 Task: Find connections with filter location Petrich with filter topic #futurewith filter profile language English with filter current company IFORTIS WORLDWIDE™ with filter school Rajiv Gandhi College of Engineering and Technology with filter industry Housing and Community Development with filter service category Interior Design with filter keywords title Sales Associate
Action: Mouse moved to (248, 285)
Screenshot: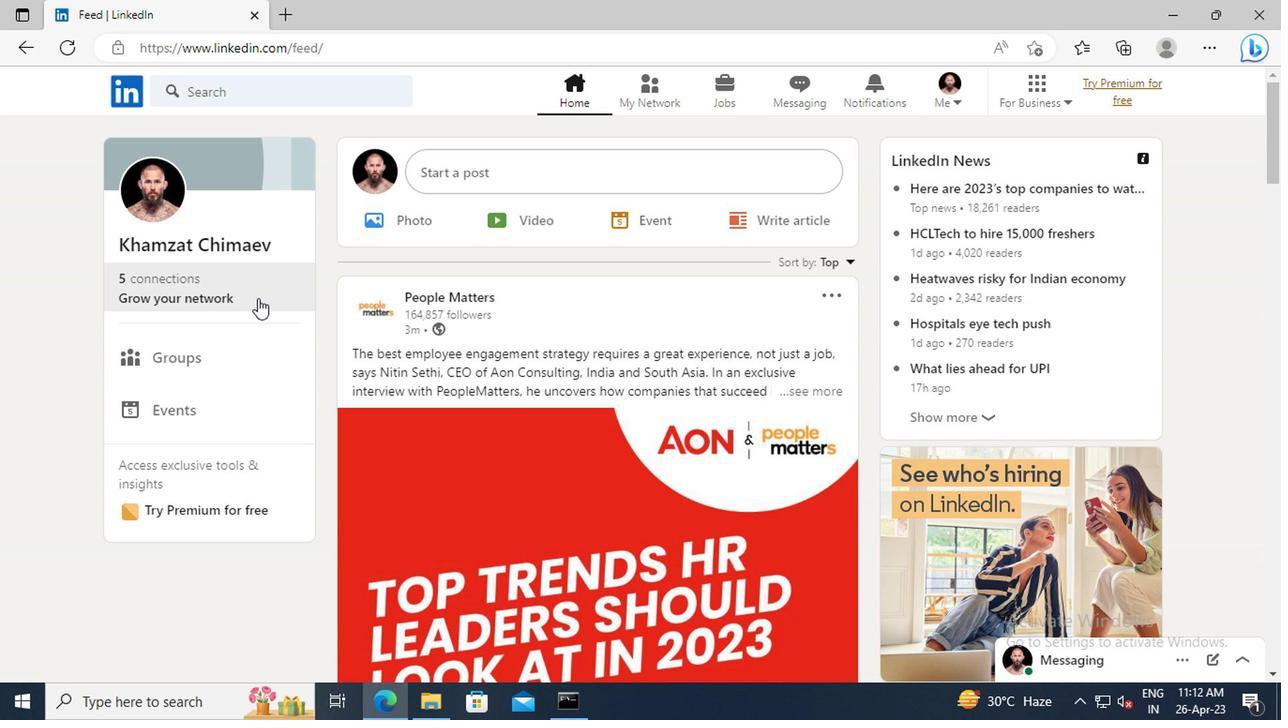 
Action: Mouse pressed left at (248, 285)
Screenshot: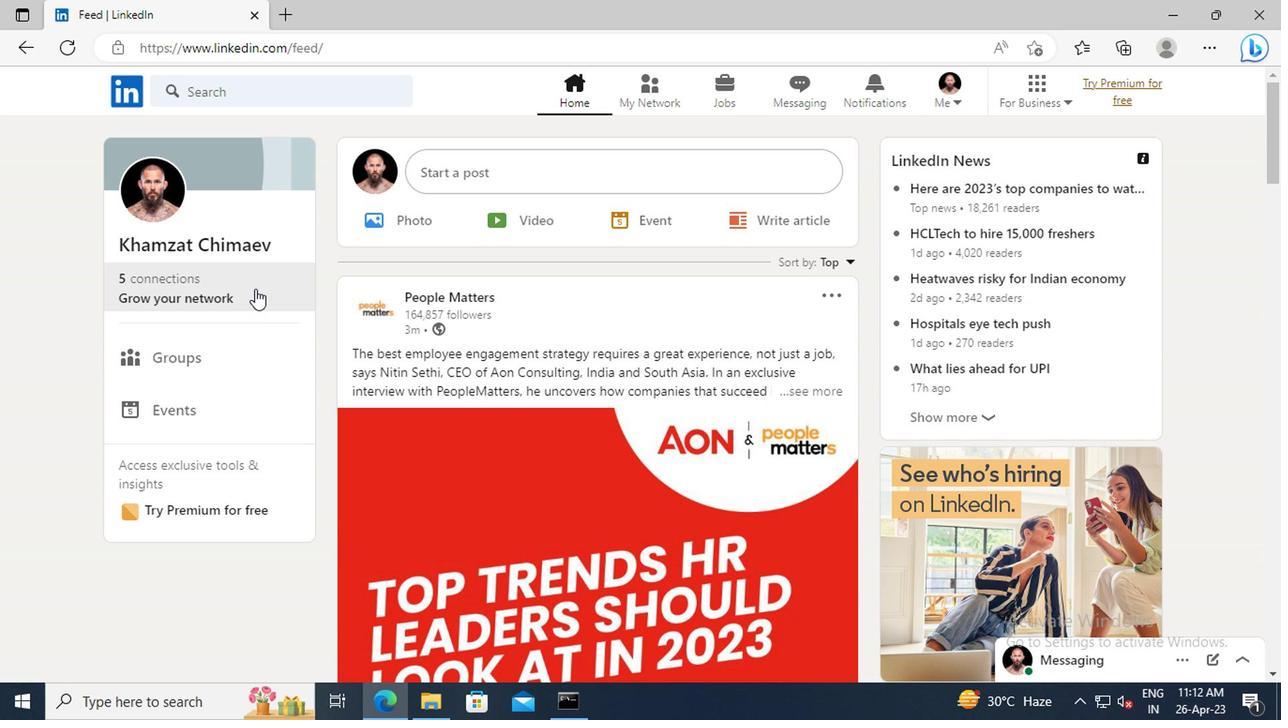 
Action: Mouse moved to (241, 206)
Screenshot: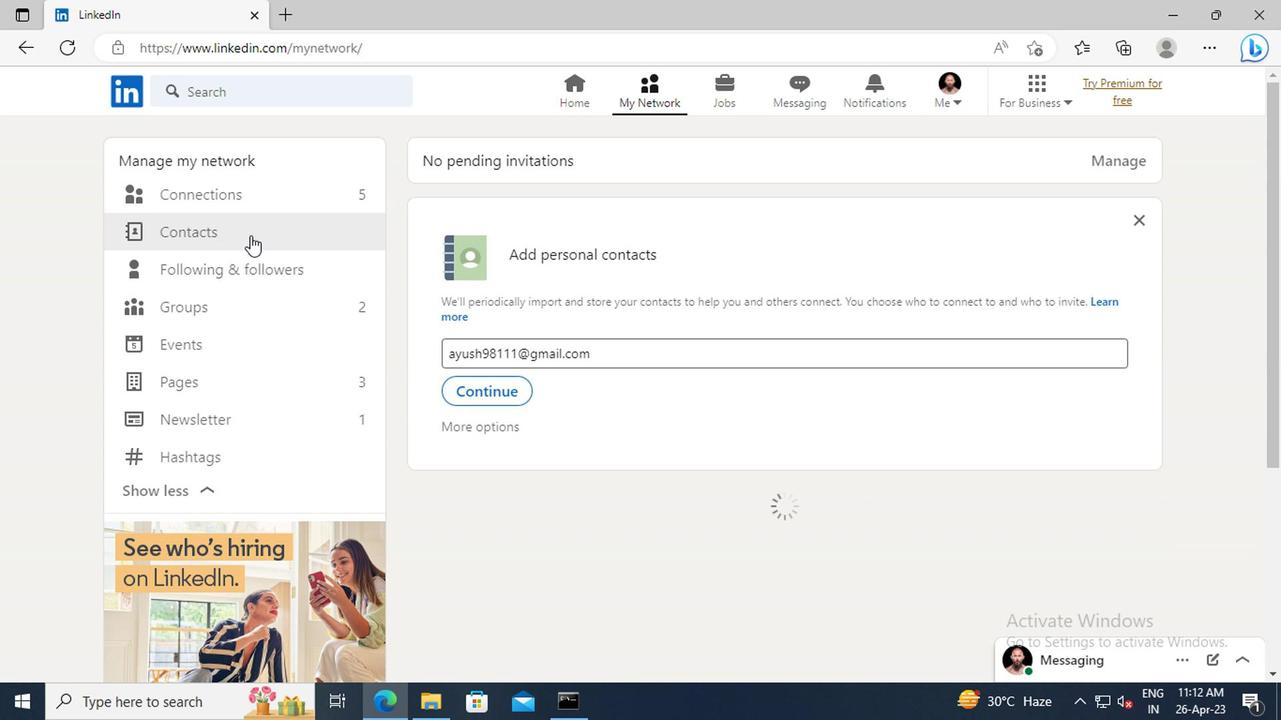 
Action: Mouse pressed left at (241, 206)
Screenshot: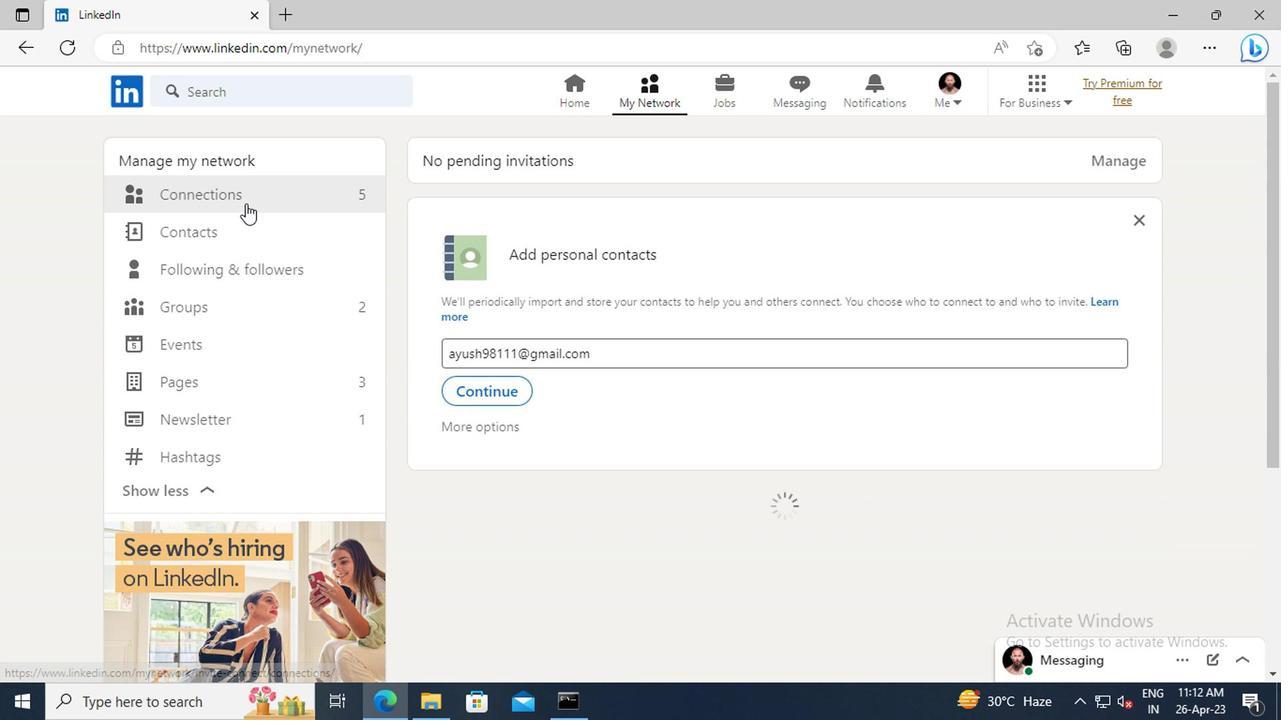 
Action: Mouse moved to (758, 196)
Screenshot: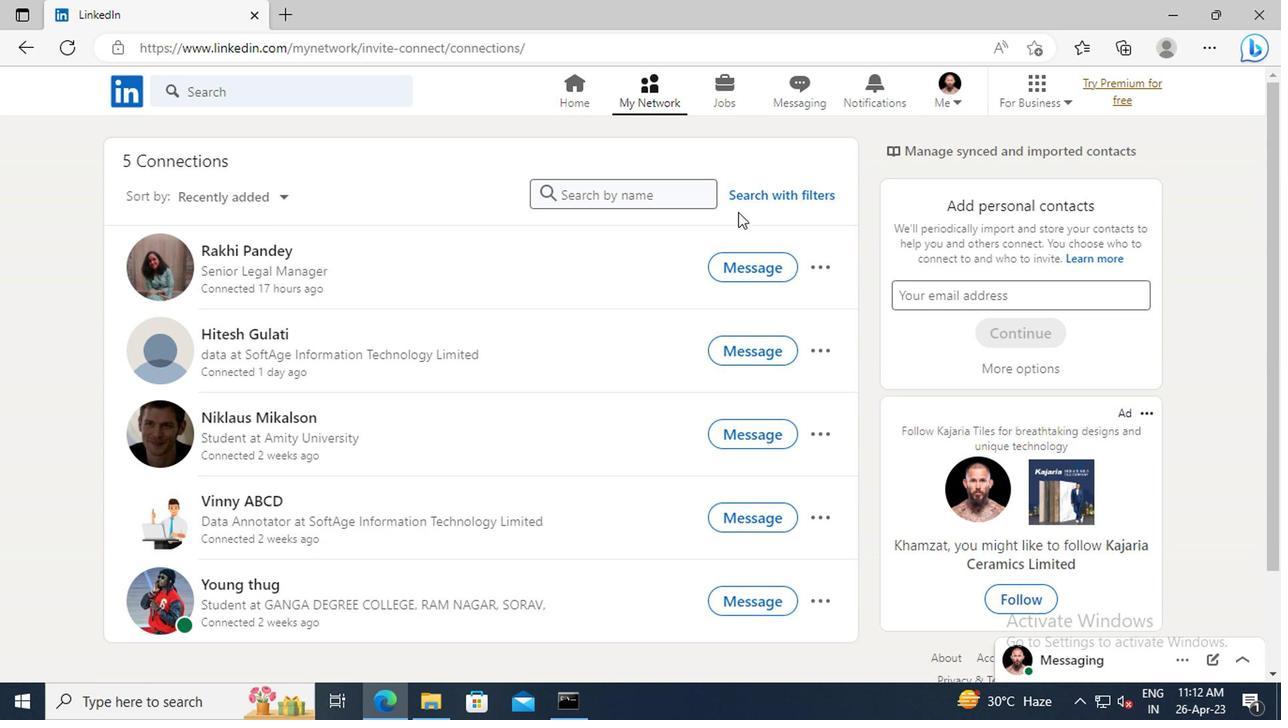 
Action: Mouse pressed left at (758, 196)
Screenshot: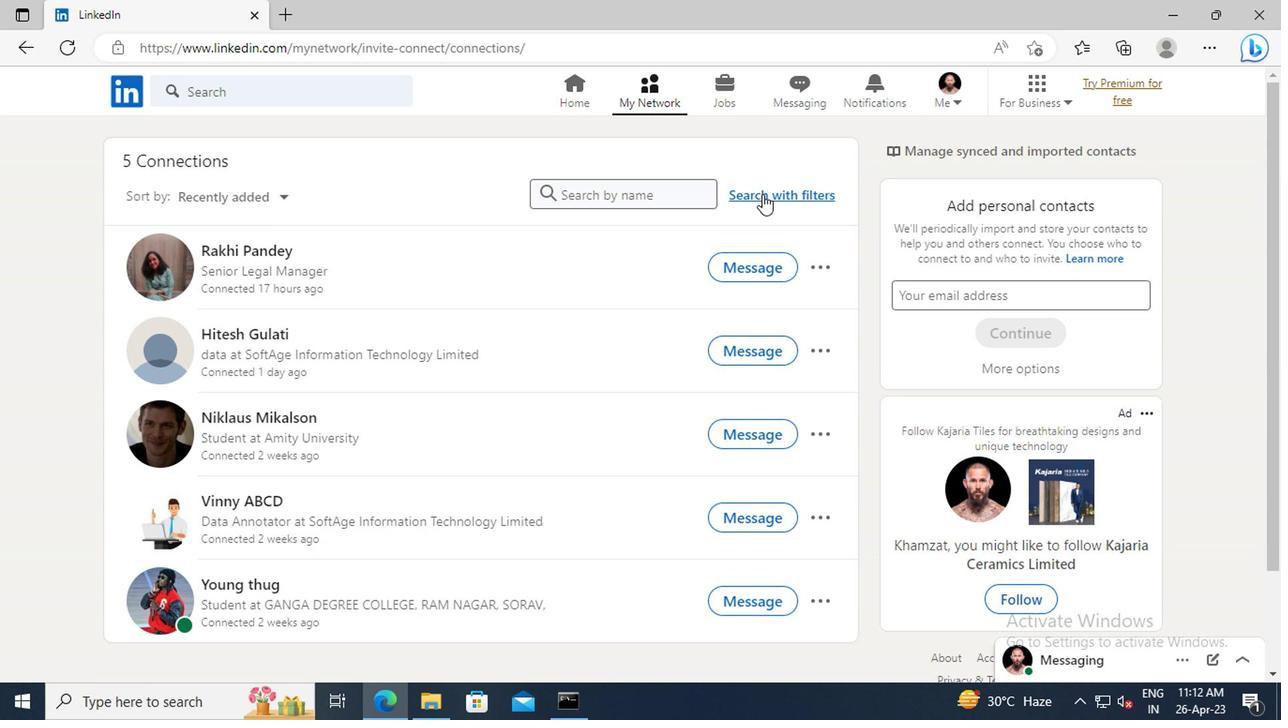 
Action: Mouse moved to (713, 148)
Screenshot: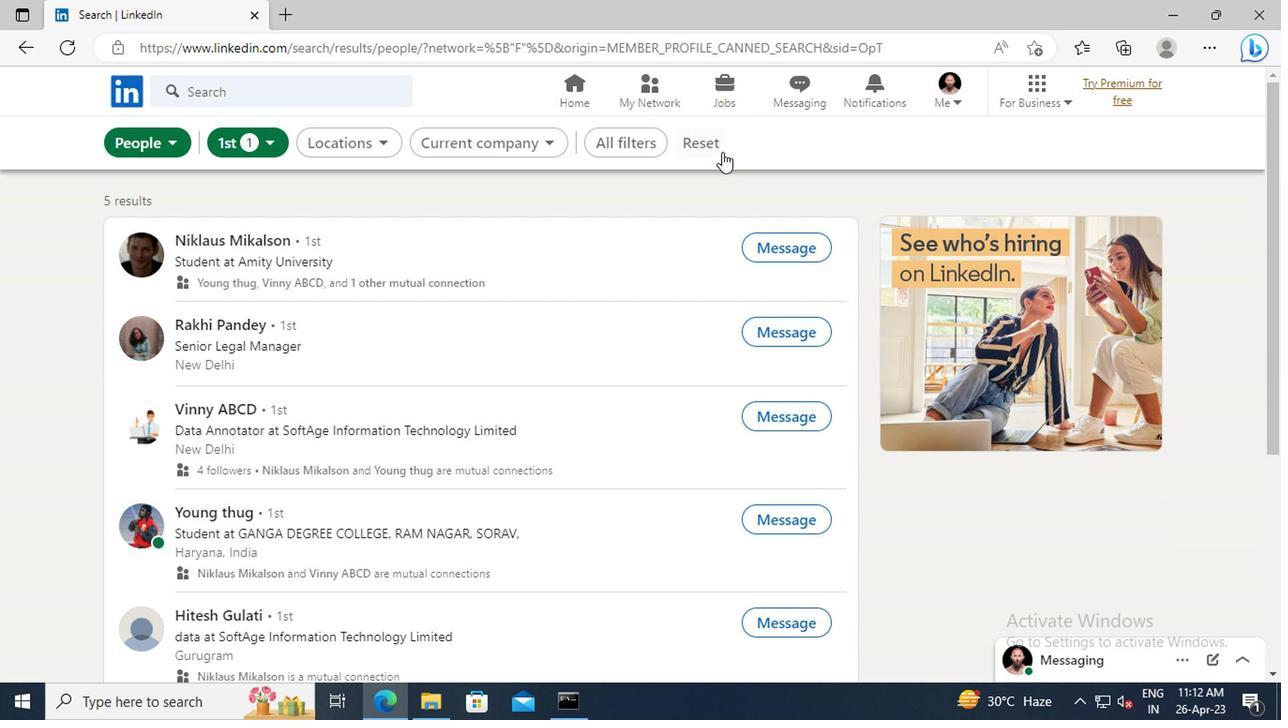 
Action: Mouse pressed left at (713, 148)
Screenshot: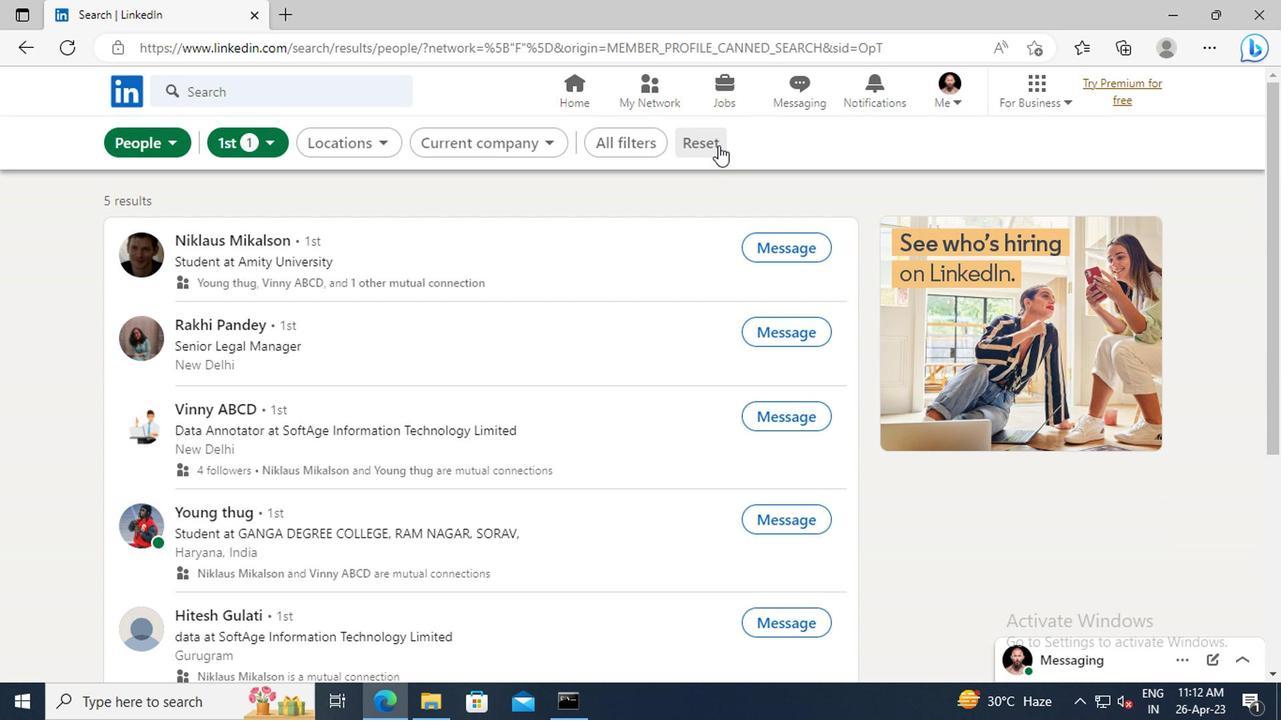 
Action: Mouse moved to (666, 143)
Screenshot: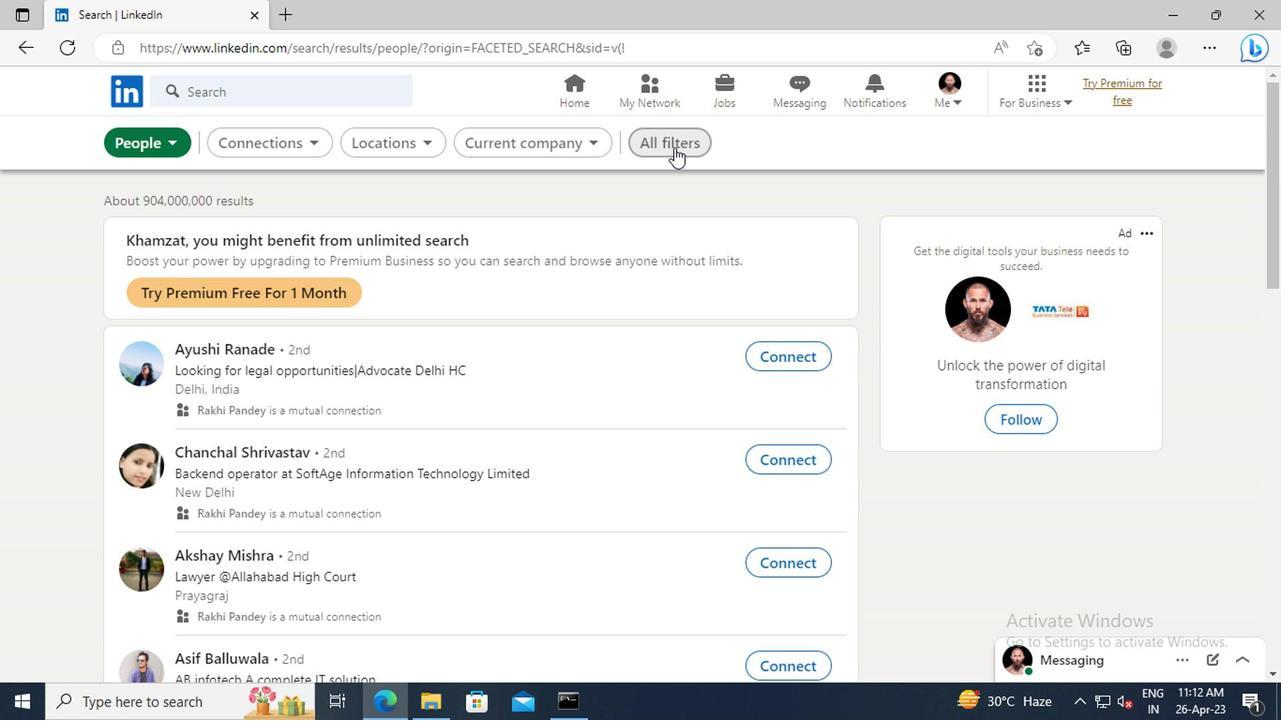 
Action: Mouse pressed left at (666, 143)
Screenshot: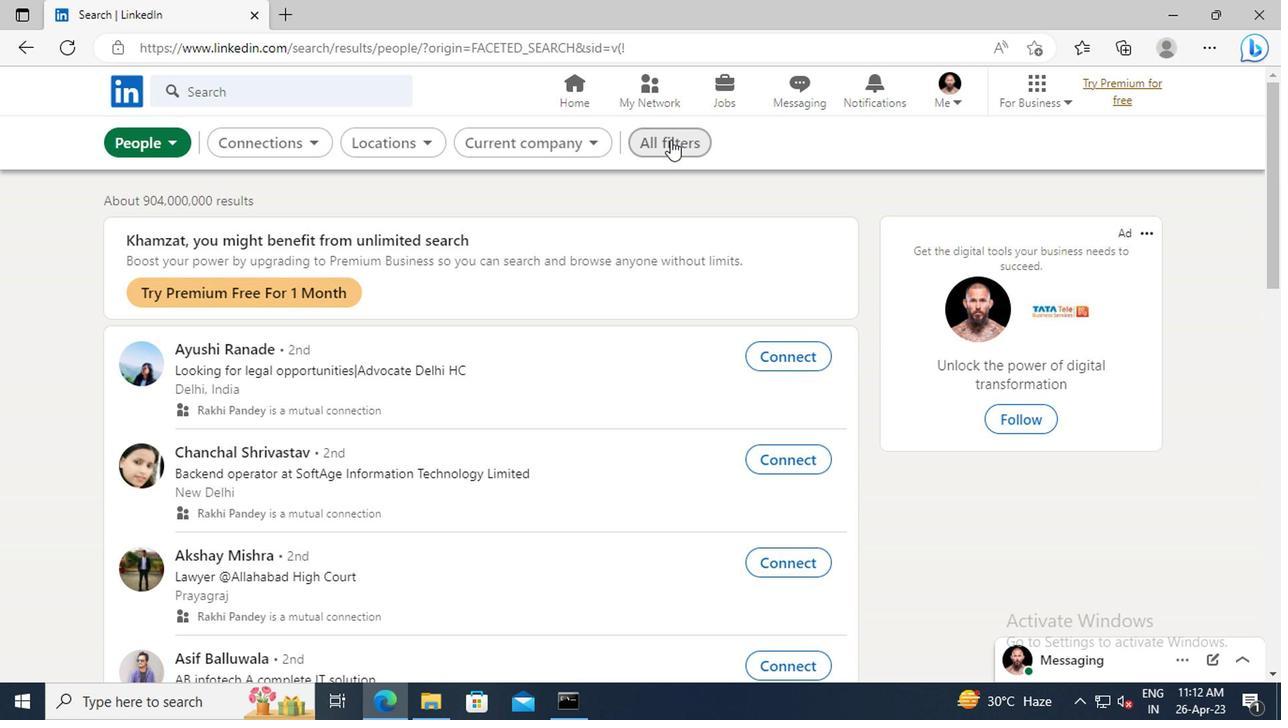 
Action: Mouse moved to (1012, 294)
Screenshot: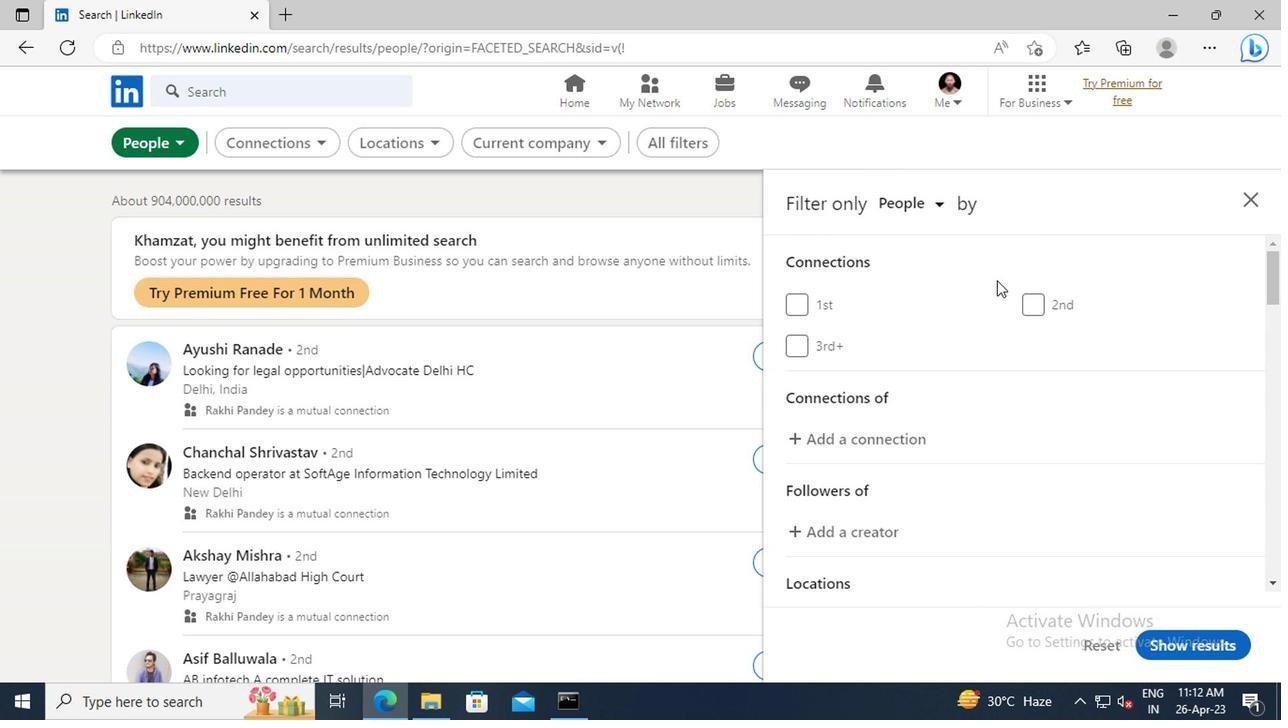 
Action: Mouse scrolled (1012, 294) with delta (0, 0)
Screenshot: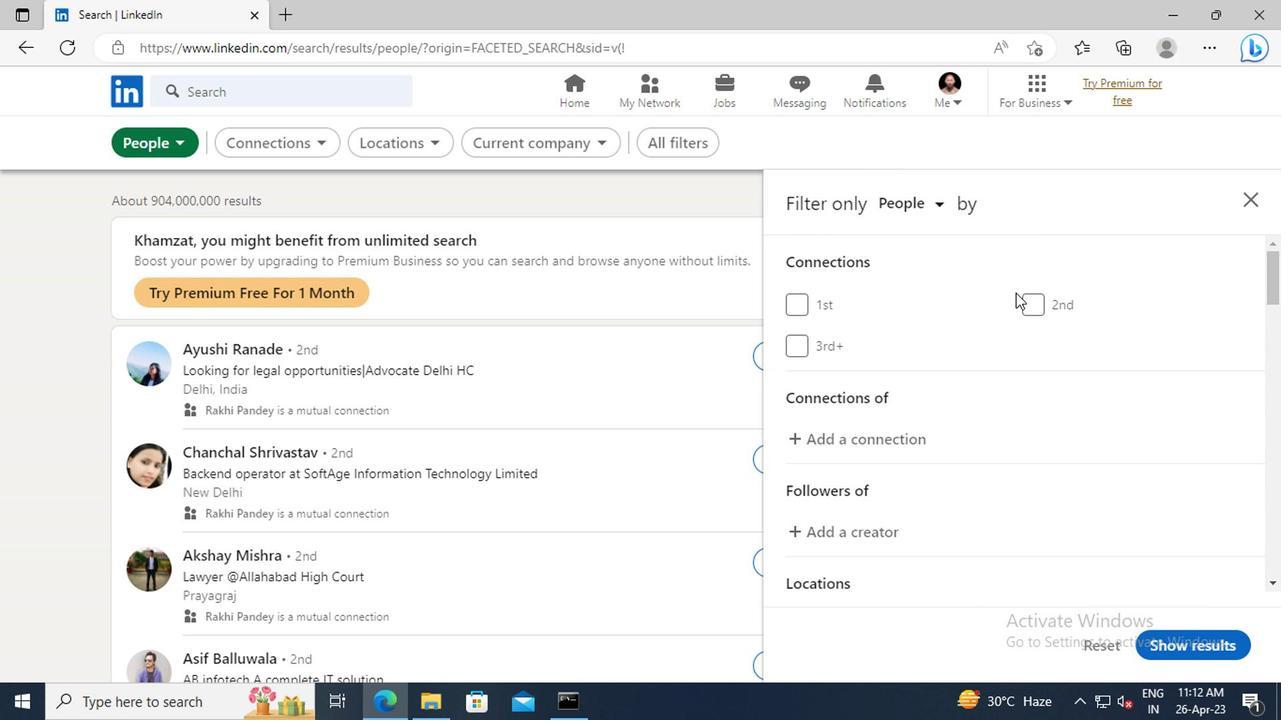 
Action: Mouse scrolled (1012, 294) with delta (0, 0)
Screenshot: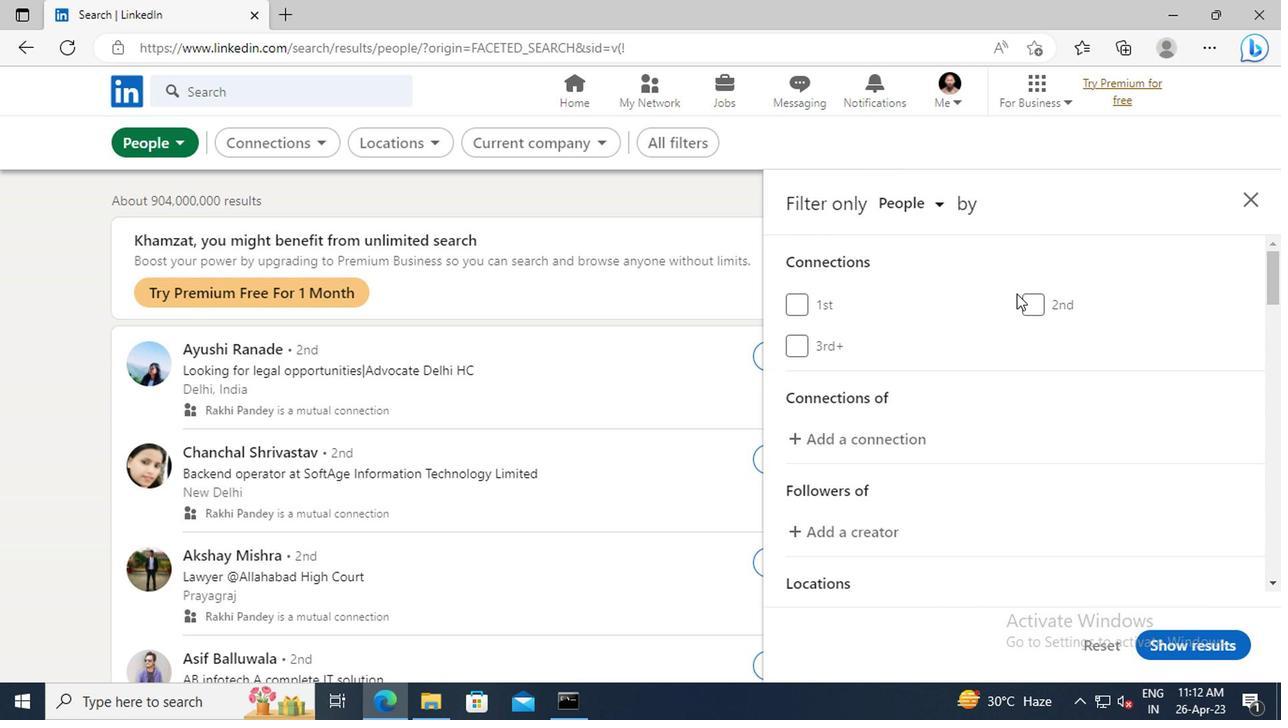 
Action: Mouse moved to (1014, 296)
Screenshot: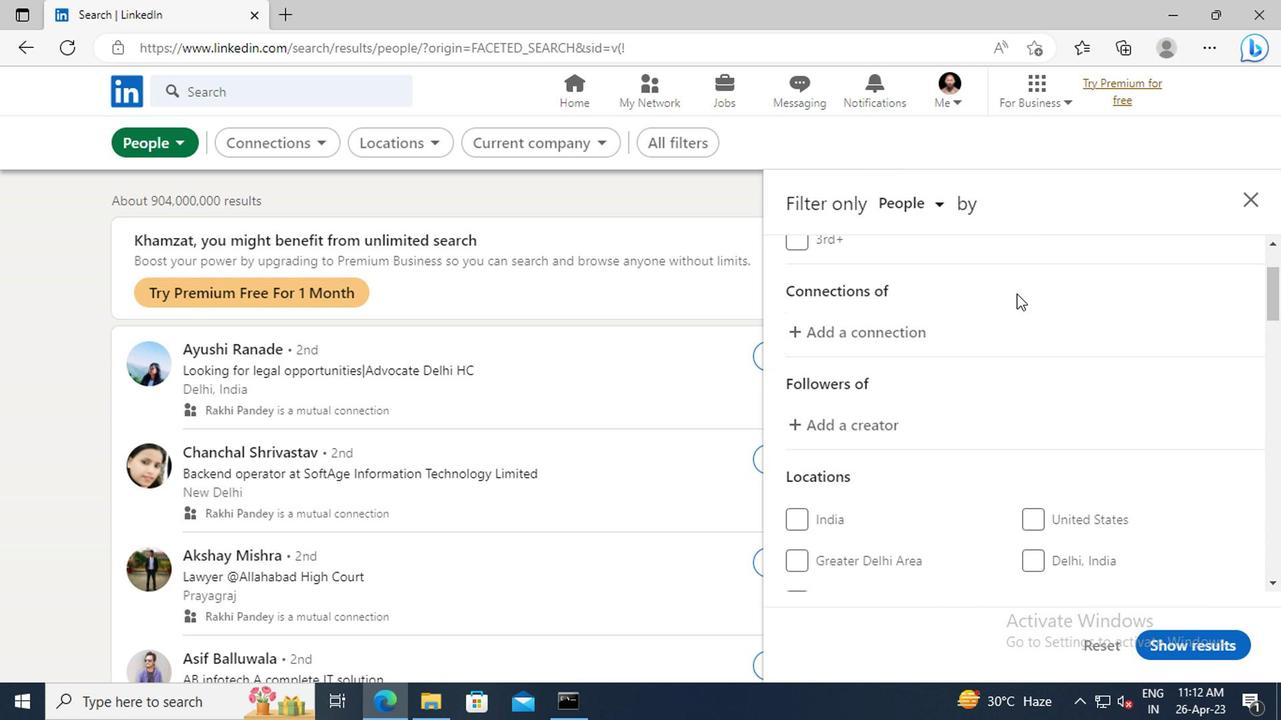 
Action: Mouse scrolled (1014, 294) with delta (0, -1)
Screenshot: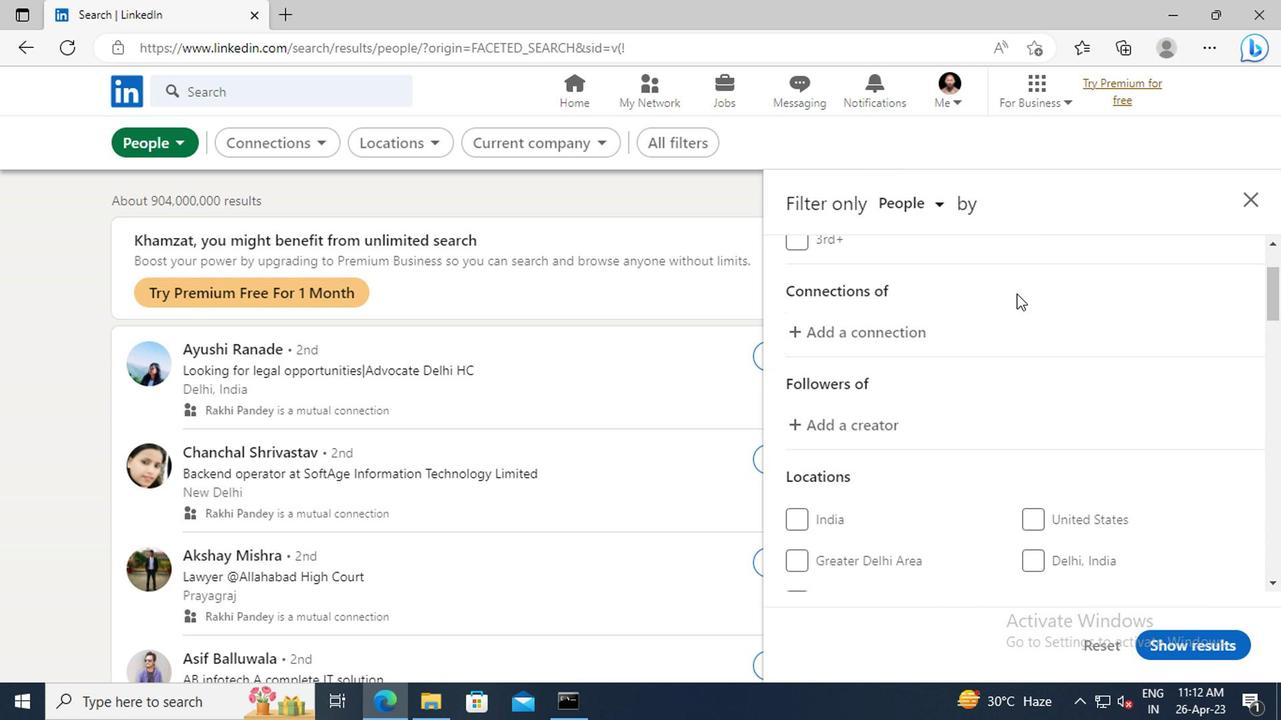 
Action: Mouse scrolled (1014, 294) with delta (0, -1)
Screenshot: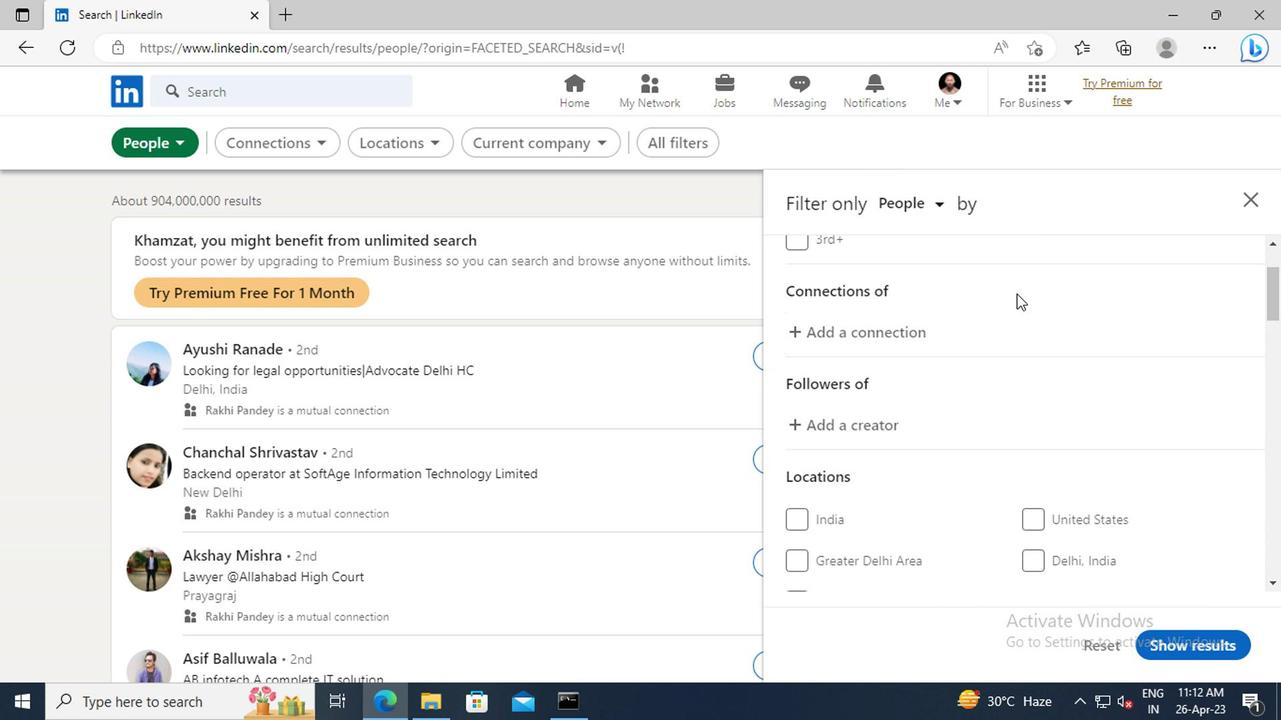 
Action: Mouse scrolled (1014, 294) with delta (0, -1)
Screenshot: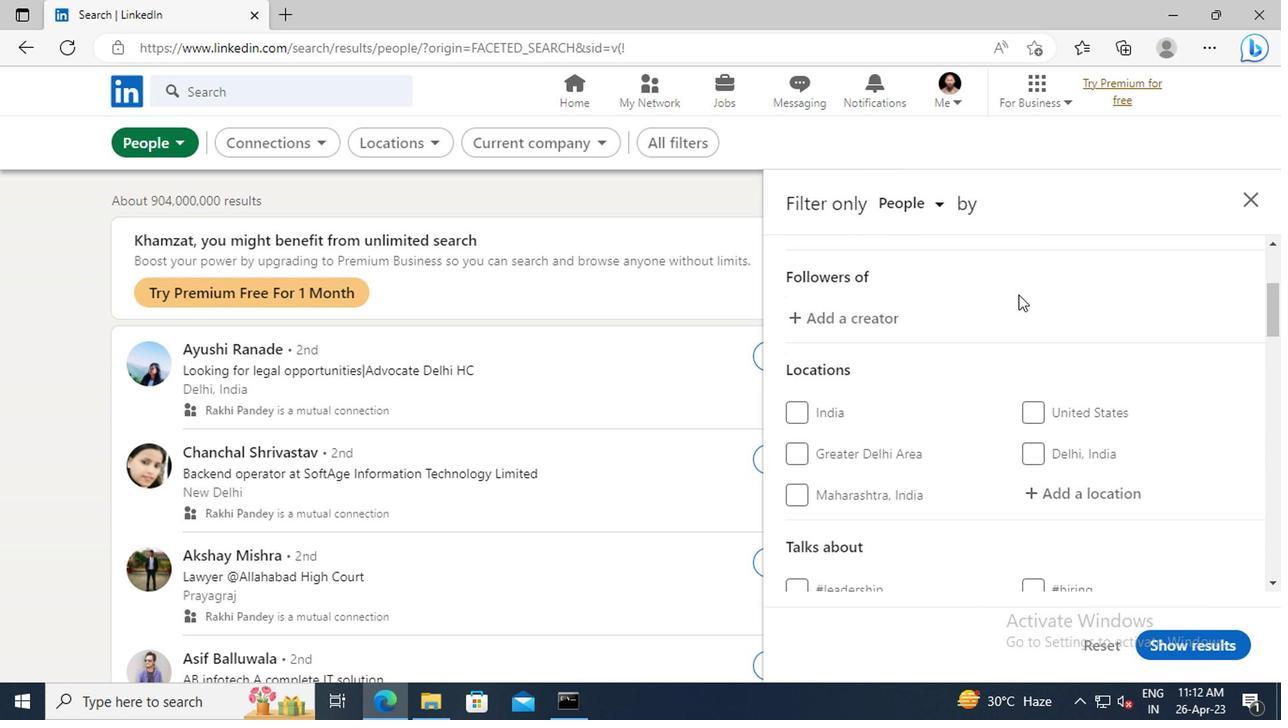 
Action: Mouse moved to (1045, 441)
Screenshot: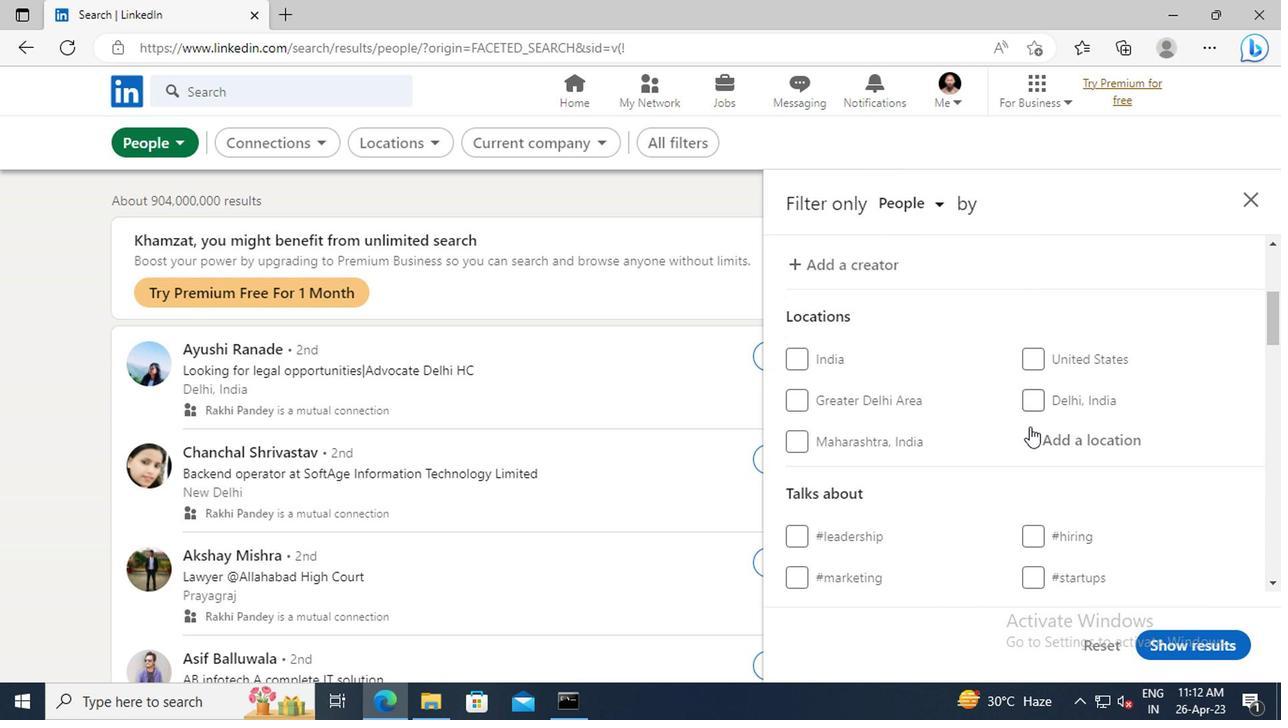
Action: Mouse pressed left at (1045, 441)
Screenshot: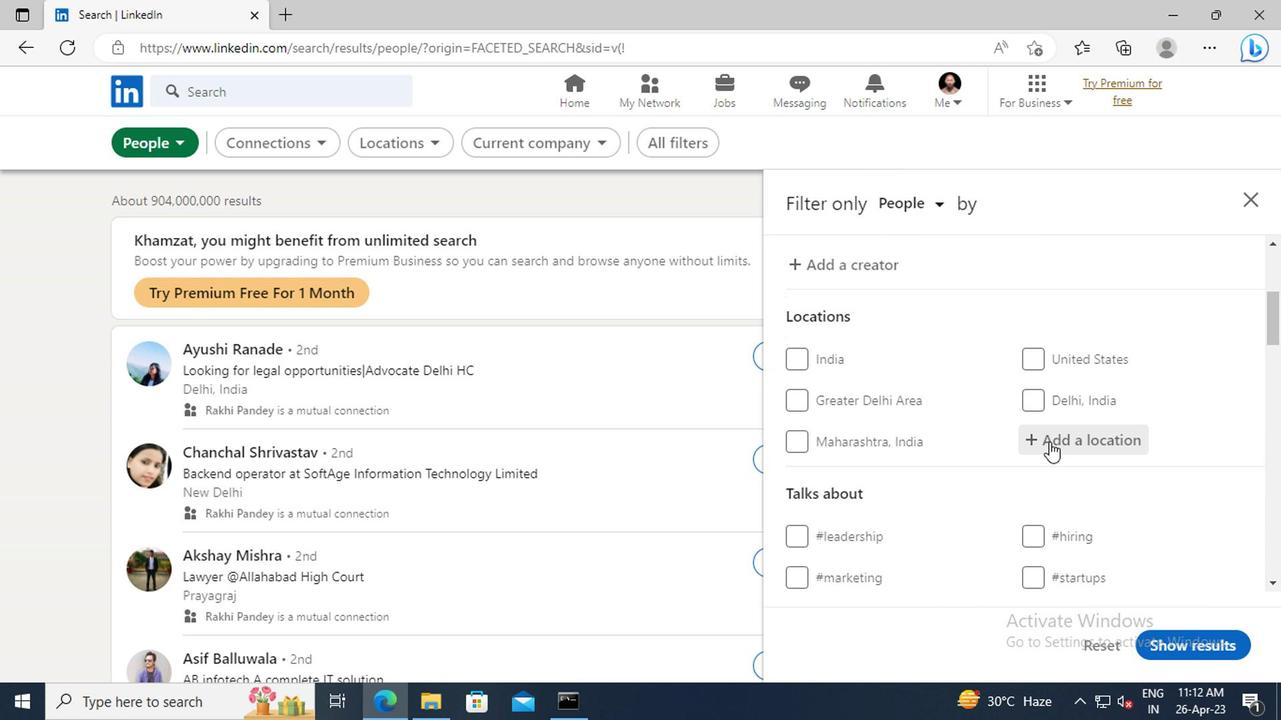 
Action: Key pressed <Key.shift>PETRICH
Screenshot: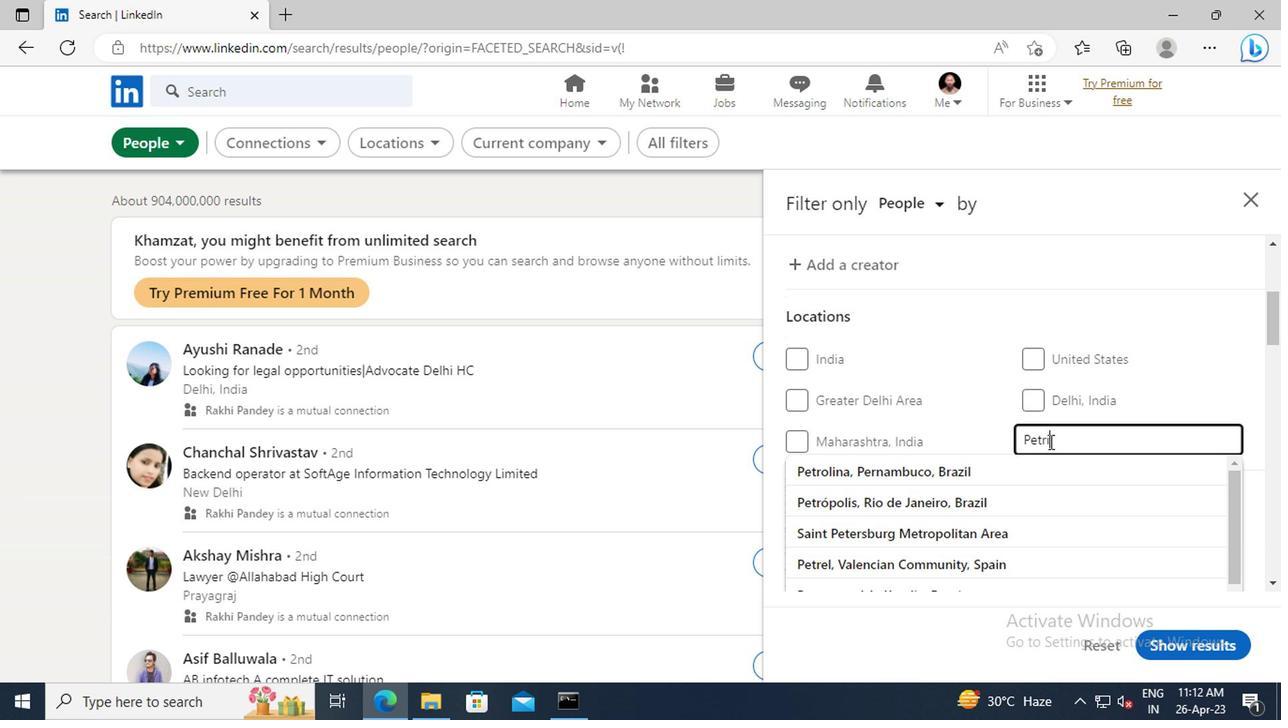
Action: Mouse moved to (1034, 467)
Screenshot: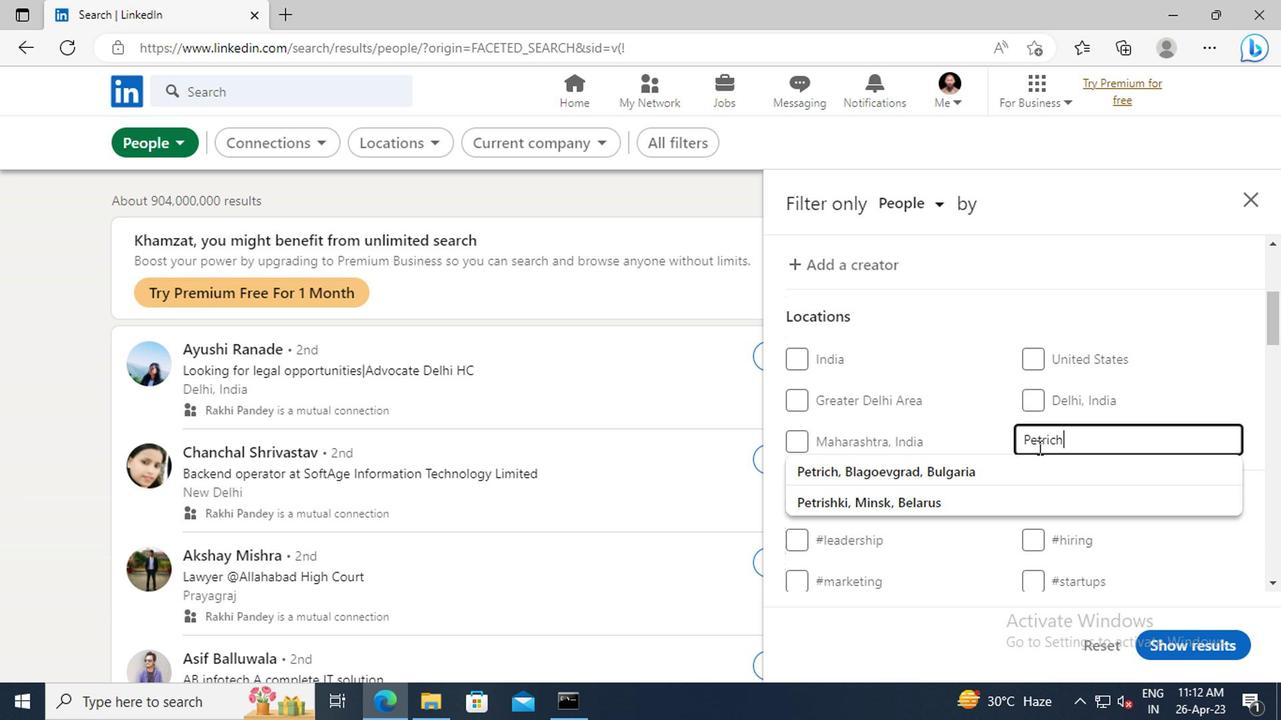
Action: Mouse pressed left at (1034, 467)
Screenshot: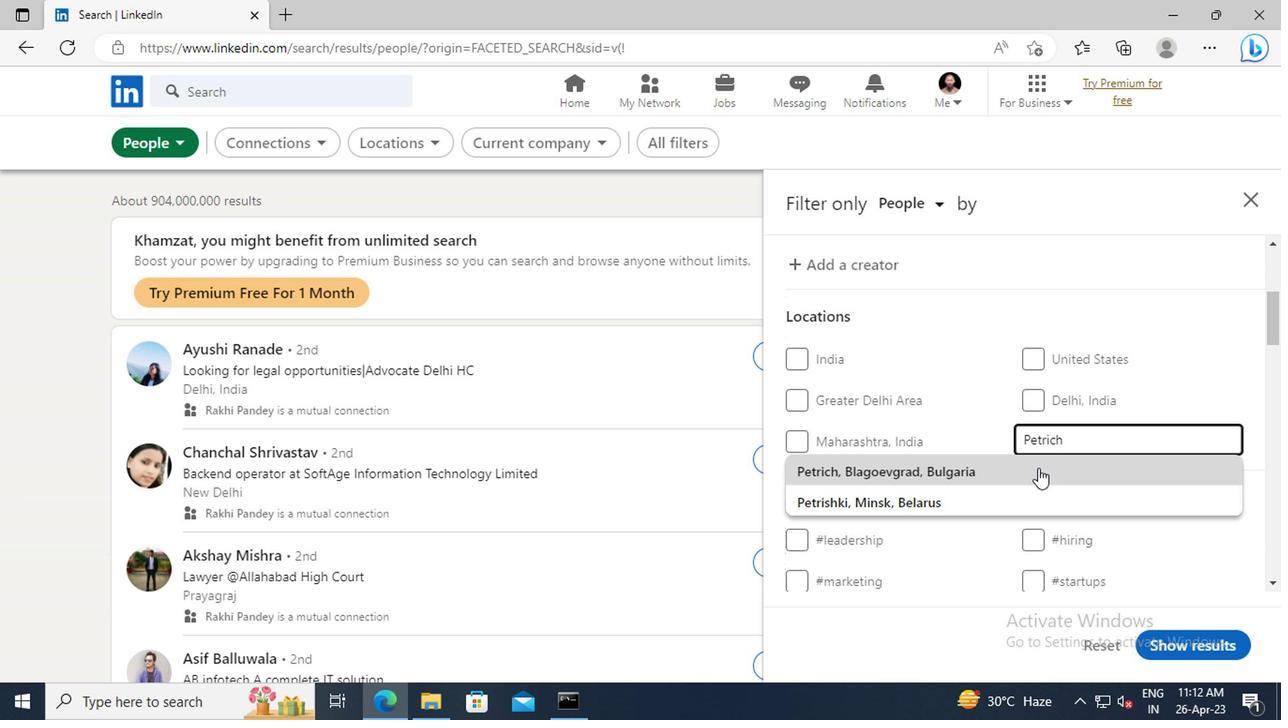 
Action: Mouse moved to (1050, 380)
Screenshot: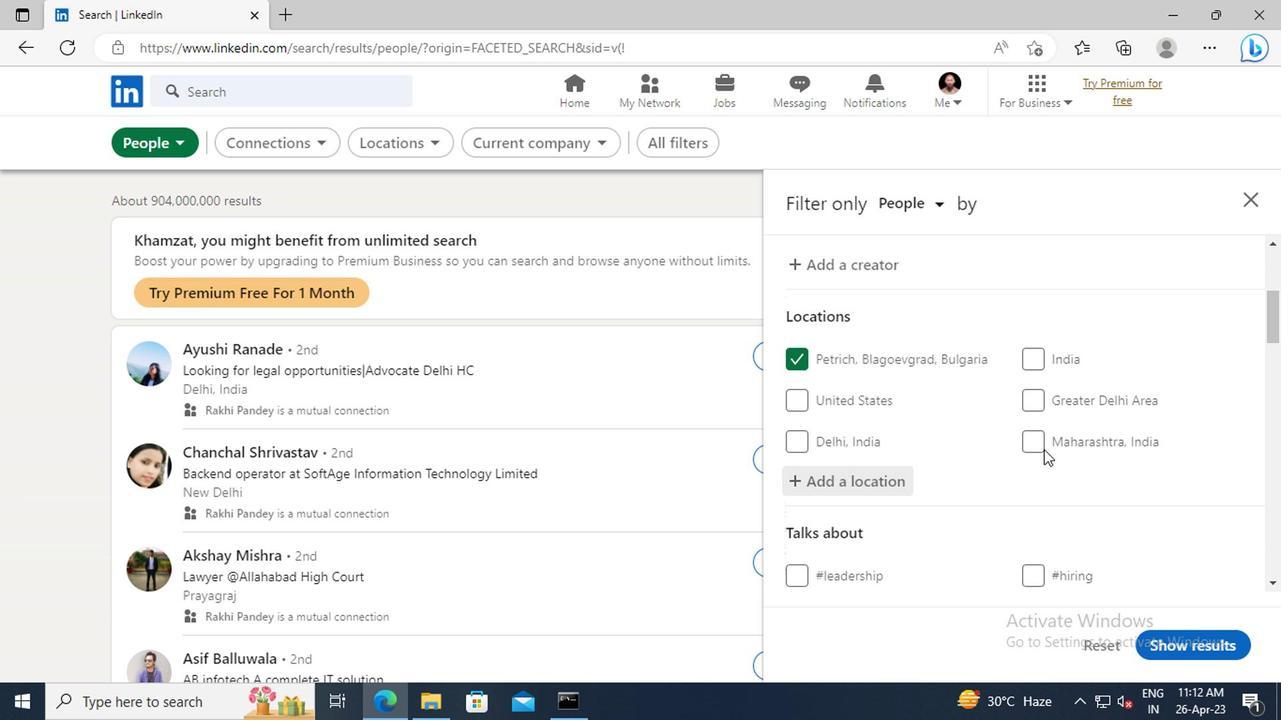 
Action: Mouse scrolled (1050, 379) with delta (0, -1)
Screenshot: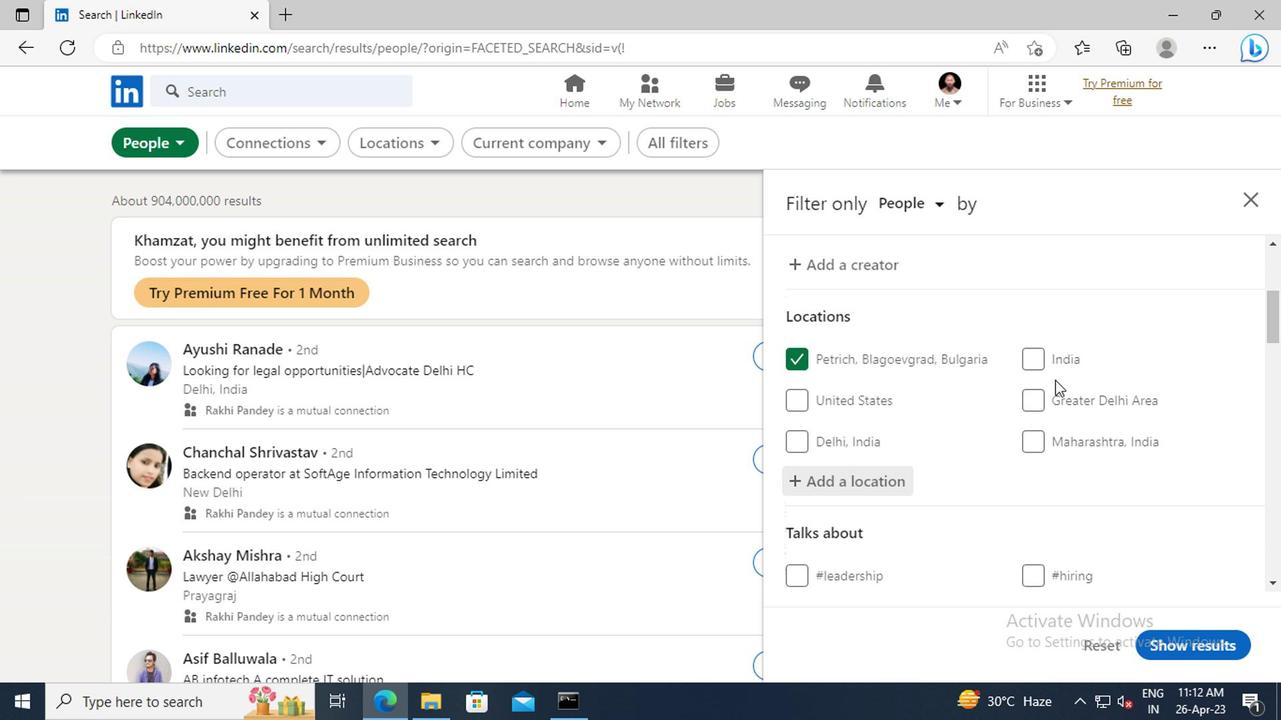 
Action: Mouse scrolled (1050, 379) with delta (0, -1)
Screenshot: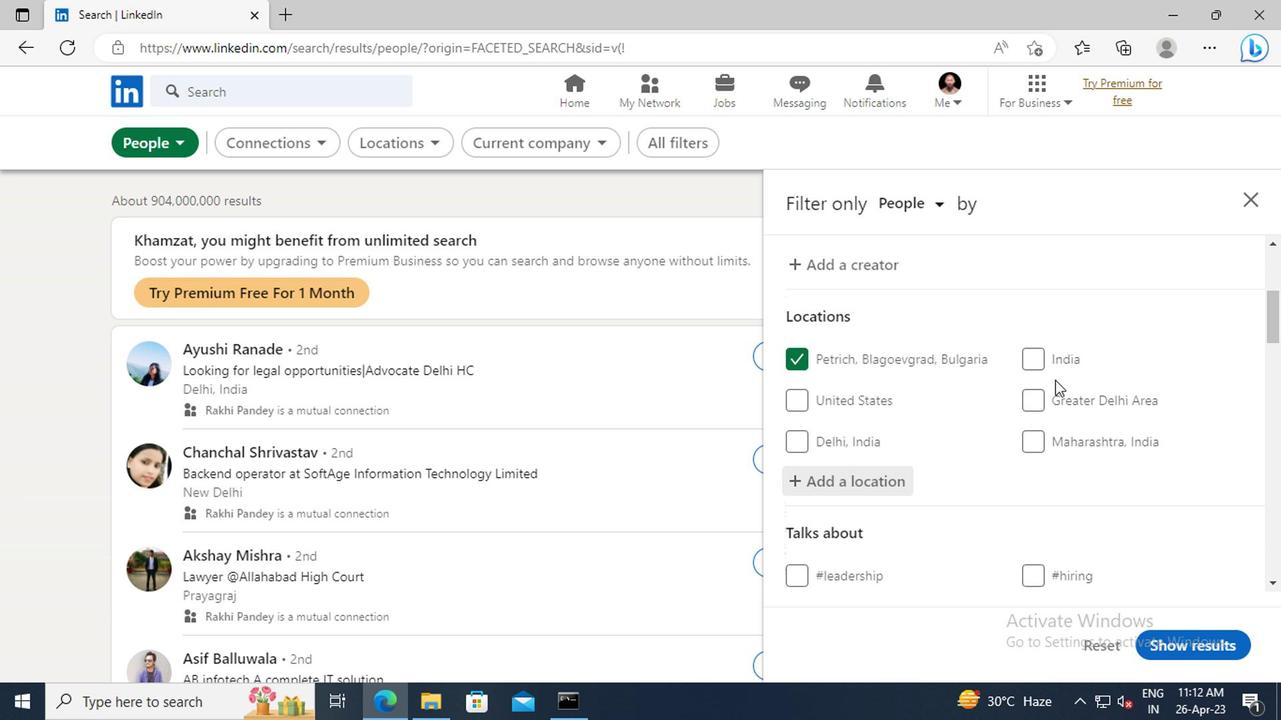 
Action: Mouse scrolled (1050, 379) with delta (0, -1)
Screenshot: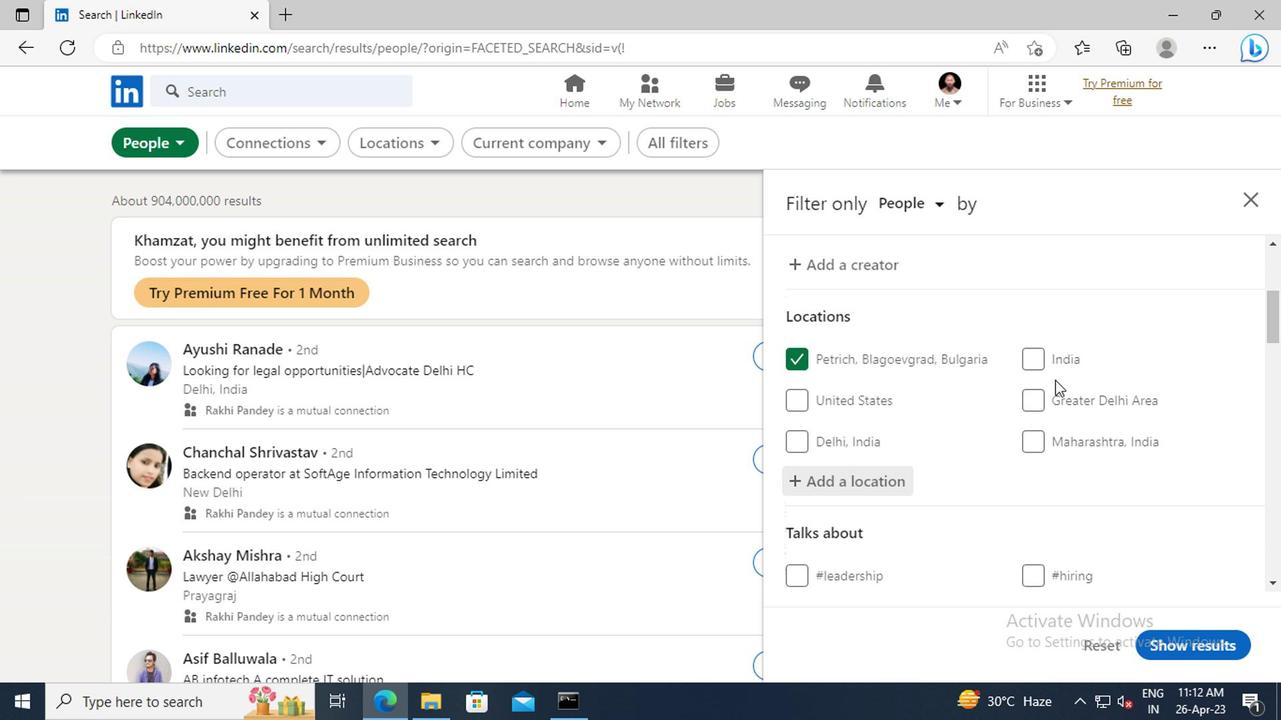 
Action: Mouse scrolled (1050, 379) with delta (0, -1)
Screenshot: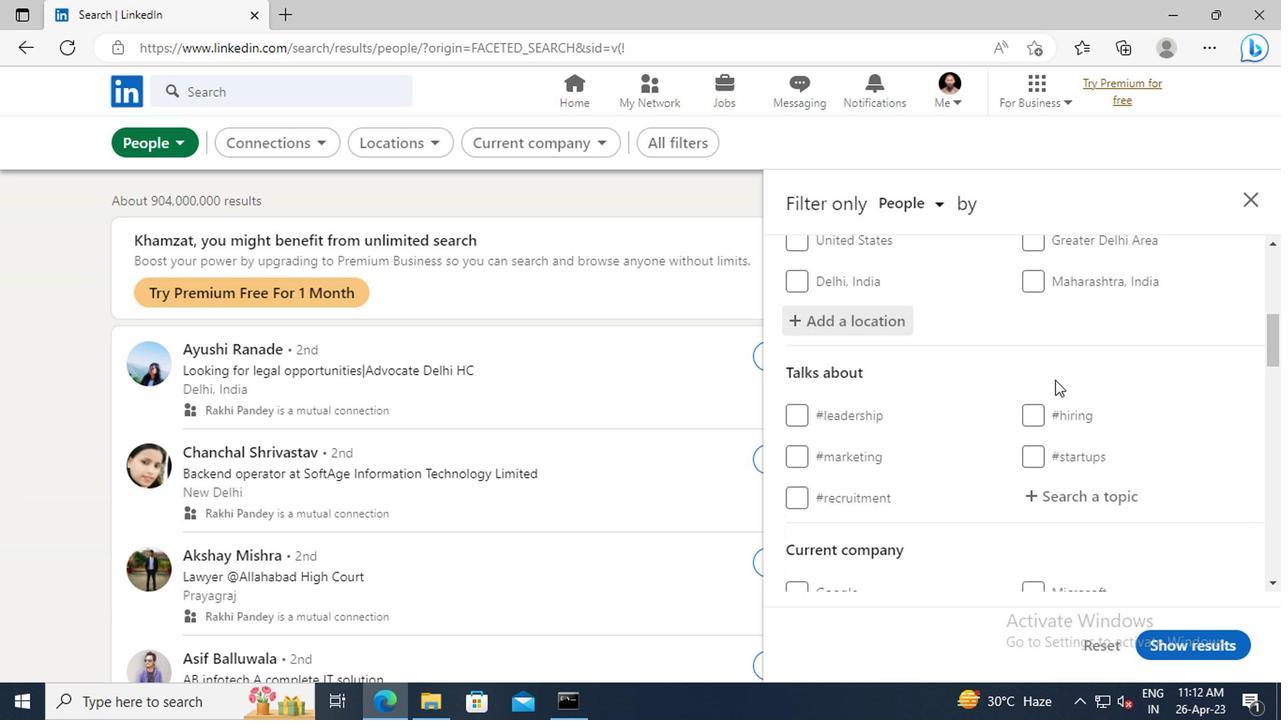 
Action: Mouse scrolled (1050, 379) with delta (0, -1)
Screenshot: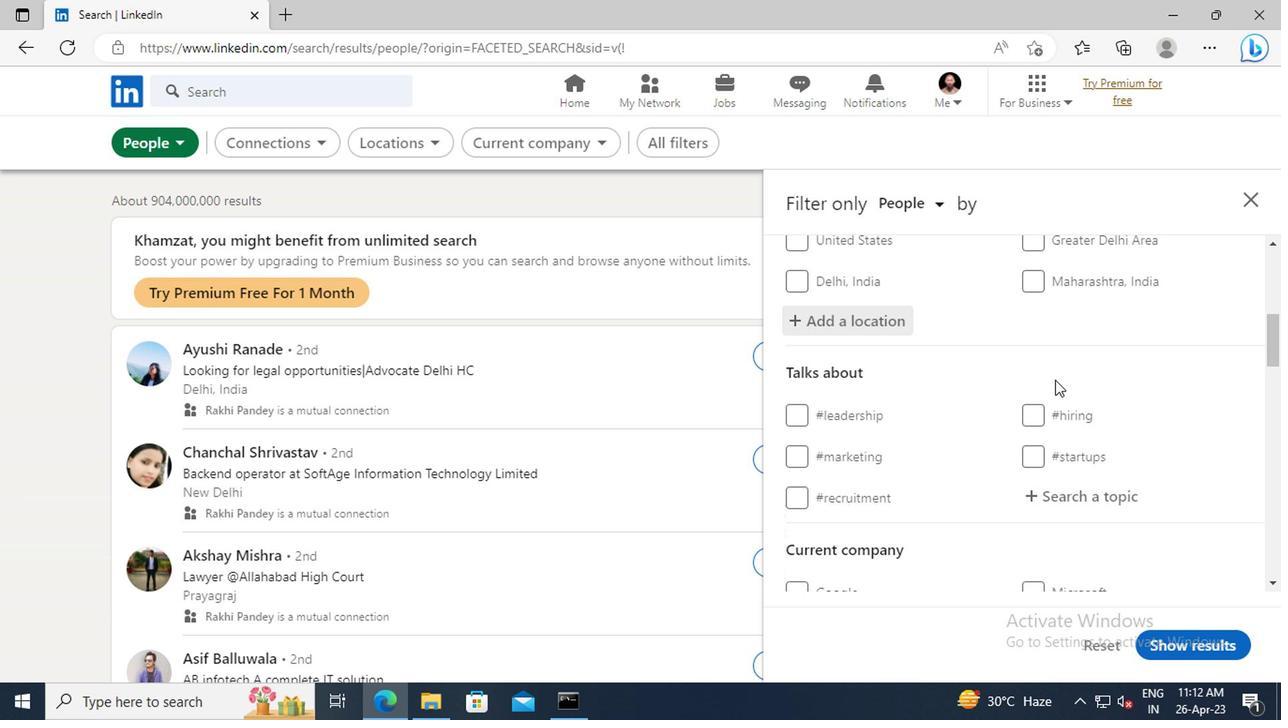 
Action: Mouse moved to (1060, 391)
Screenshot: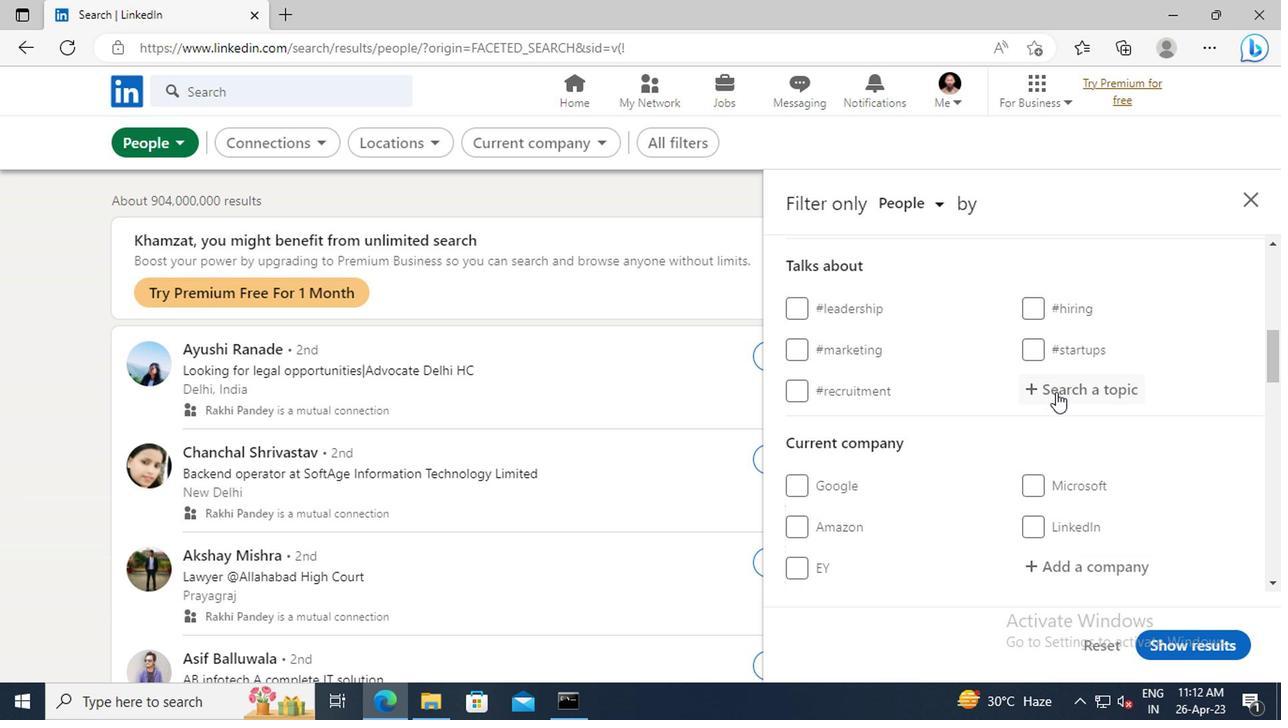 
Action: Mouse pressed left at (1060, 391)
Screenshot: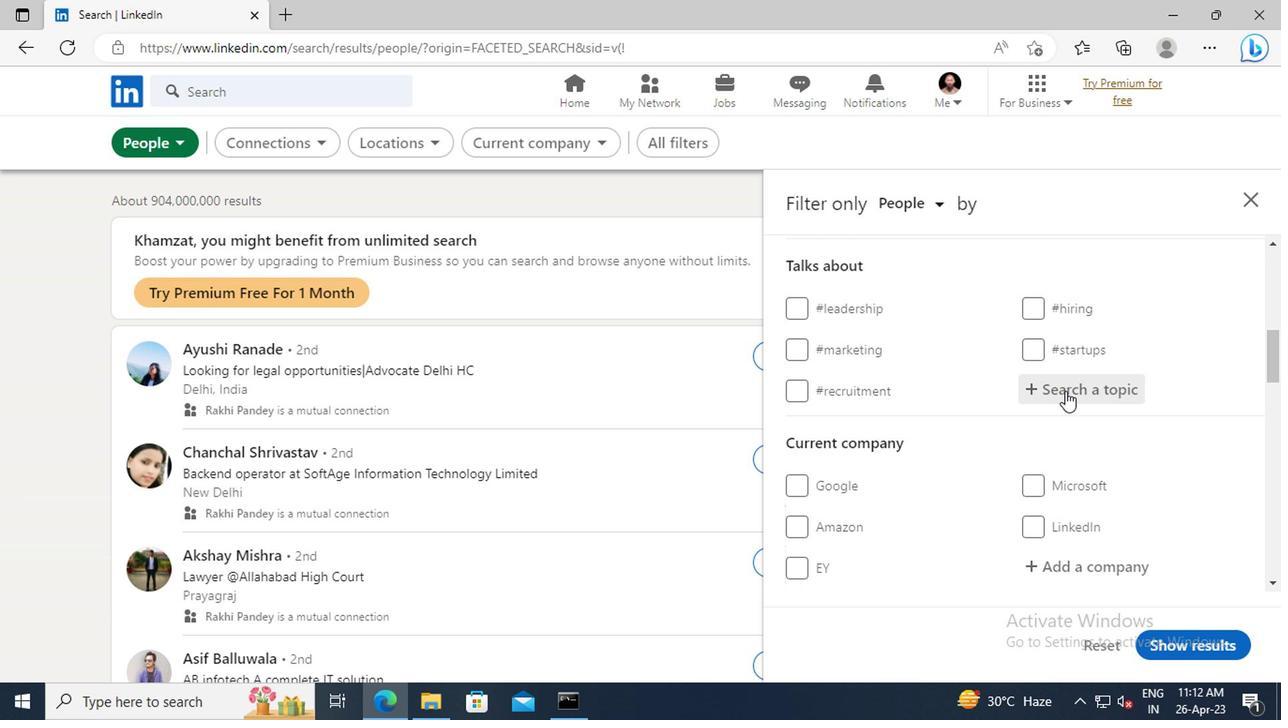 
Action: Key pressed <Key.shift>#FUTUREWITH<Key.enter>
Screenshot: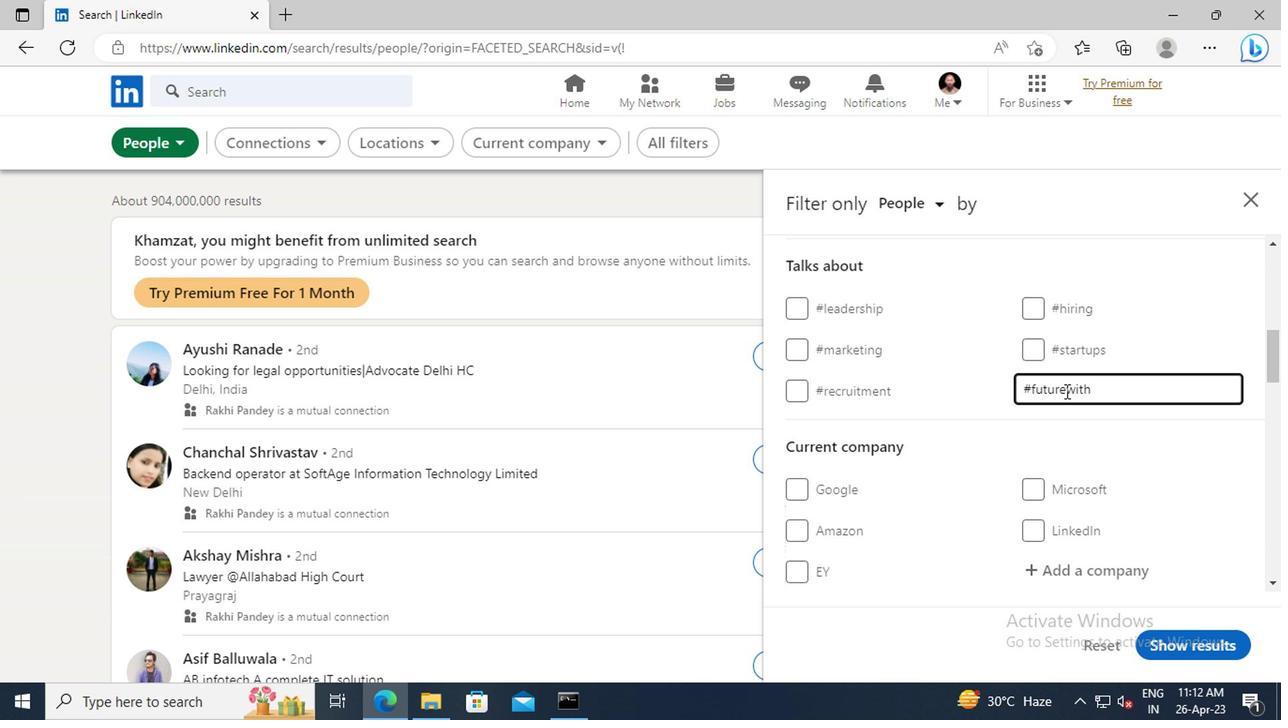 
Action: Mouse moved to (1024, 387)
Screenshot: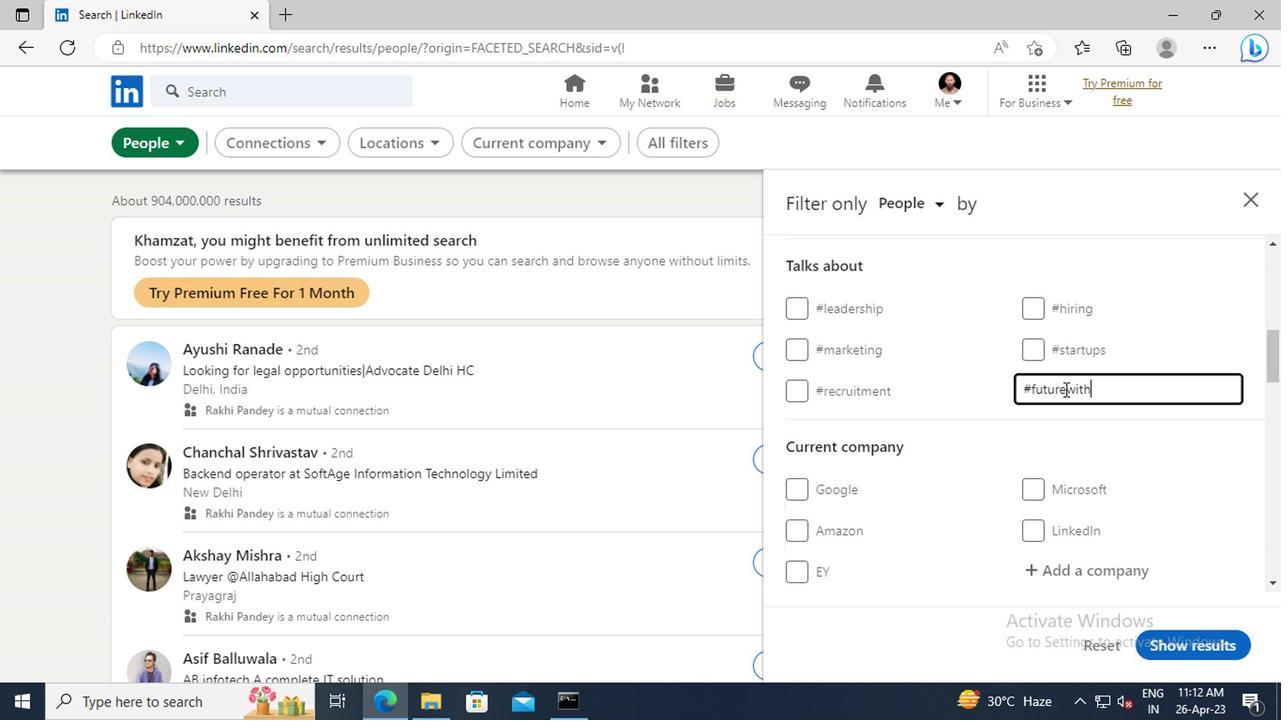 
Action: Mouse scrolled (1024, 385) with delta (0, -1)
Screenshot: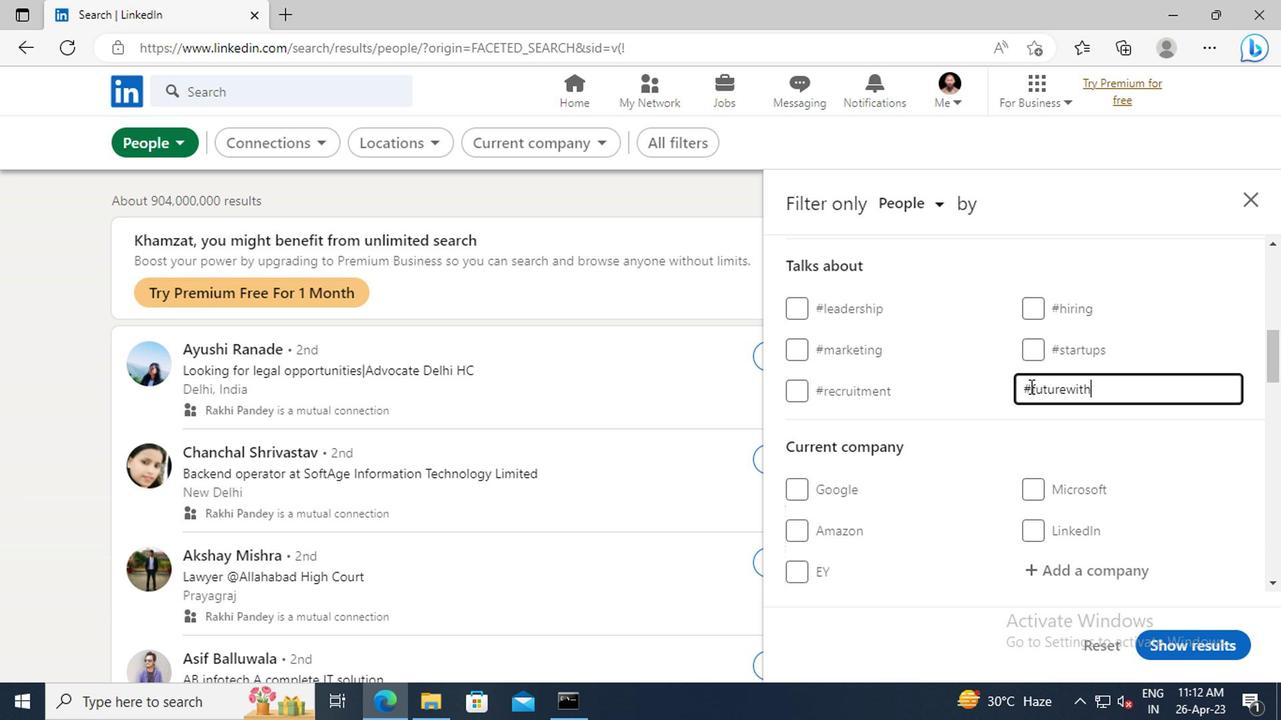 
Action: Mouse scrolled (1024, 385) with delta (0, -1)
Screenshot: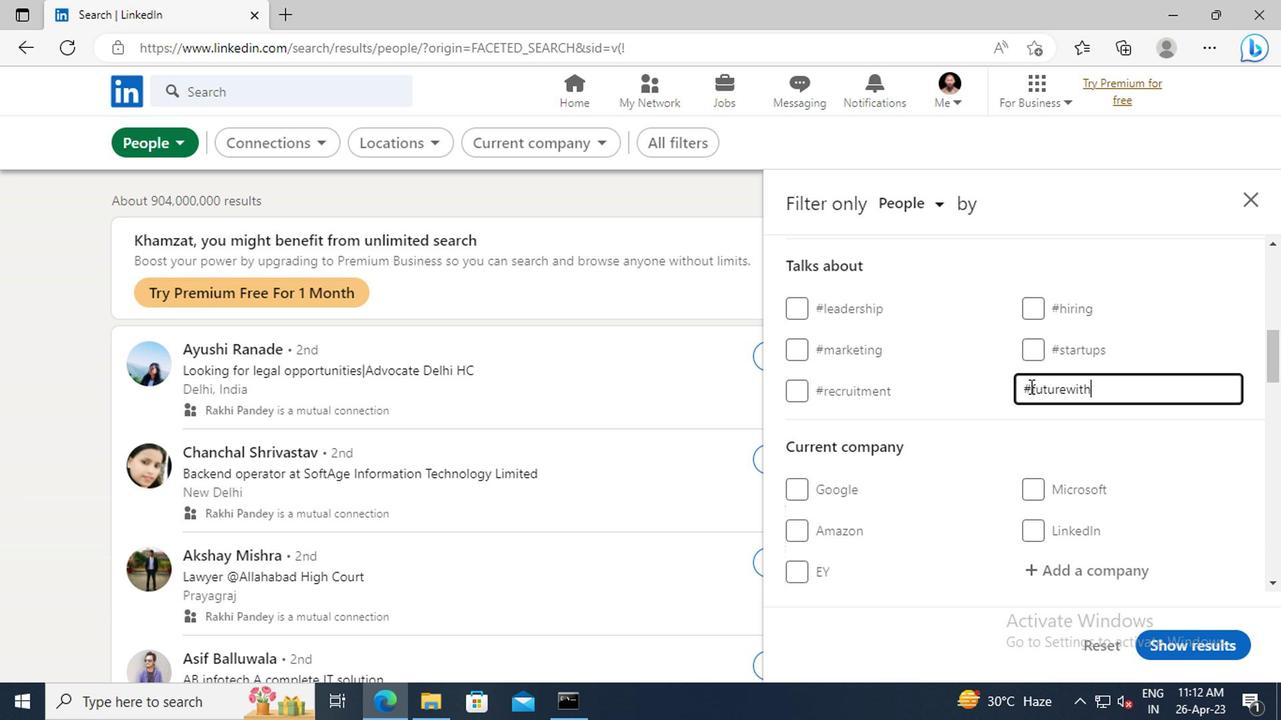 
Action: Mouse scrolled (1024, 385) with delta (0, -1)
Screenshot: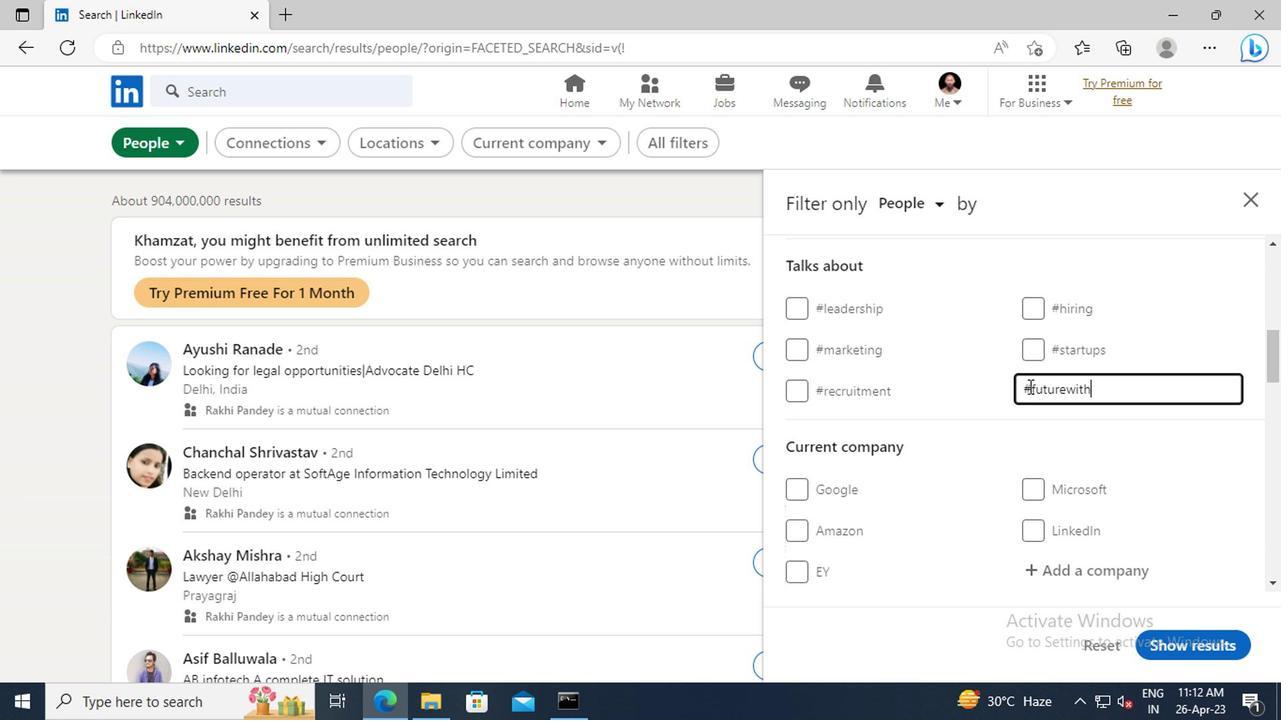 
Action: Mouse scrolled (1024, 385) with delta (0, -1)
Screenshot: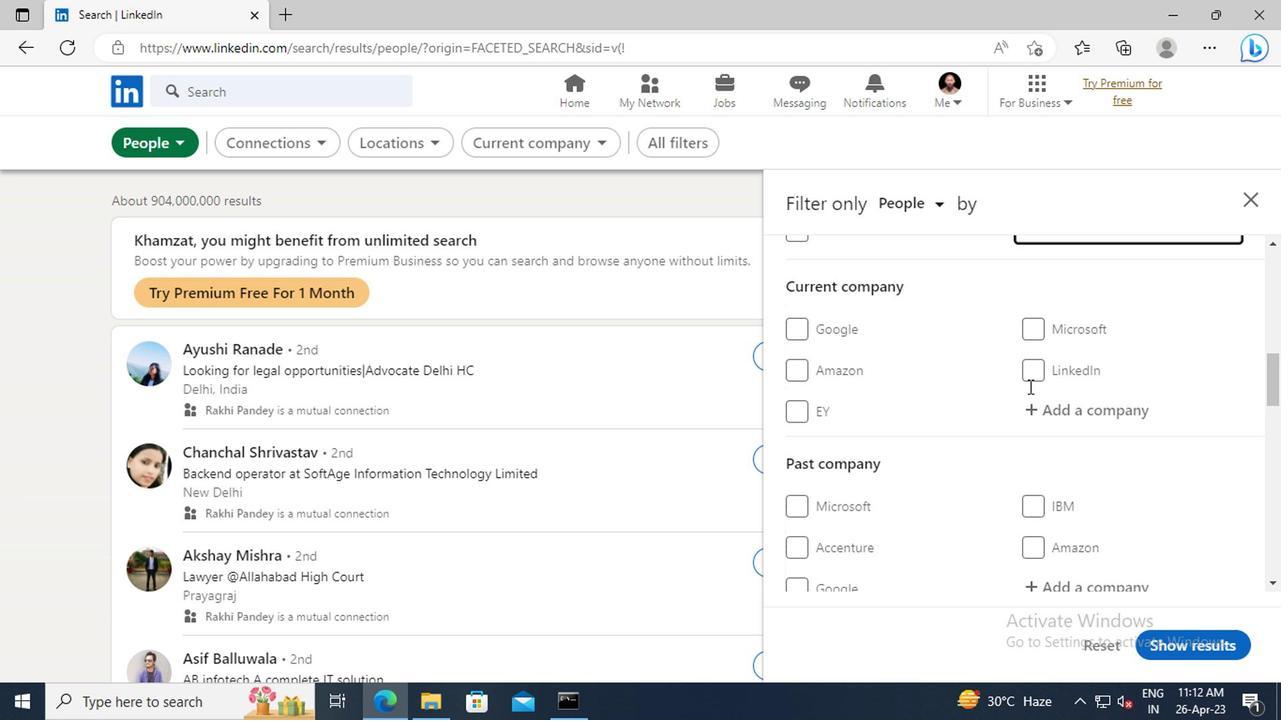 
Action: Mouse scrolled (1024, 385) with delta (0, -1)
Screenshot: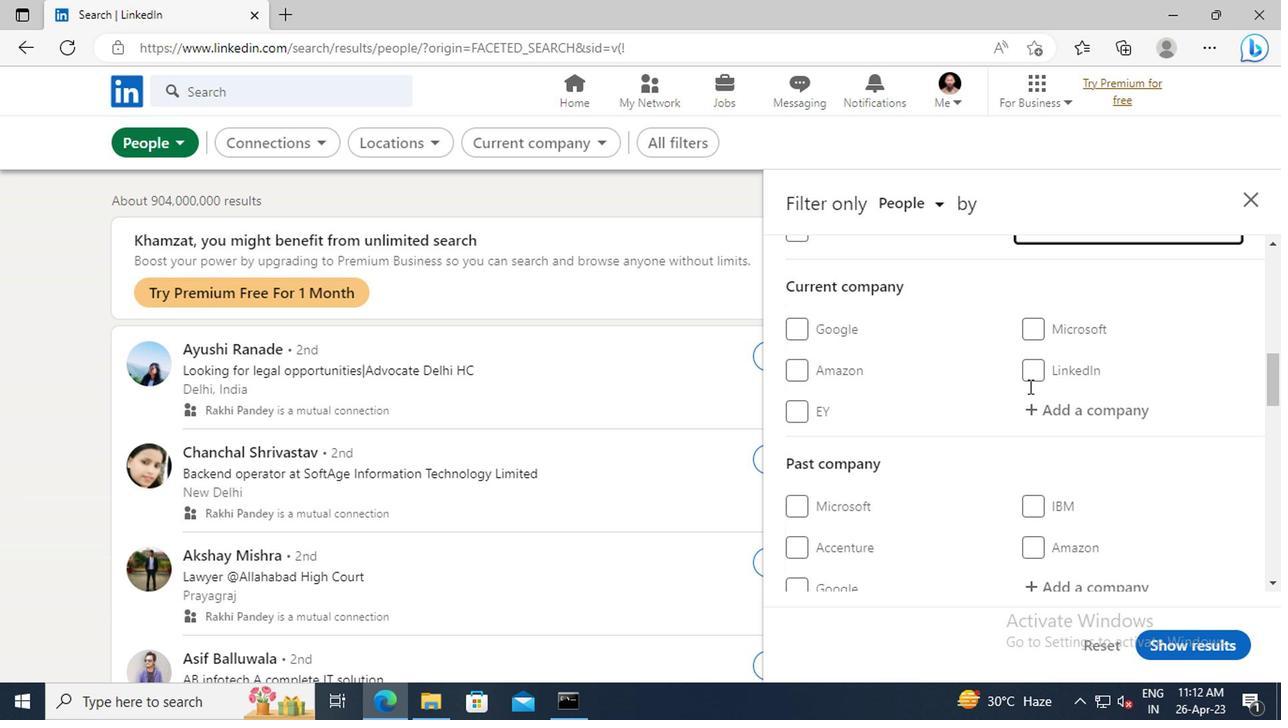 
Action: Mouse scrolled (1024, 385) with delta (0, -1)
Screenshot: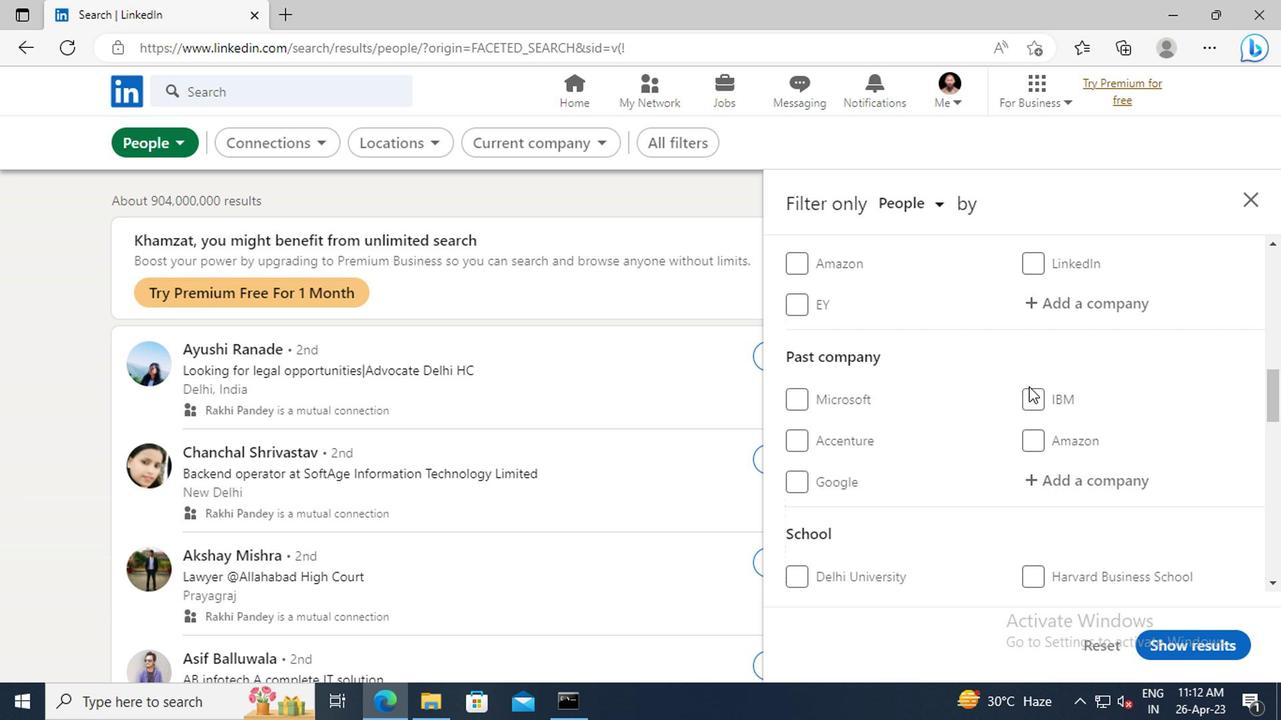 
Action: Mouse scrolled (1024, 385) with delta (0, -1)
Screenshot: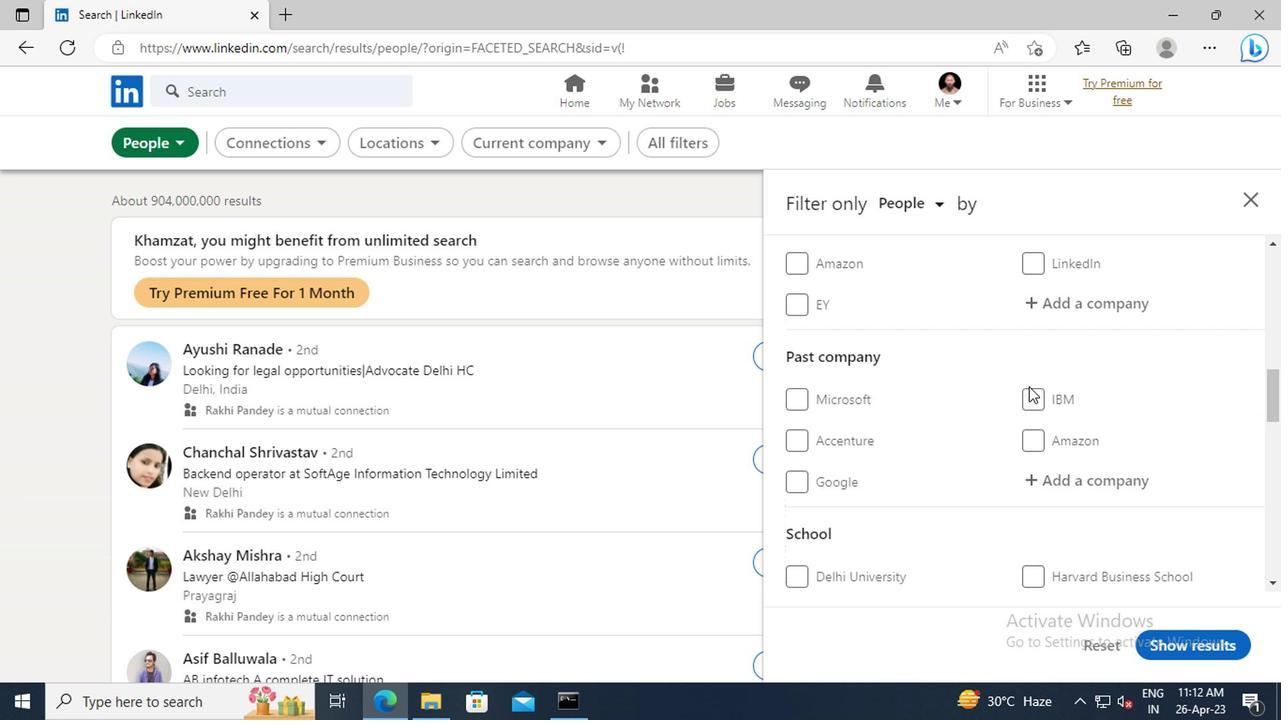
Action: Mouse scrolled (1024, 385) with delta (0, -1)
Screenshot: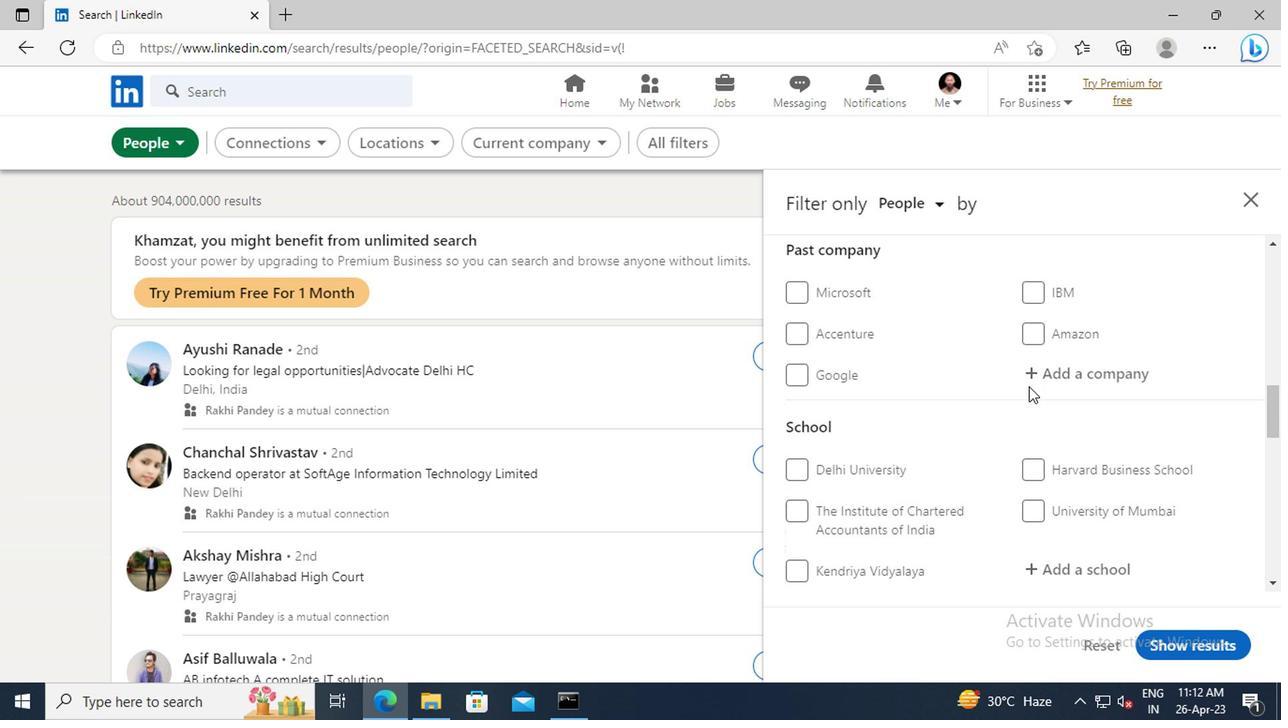 
Action: Mouse scrolled (1024, 385) with delta (0, -1)
Screenshot: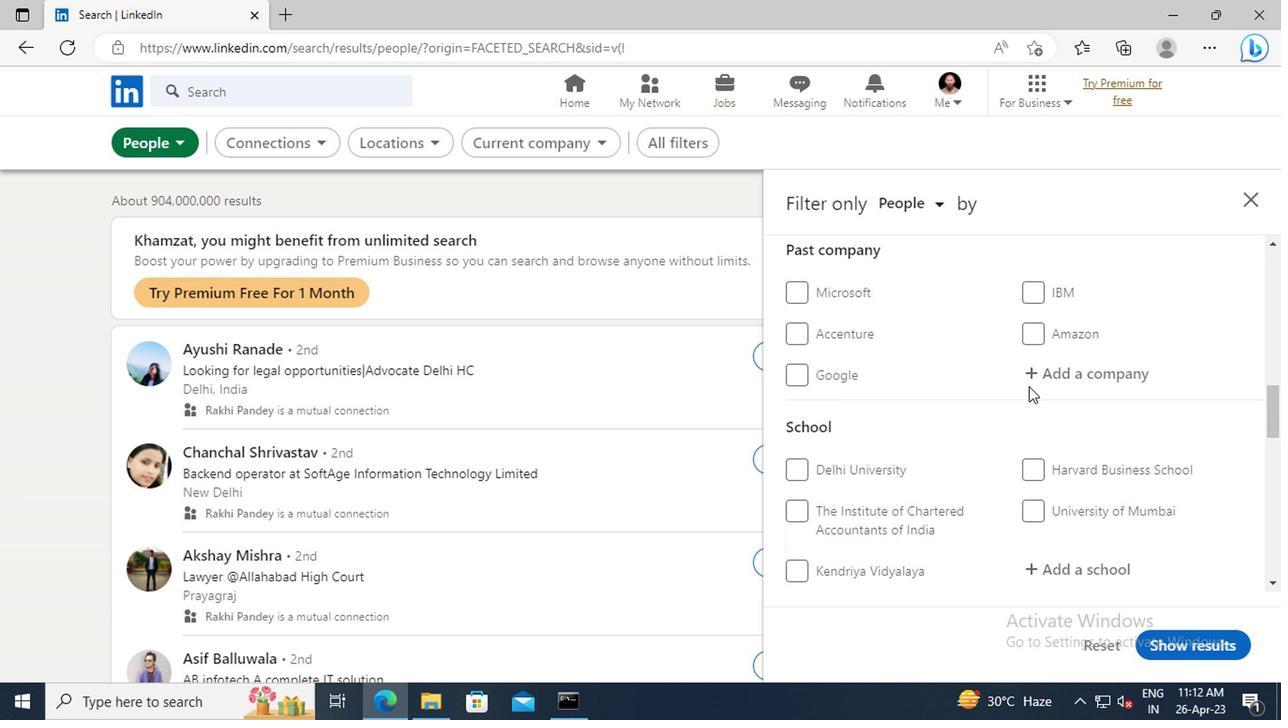 
Action: Mouse scrolled (1024, 385) with delta (0, -1)
Screenshot: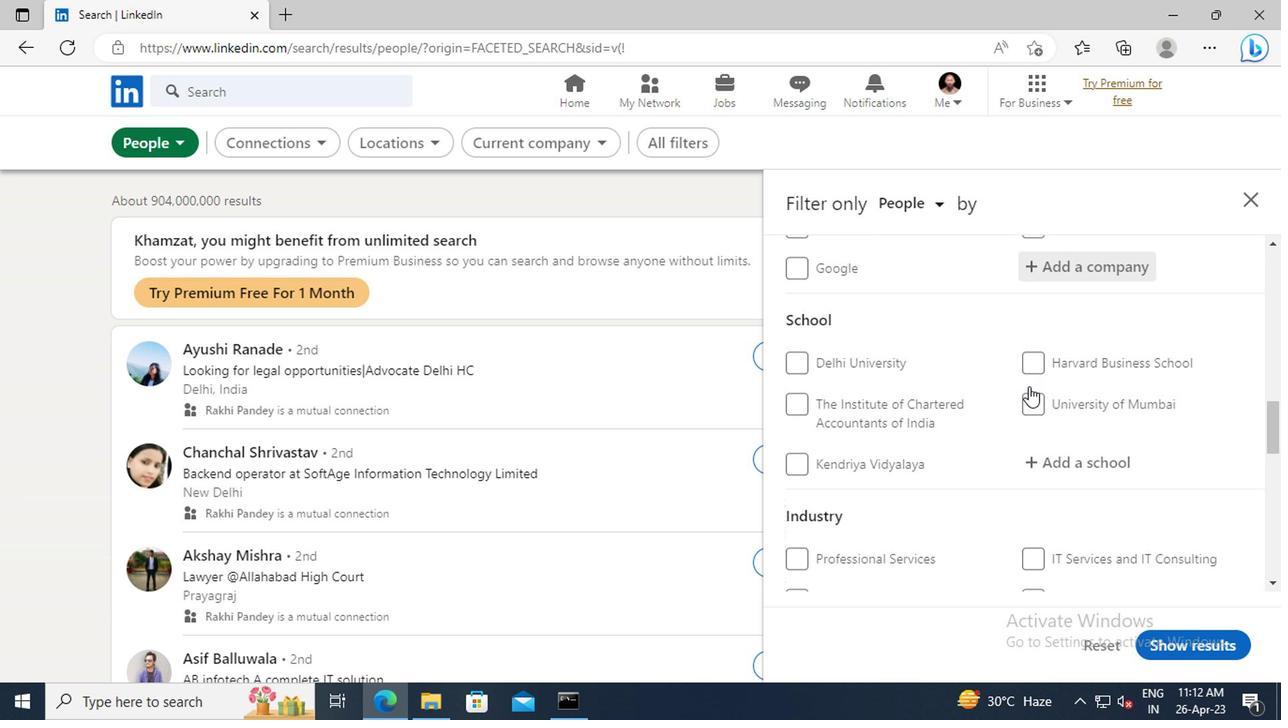 
Action: Mouse scrolled (1024, 385) with delta (0, -1)
Screenshot: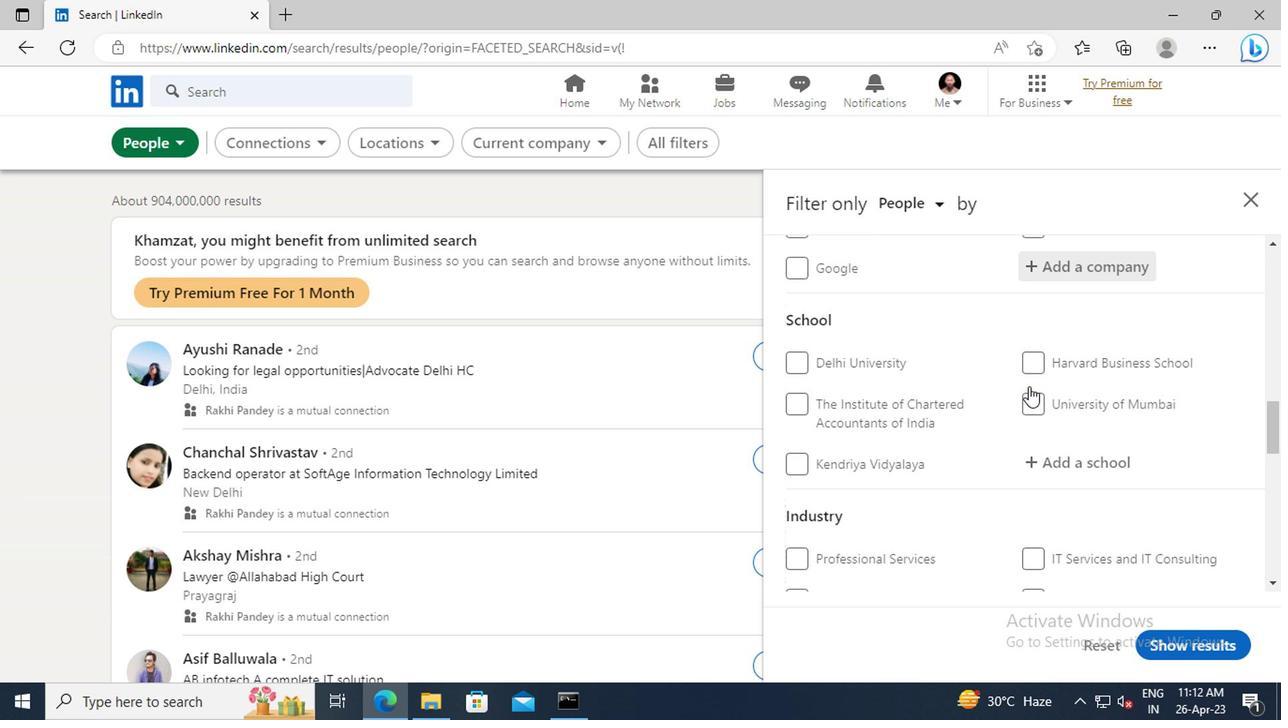 
Action: Mouse scrolled (1024, 385) with delta (0, -1)
Screenshot: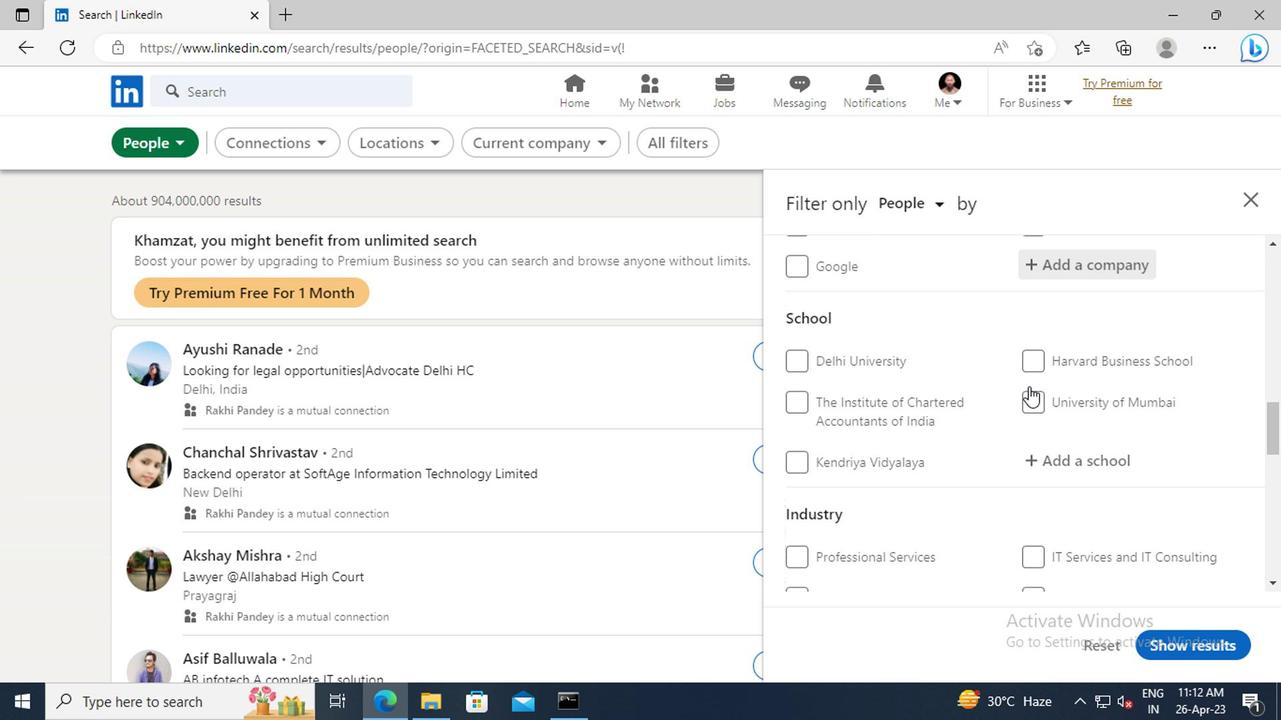 
Action: Mouse scrolled (1024, 385) with delta (0, -1)
Screenshot: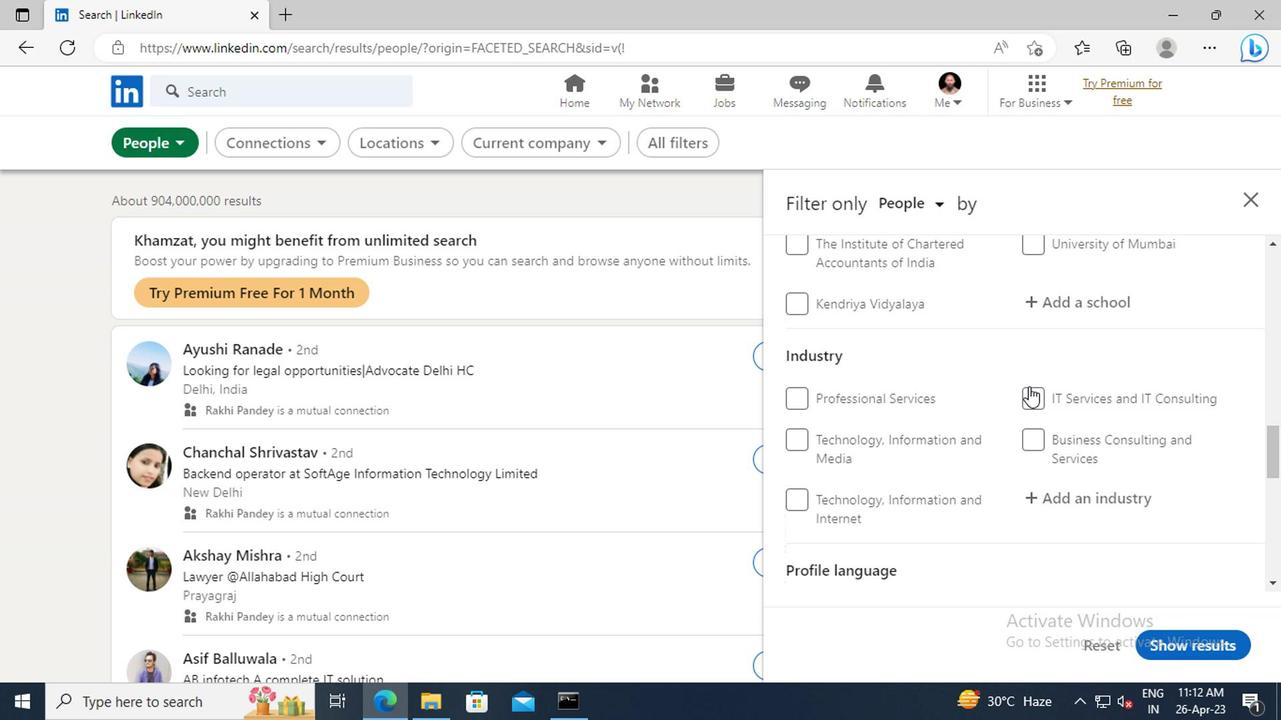 
Action: Mouse scrolled (1024, 385) with delta (0, -1)
Screenshot: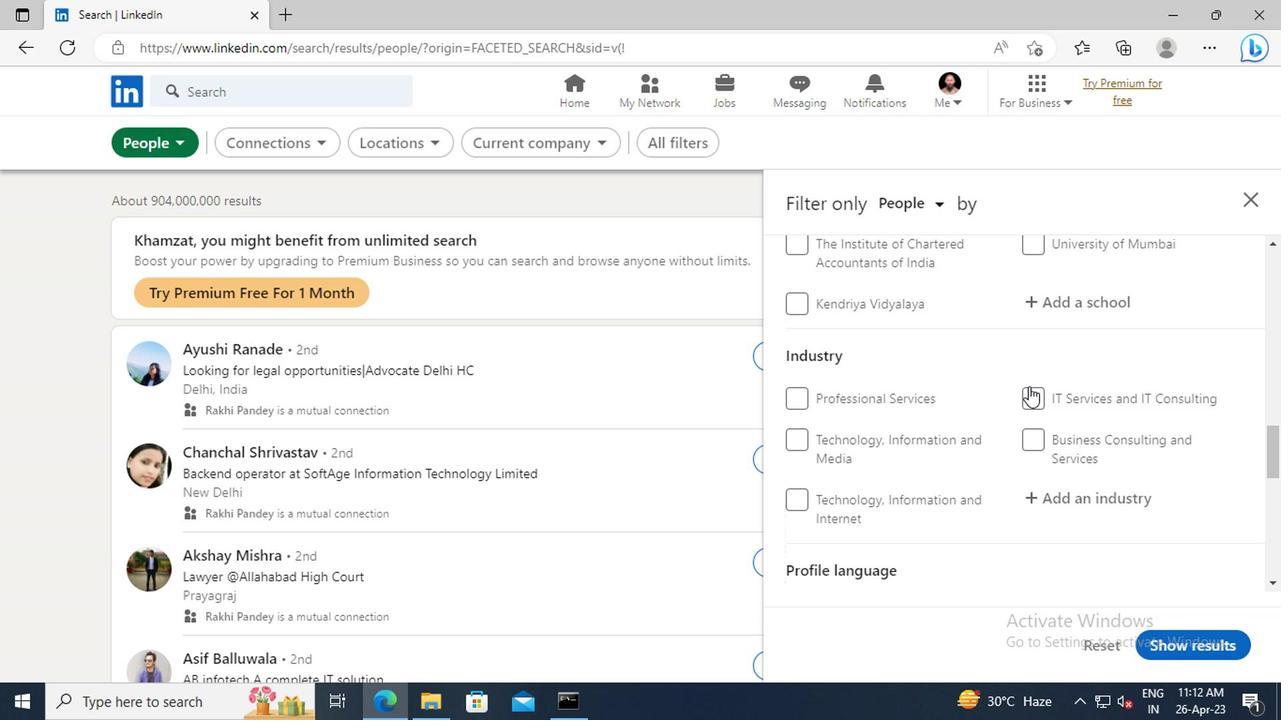 
Action: Mouse scrolled (1024, 385) with delta (0, -1)
Screenshot: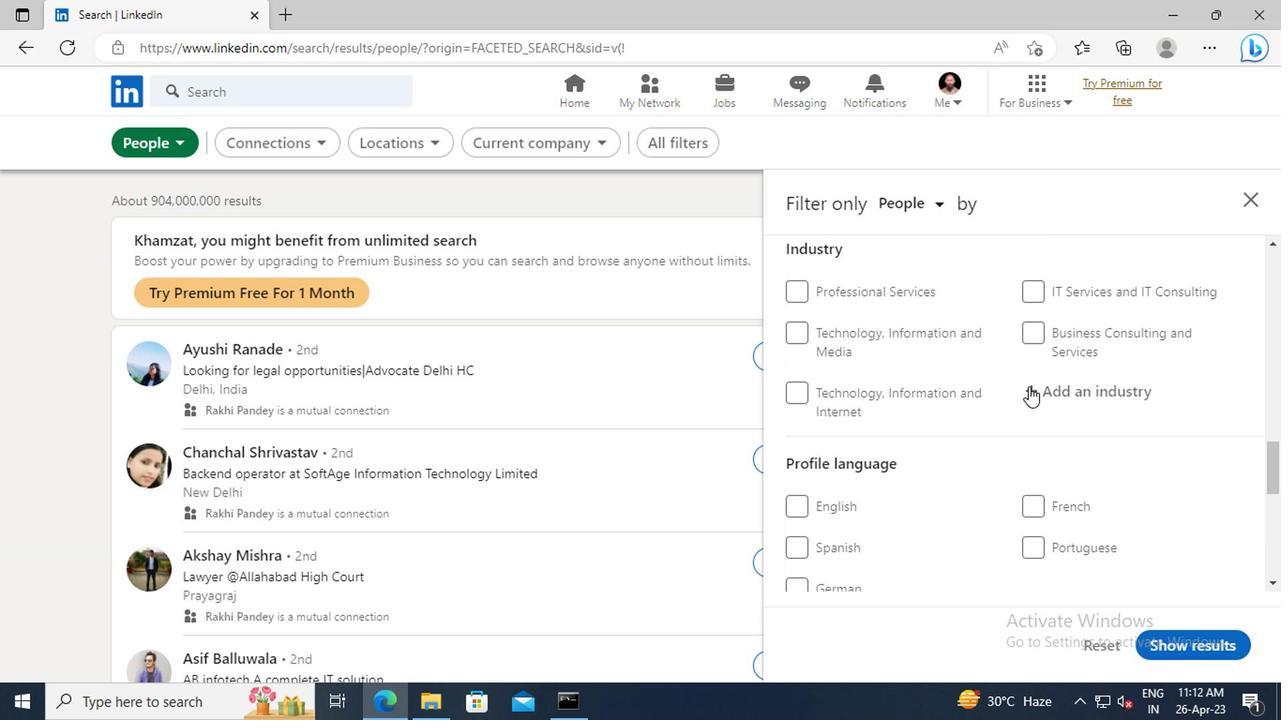 
Action: Mouse scrolled (1024, 385) with delta (0, -1)
Screenshot: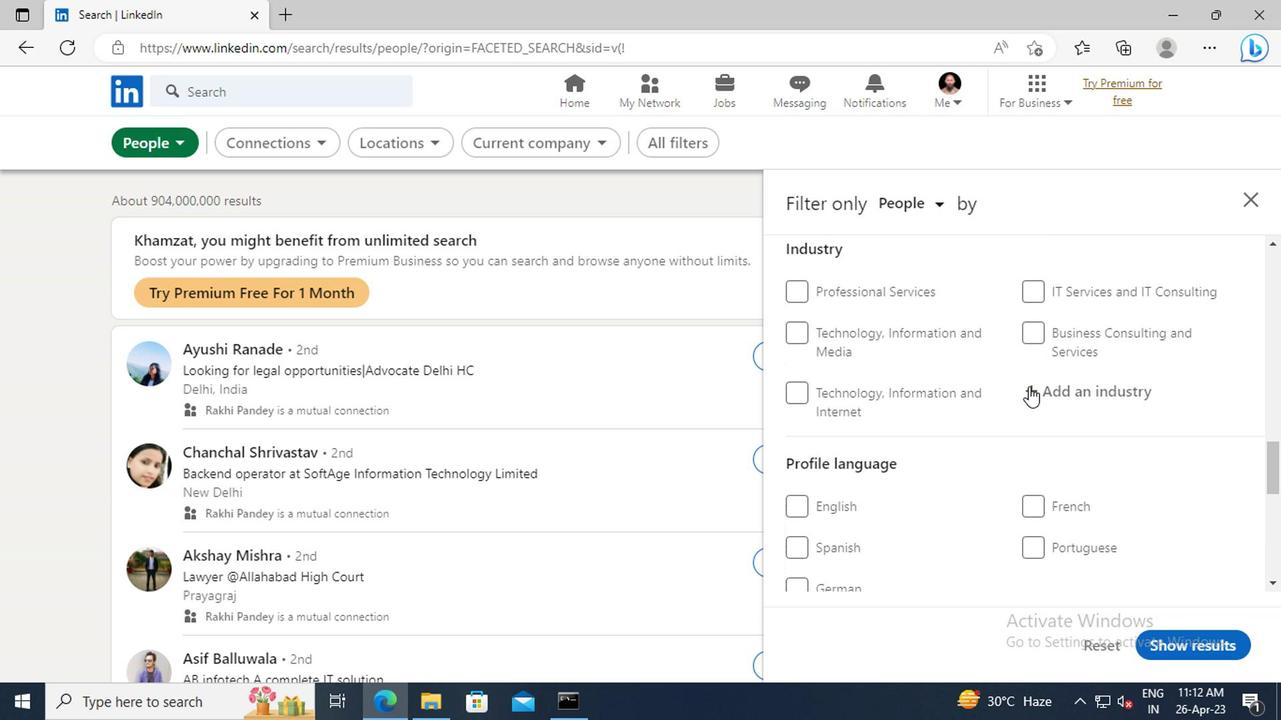 
Action: Mouse moved to (794, 401)
Screenshot: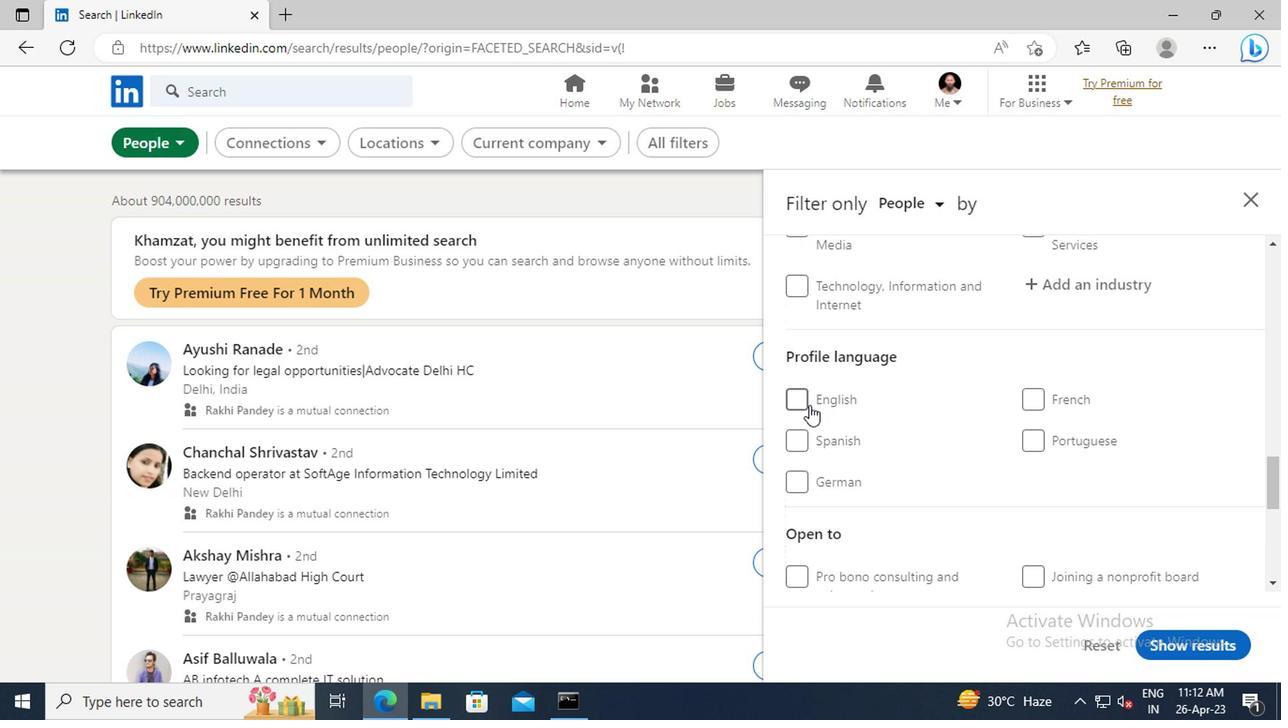 
Action: Mouse pressed left at (794, 401)
Screenshot: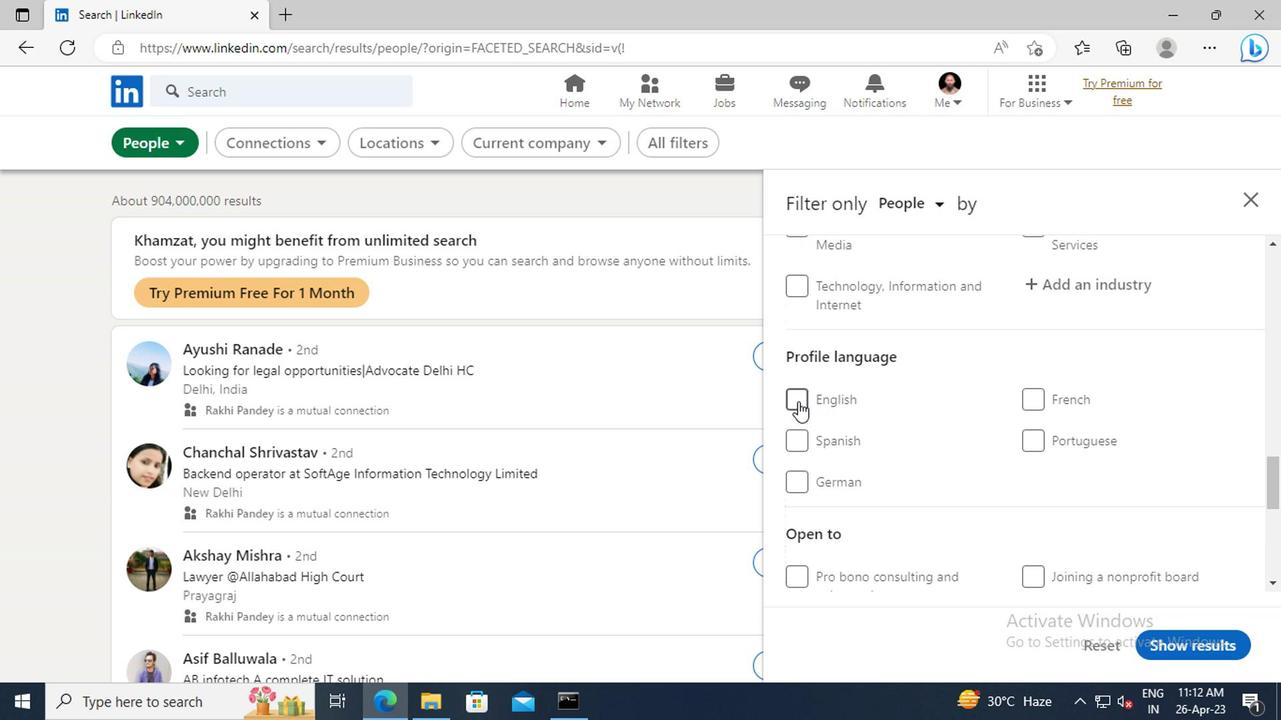 
Action: Mouse moved to (976, 423)
Screenshot: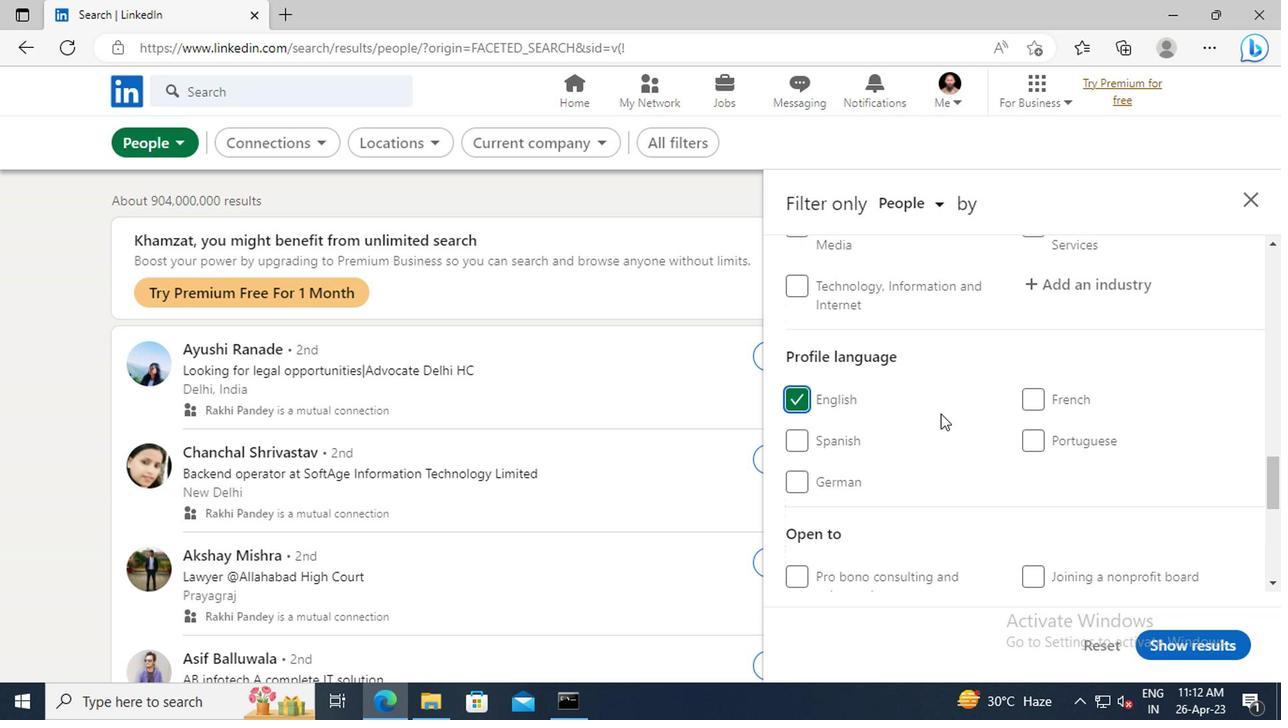 
Action: Mouse scrolled (976, 423) with delta (0, 0)
Screenshot: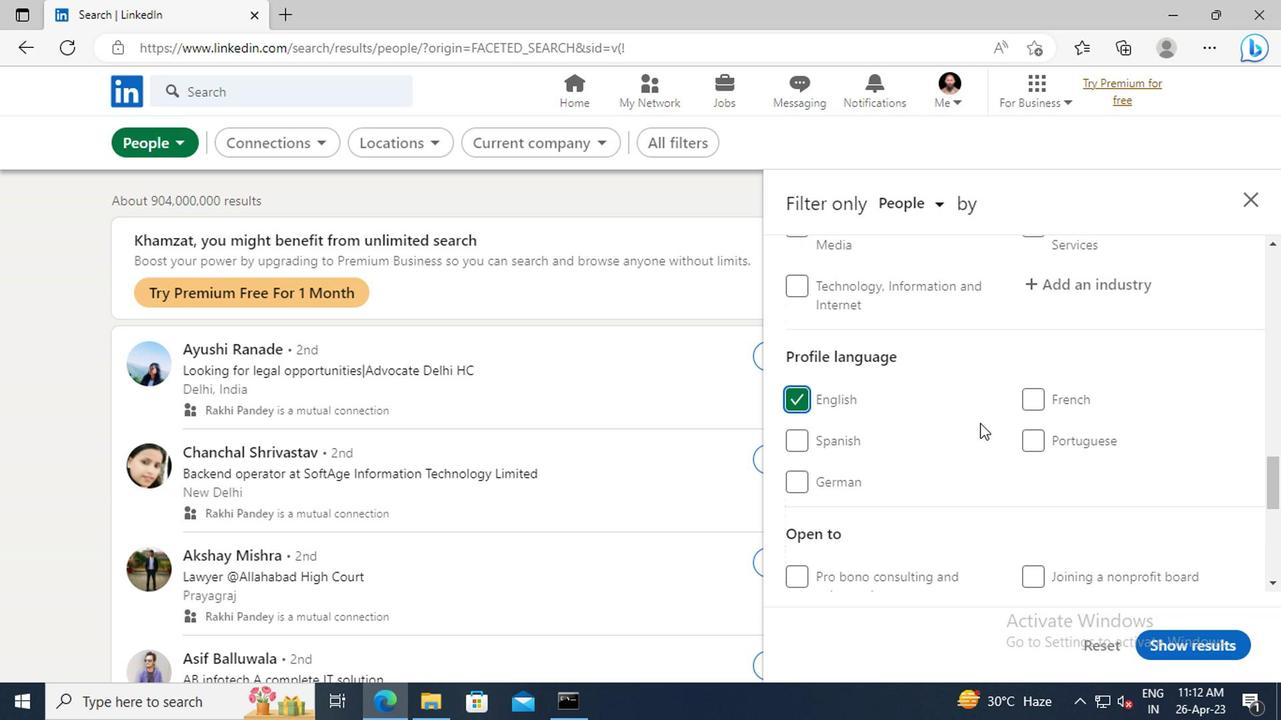 
Action: Mouse scrolled (976, 423) with delta (0, 0)
Screenshot: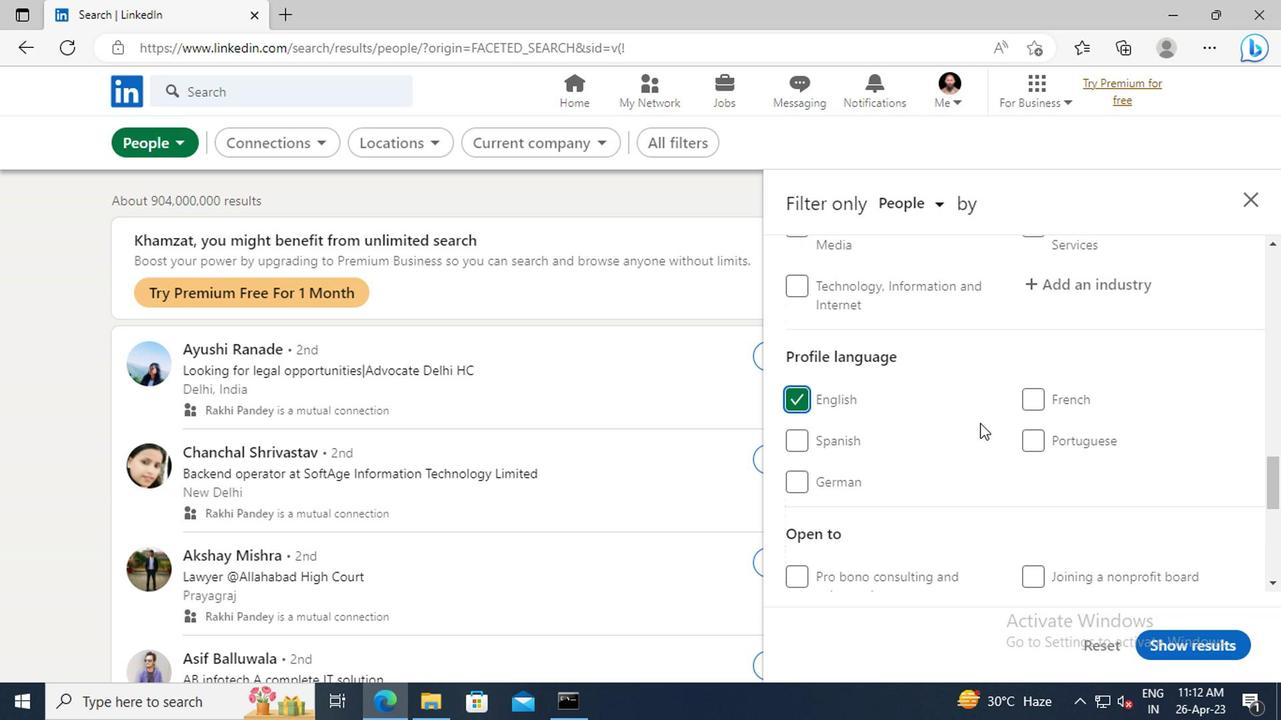 
Action: Mouse scrolled (976, 423) with delta (0, 0)
Screenshot: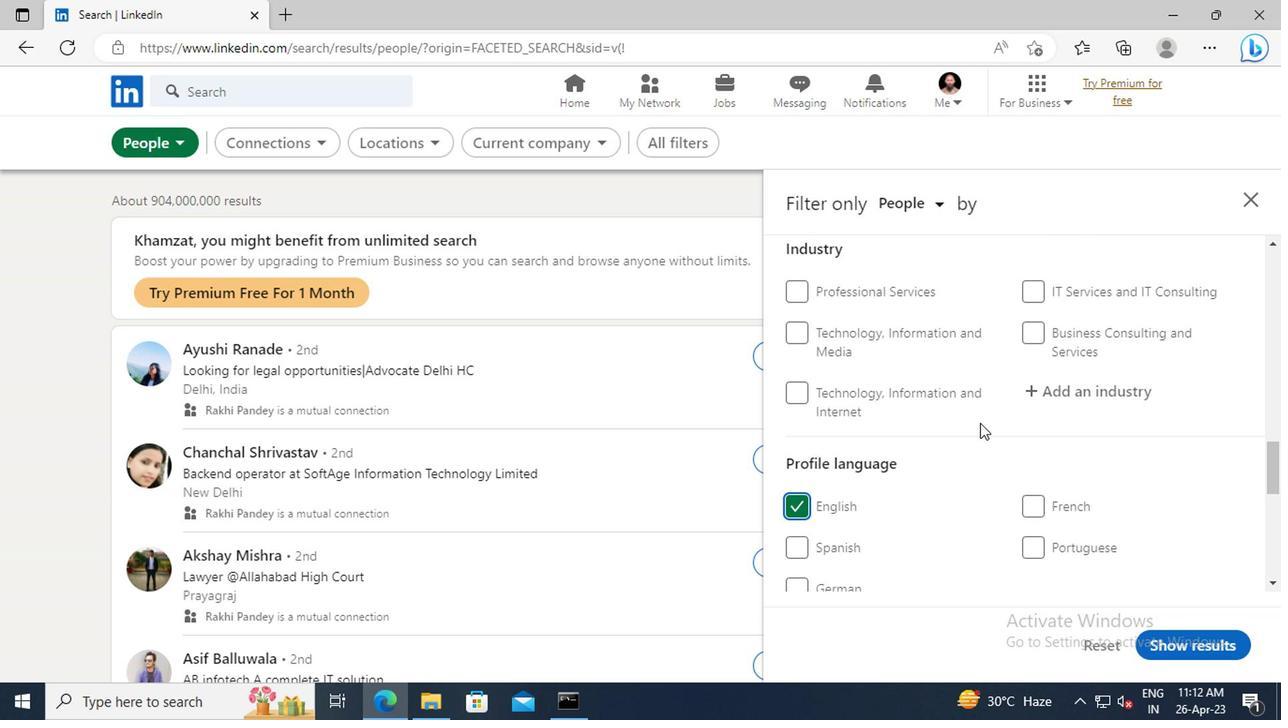 
Action: Mouse scrolled (976, 423) with delta (0, 0)
Screenshot: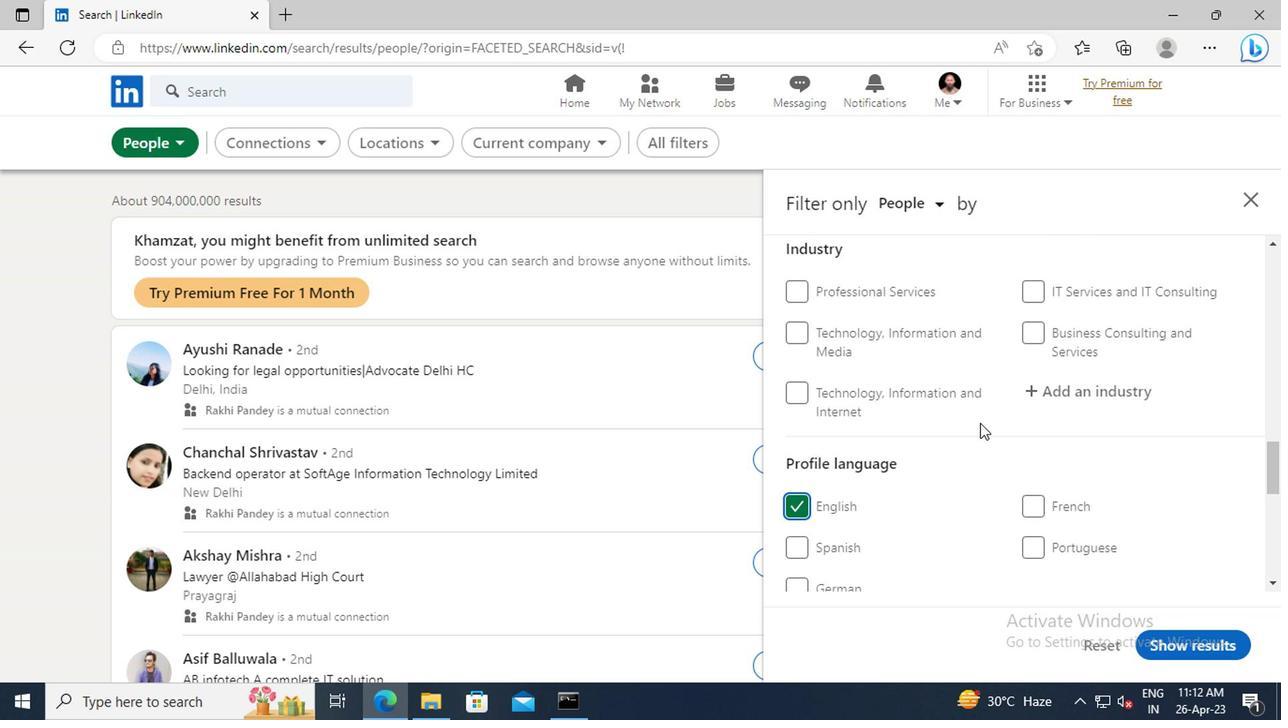 
Action: Mouse scrolled (976, 423) with delta (0, 0)
Screenshot: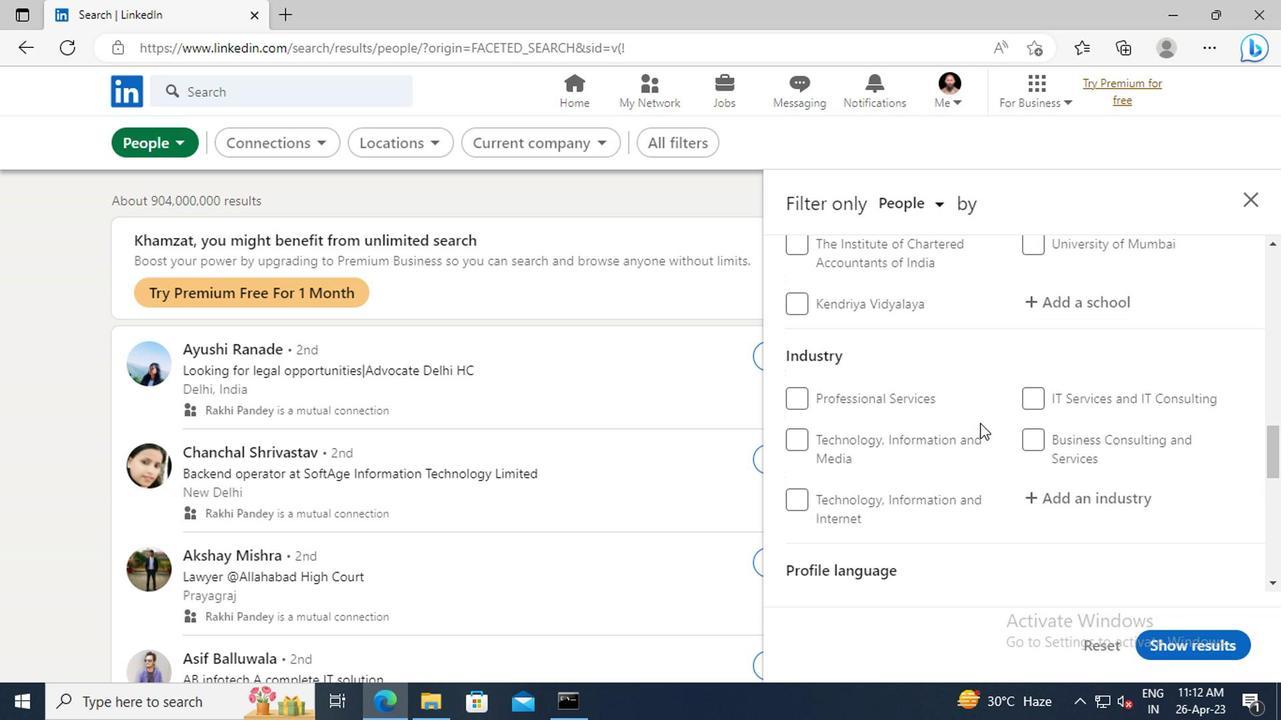 
Action: Mouse scrolled (976, 423) with delta (0, 0)
Screenshot: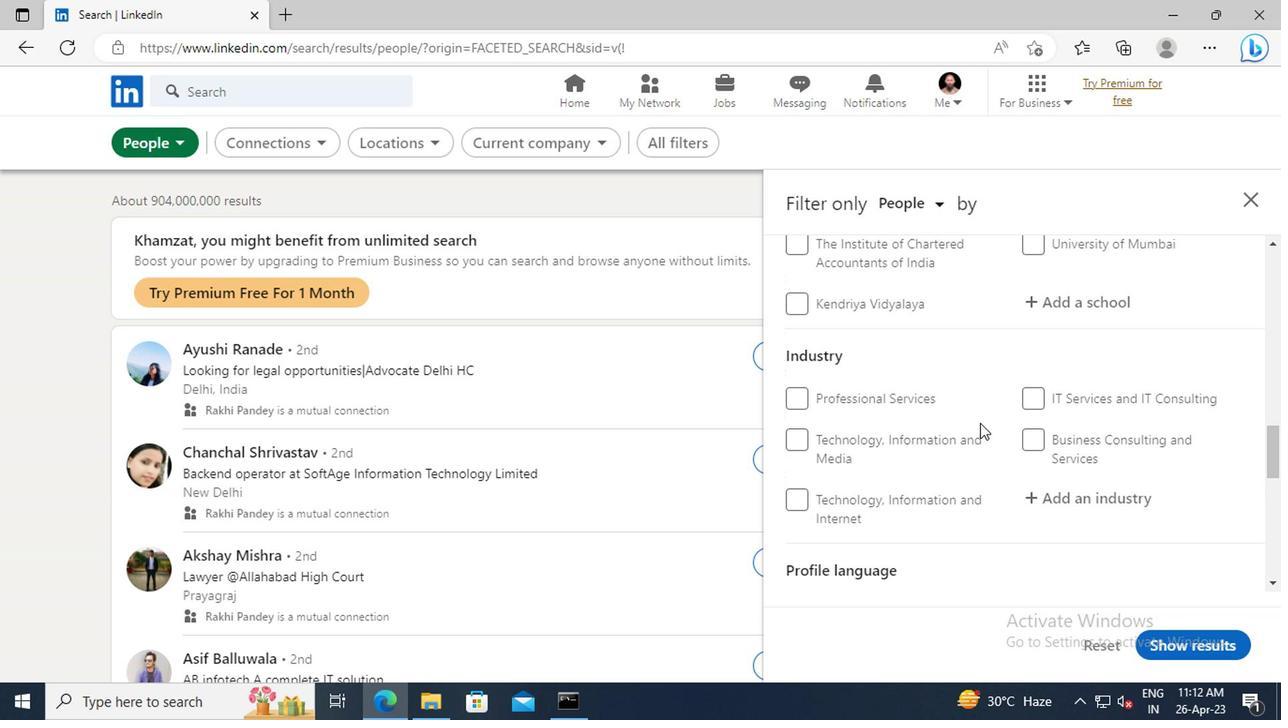 
Action: Mouse scrolled (976, 423) with delta (0, 0)
Screenshot: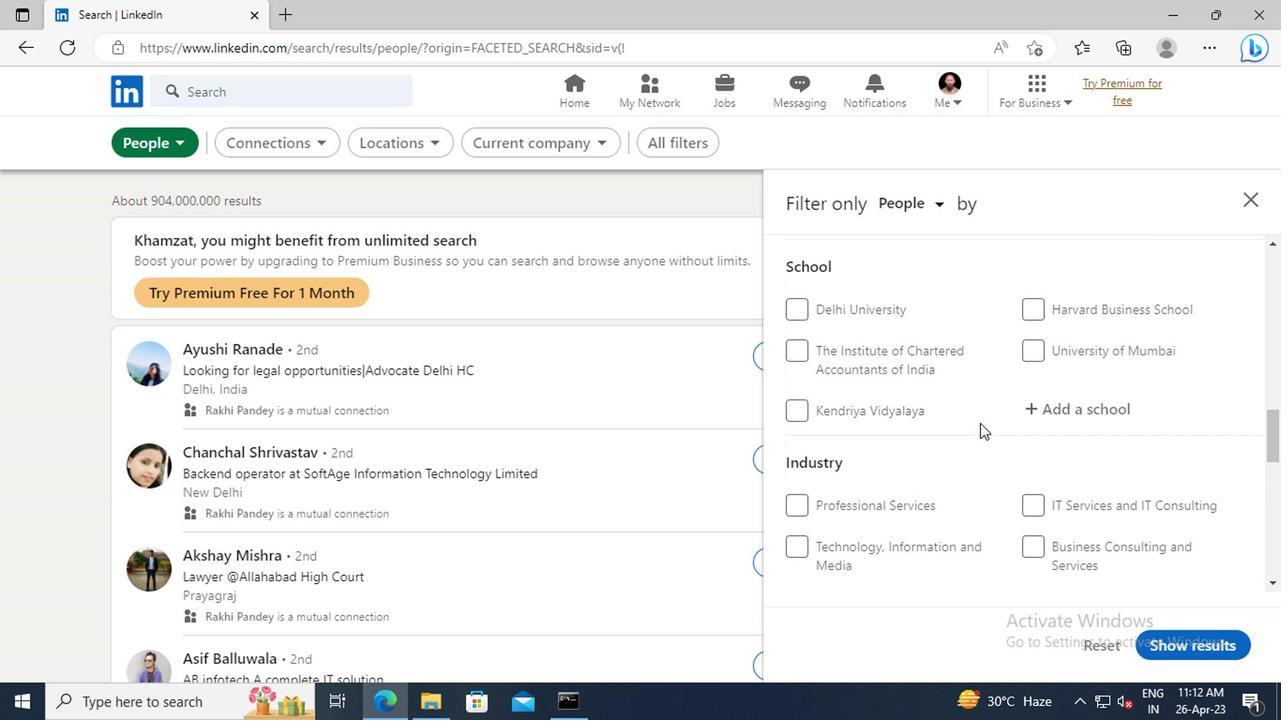 
Action: Mouse scrolled (976, 423) with delta (0, 0)
Screenshot: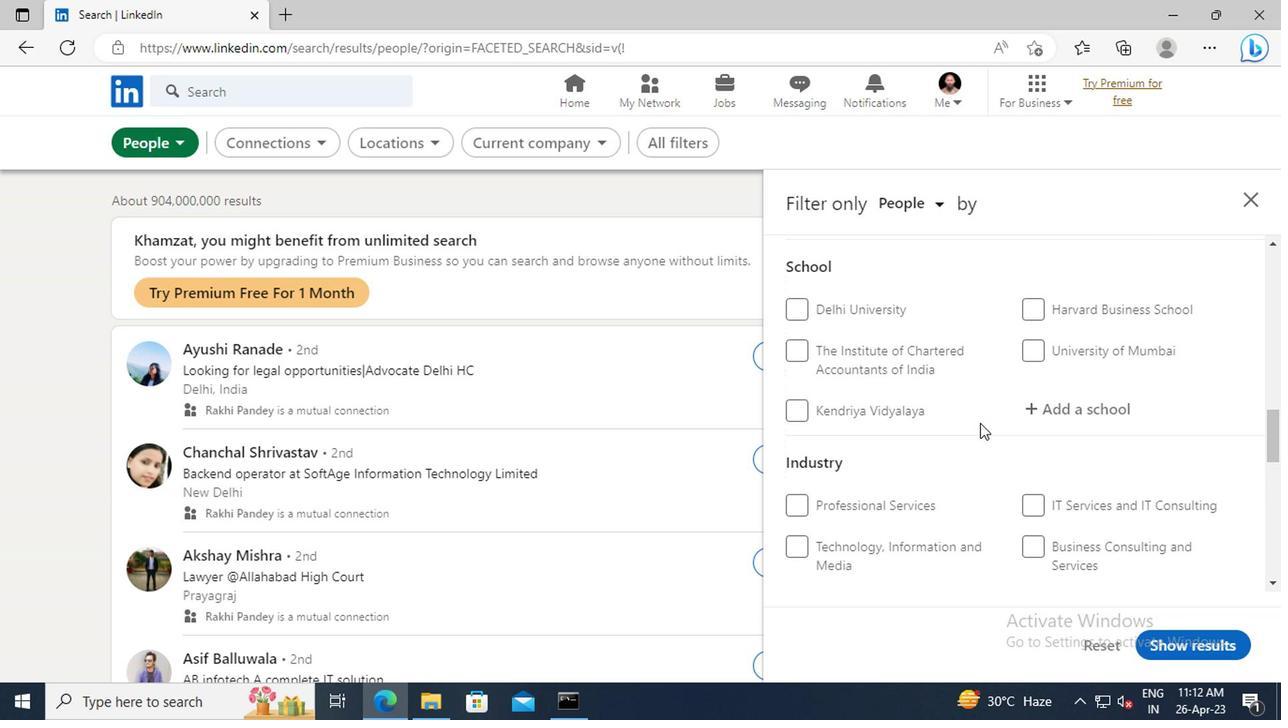 
Action: Mouse scrolled (976, 423) with delta (0, 0)
Screenshot: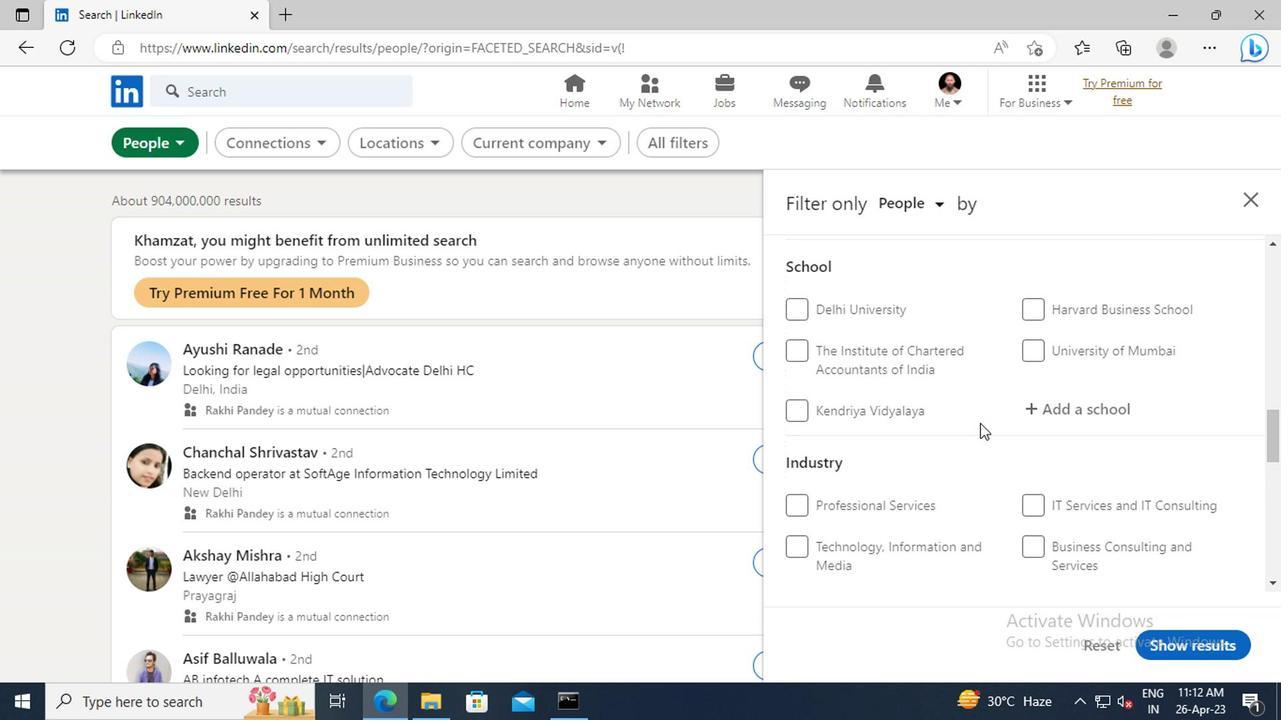 
Action: Mouse scrolled (976, 423) with delta (0, 0)
Screenshot: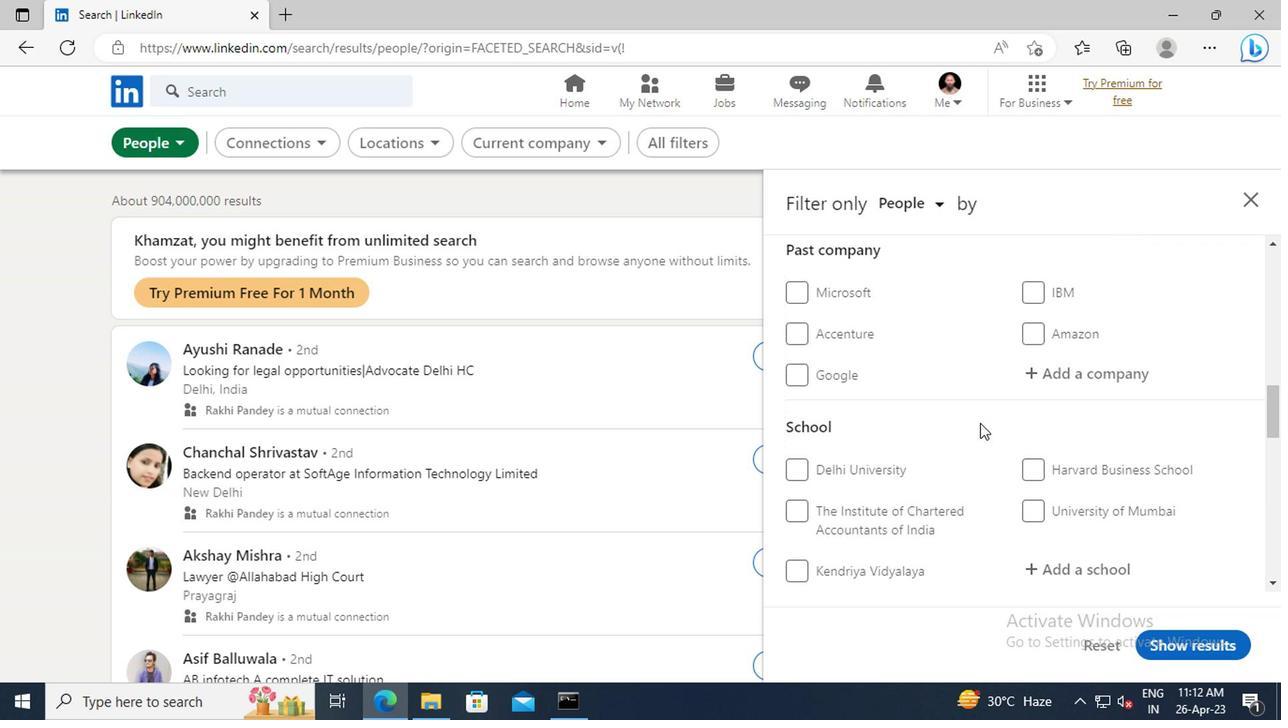
Action: Mouse scrolled (976, 423) with delta (0, 0)
Screenshot: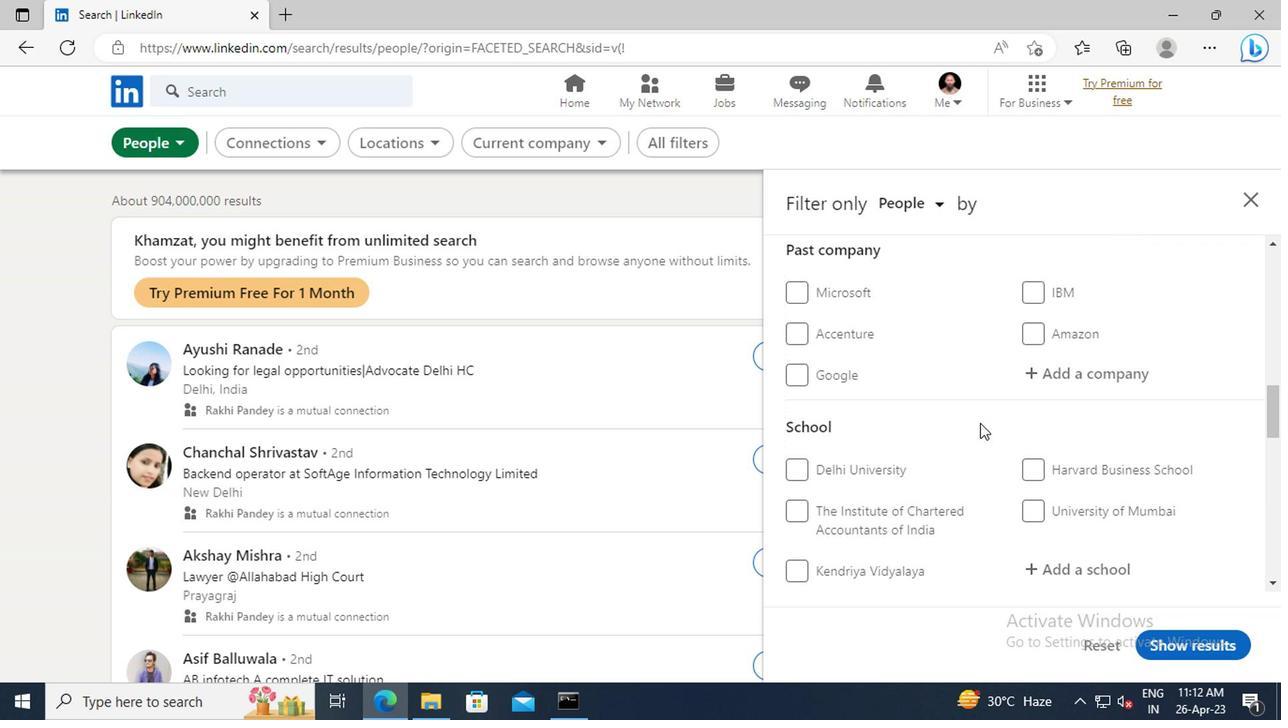 
Action: Mouse scrolled (976, 423) with delta (0, 0)
Screenshot: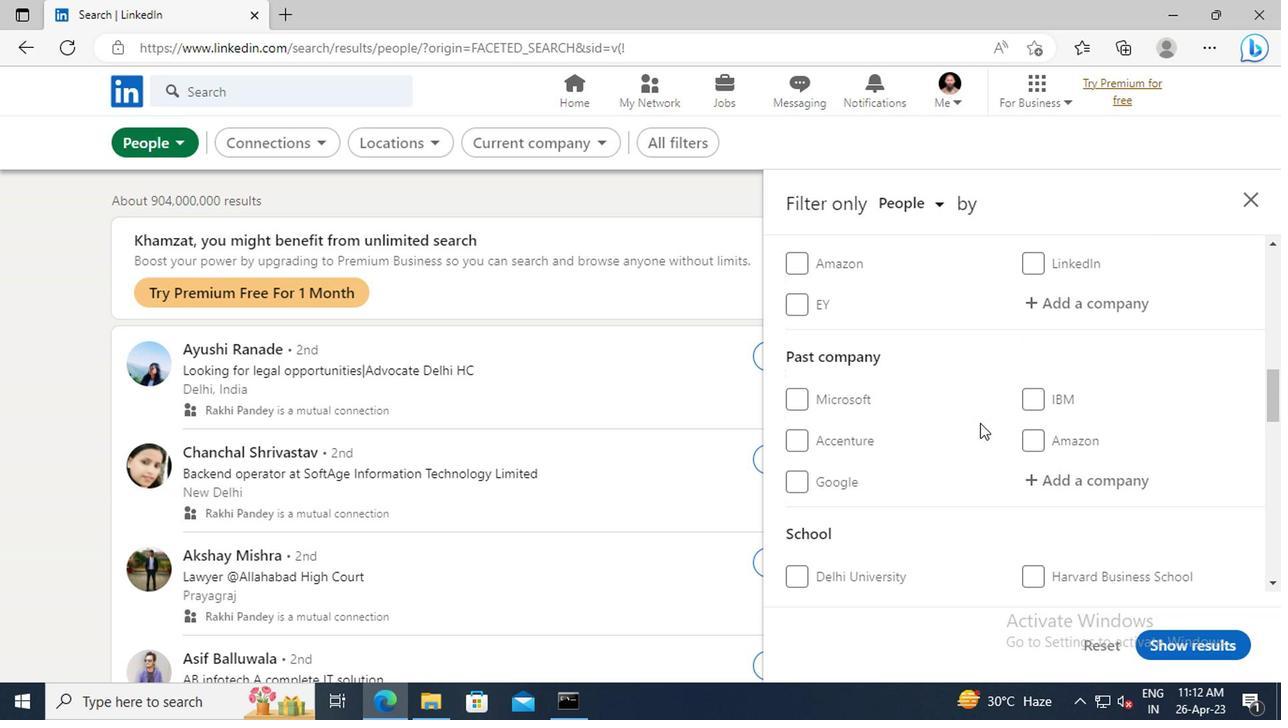 
Action: Mouse scrolled (976, 423) with delta (0, 0)
Screenshot: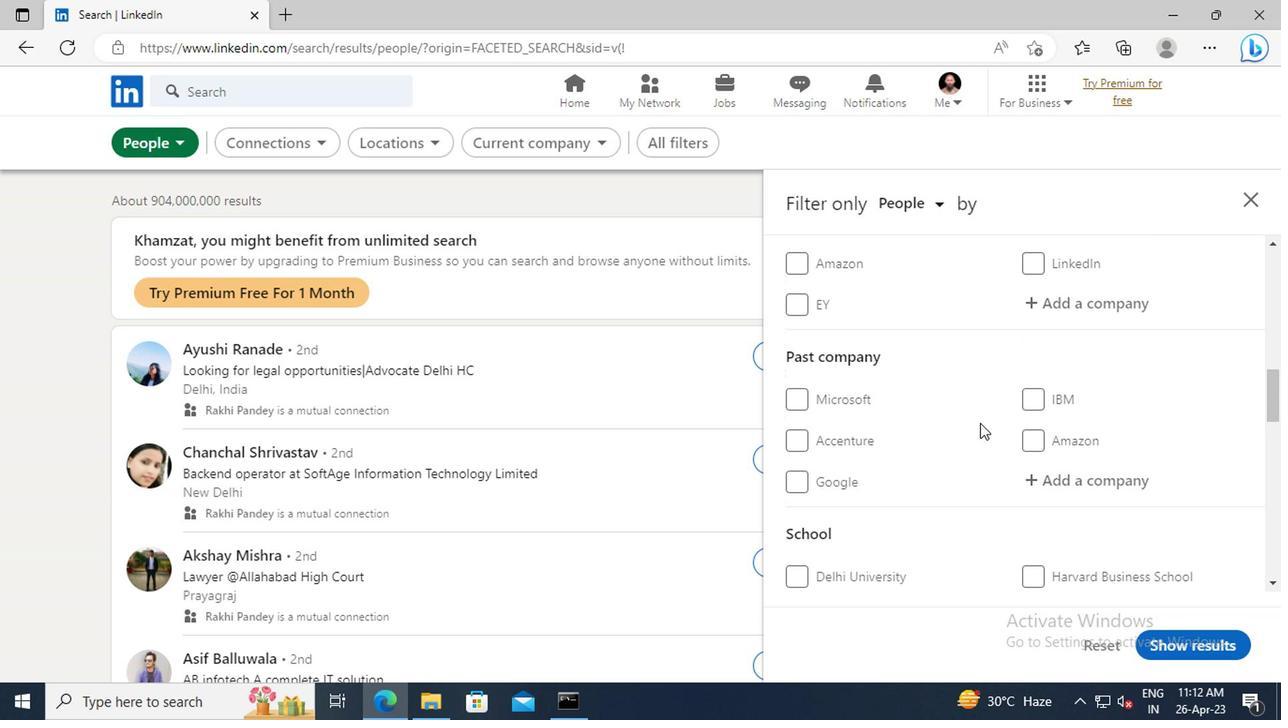 
Action: Mouse moved to (1037, 418)
Screenshot: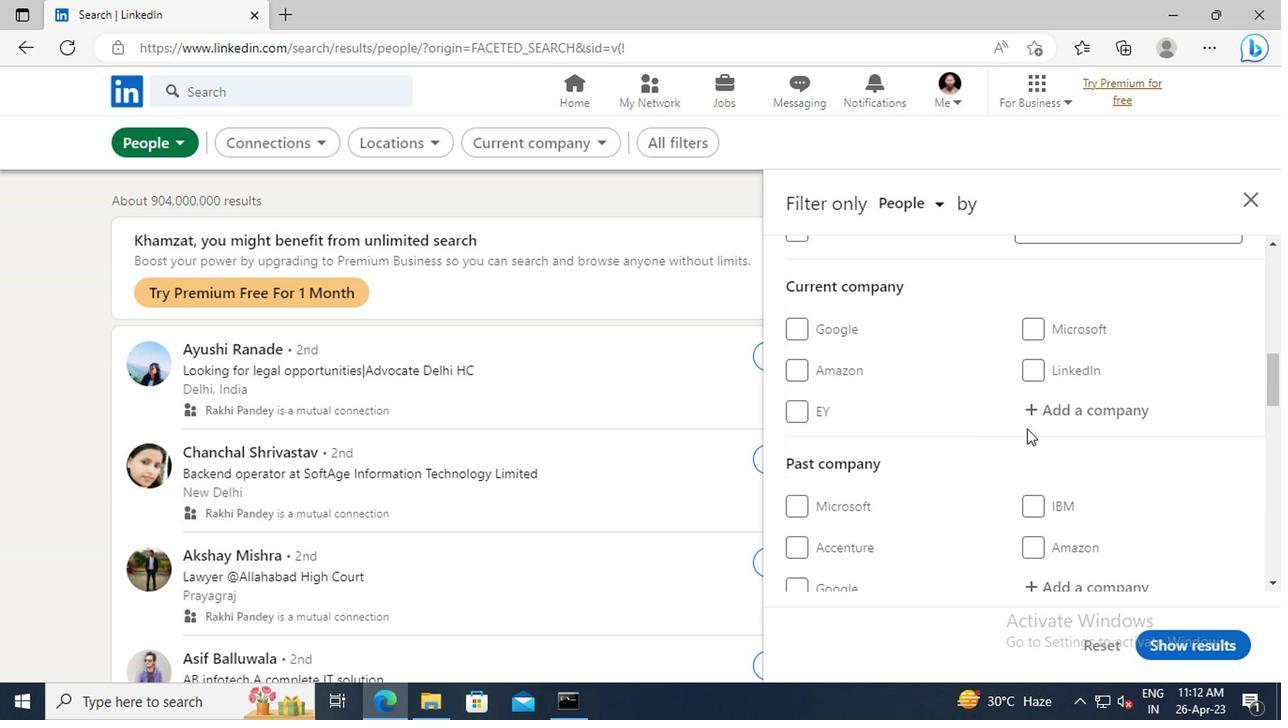 
Action: Mouse pressed left at (1037, 418)
Screenshot: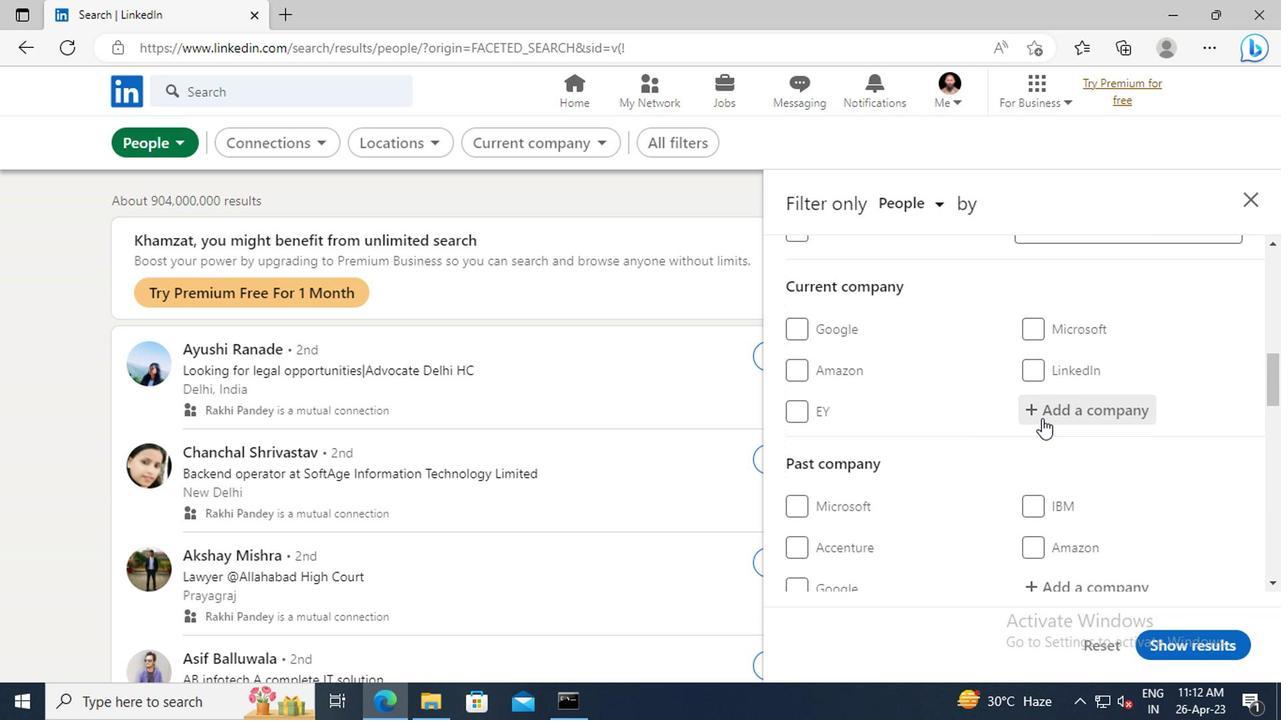 
Action: Mouse moved to (1043, 418)
Screenshot: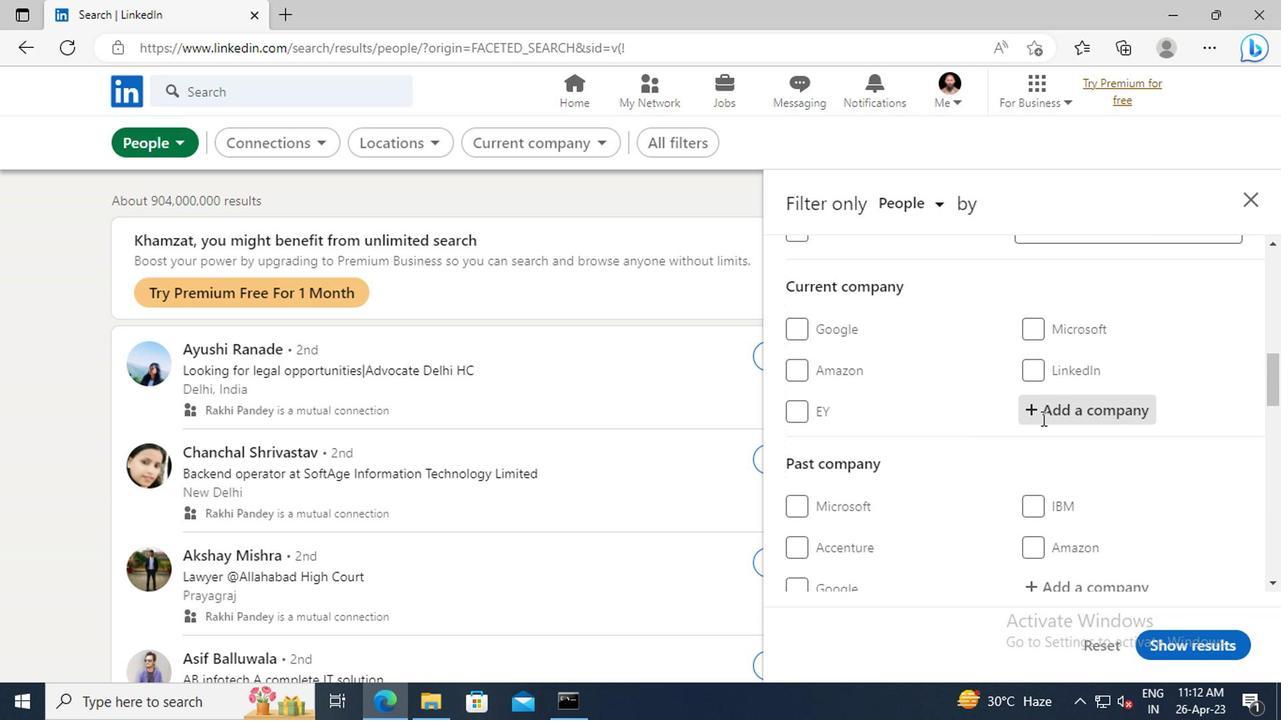 
Action: Key pressed <Key.shift>IFORTIS<Key.space><Key.shift><Key.shift>WORLDWIDE
Screenshot: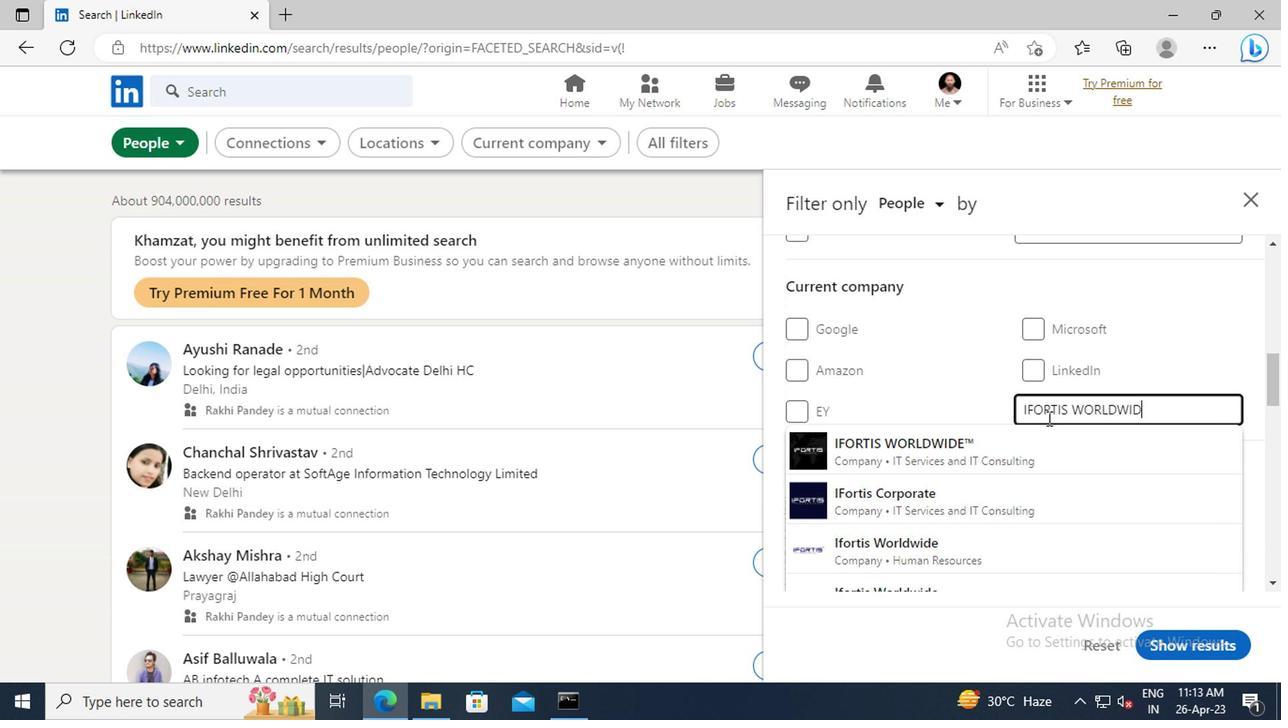 
Action: Mouse moved to (1032, 442)
Screenshot: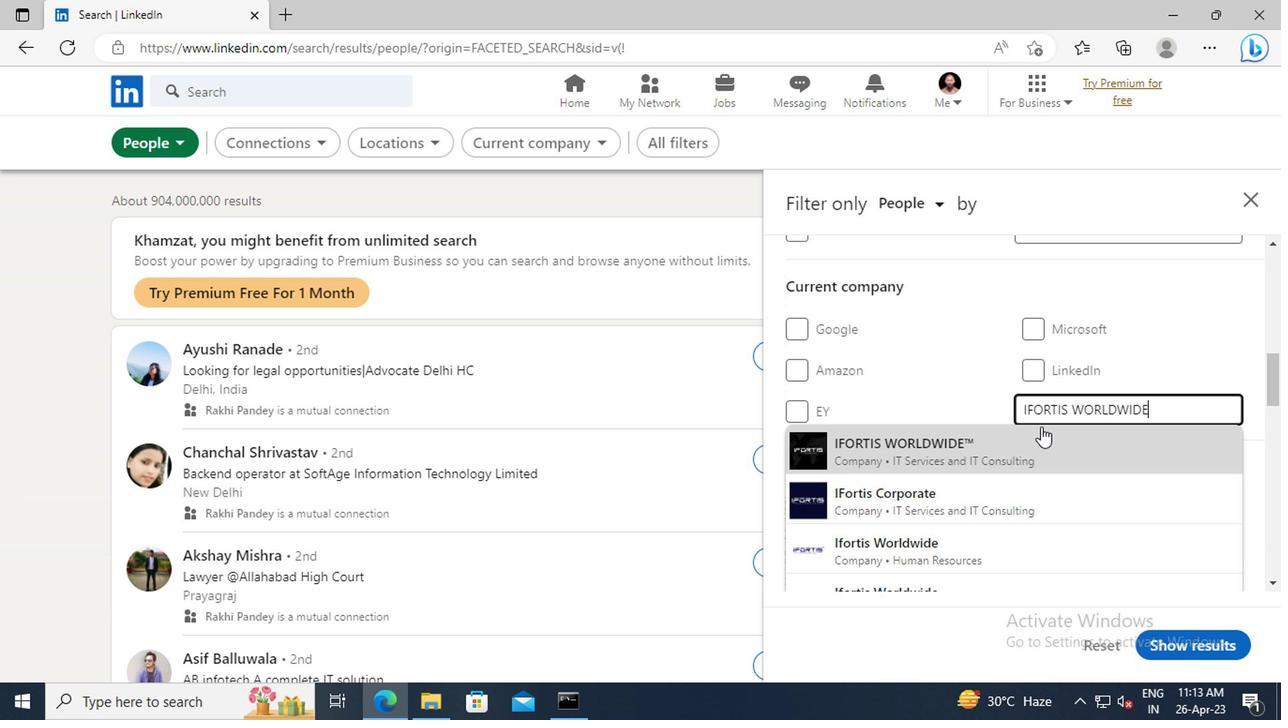 
Action: Mouse pressed left at (1032, 442)
Screenshot: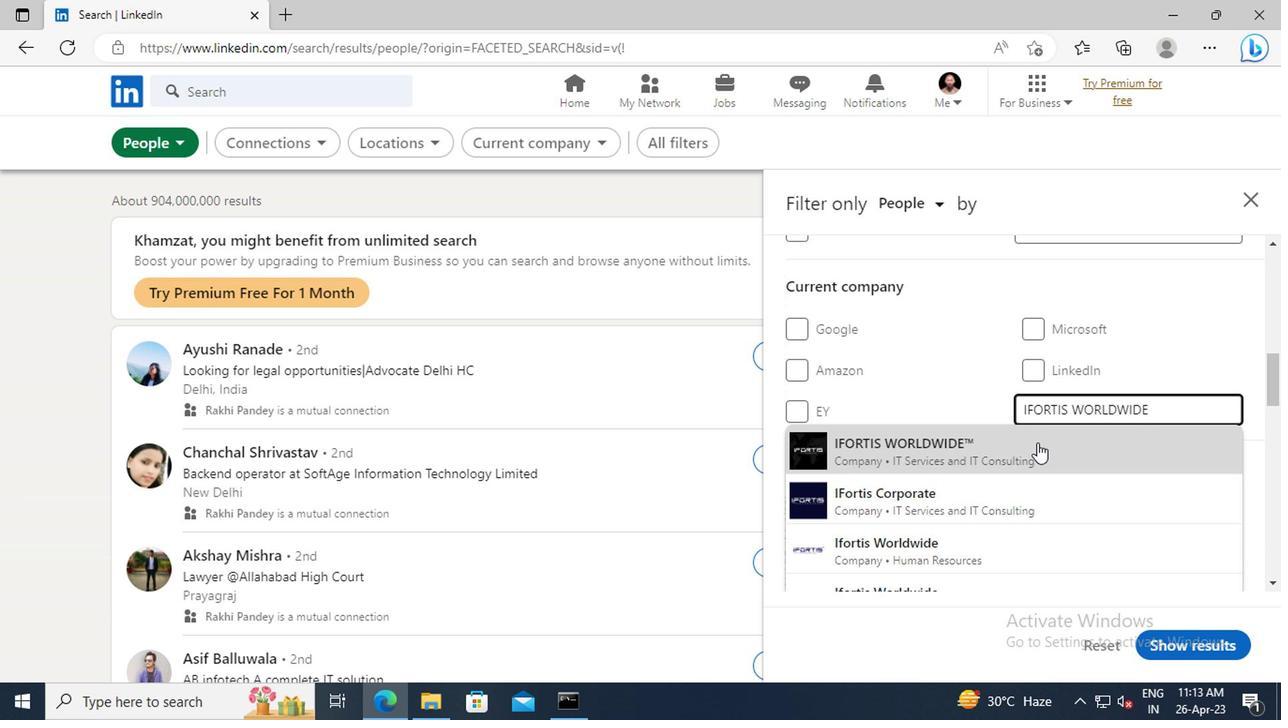 
Action: Mouse moved to (985, 370)
Screenshot: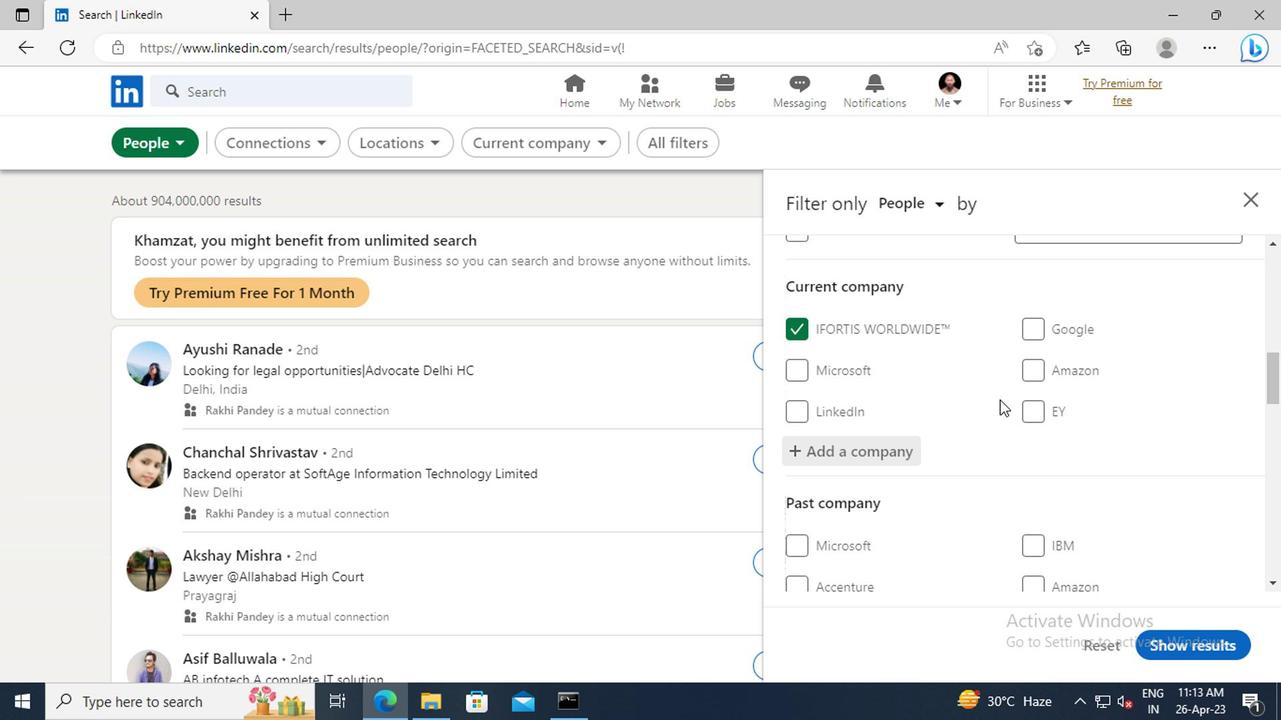 
Action: Mouse scrolled (985, 369) with delta (0, -1)
Screenshot: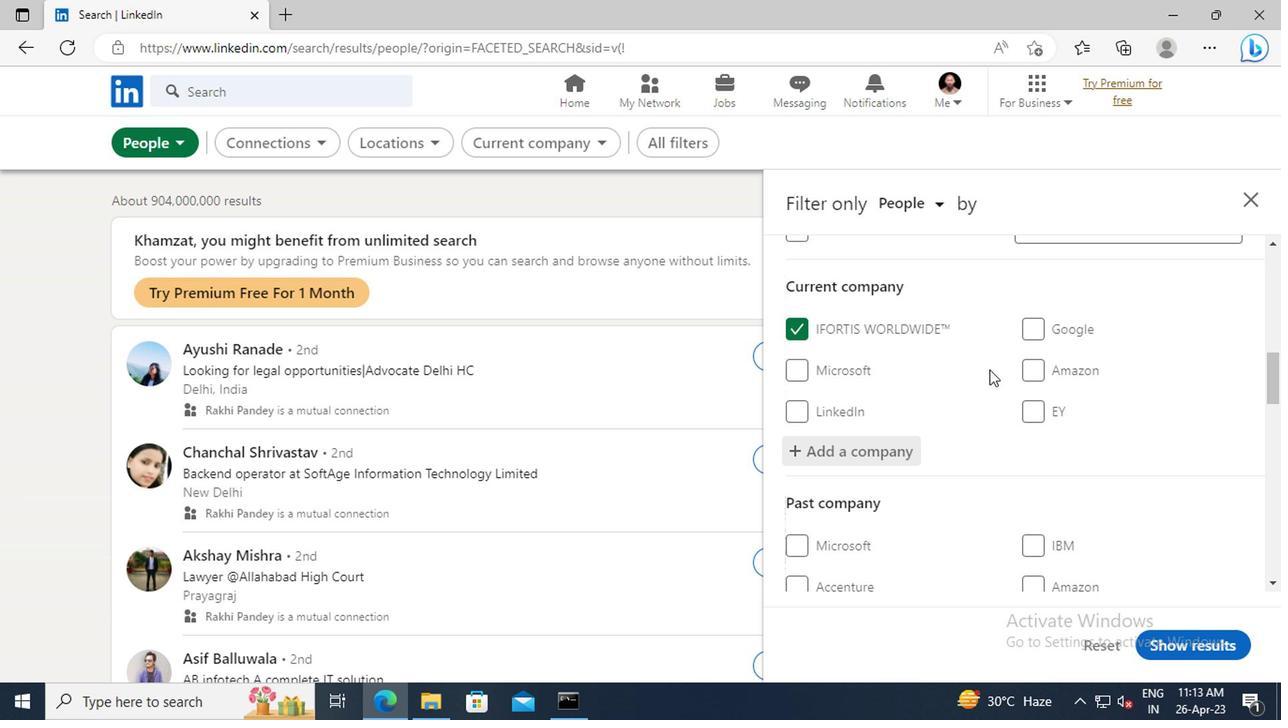 
Action: Mouse scrolled (985, 369) with delta (0, -1)
Screenshot: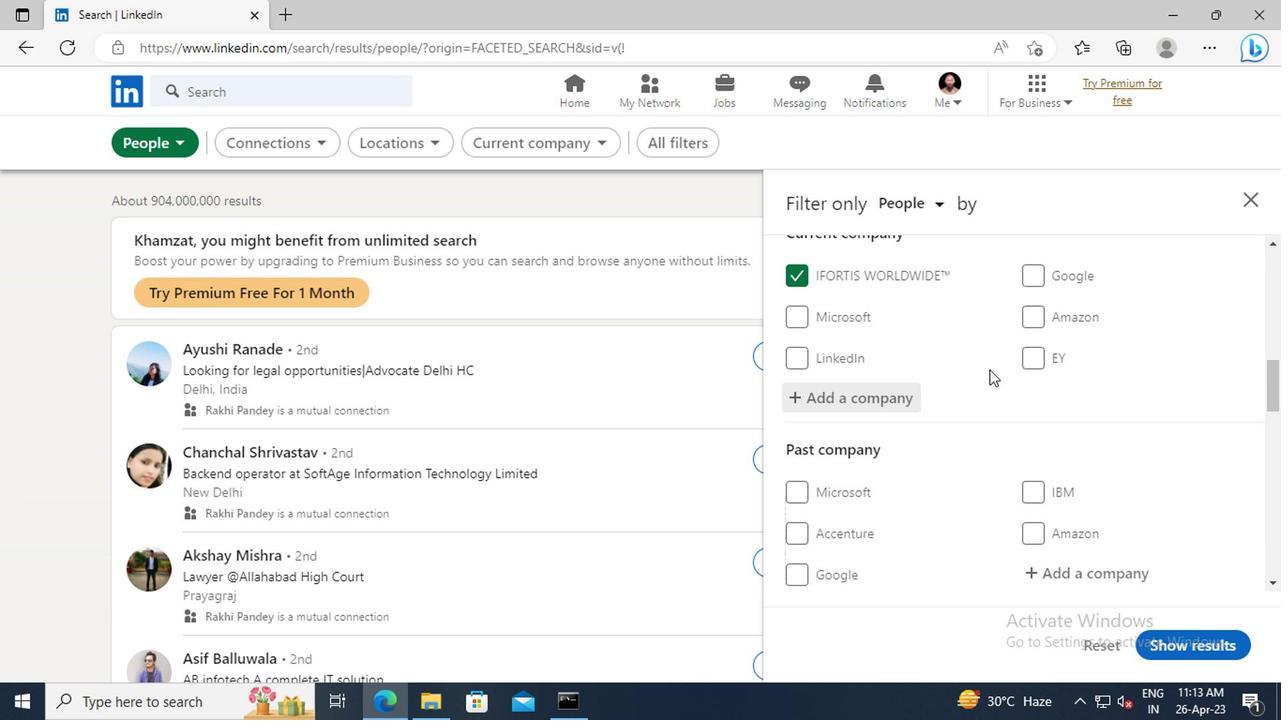 
Action: Mouse scrolled (985, 369) with delta (0, -1)
Screenshot: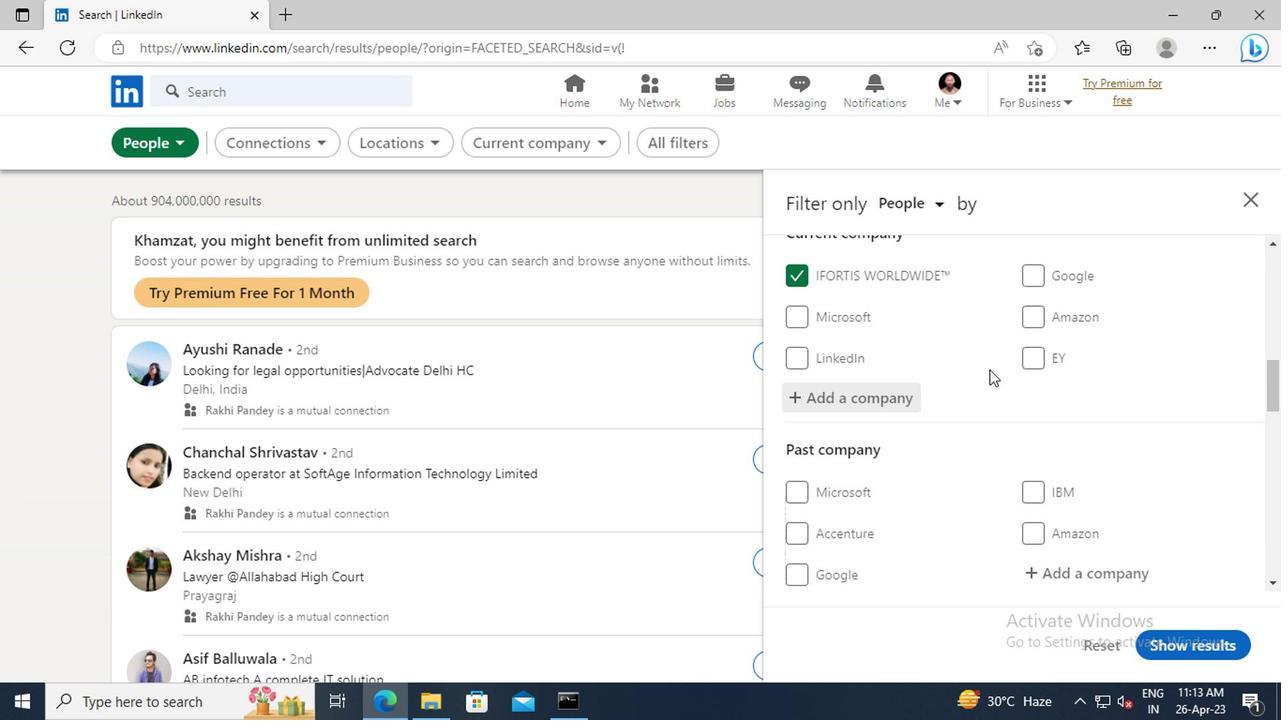 
Action: Mouse scrolled (985, 369) with delta (0, -1)
Screenshot: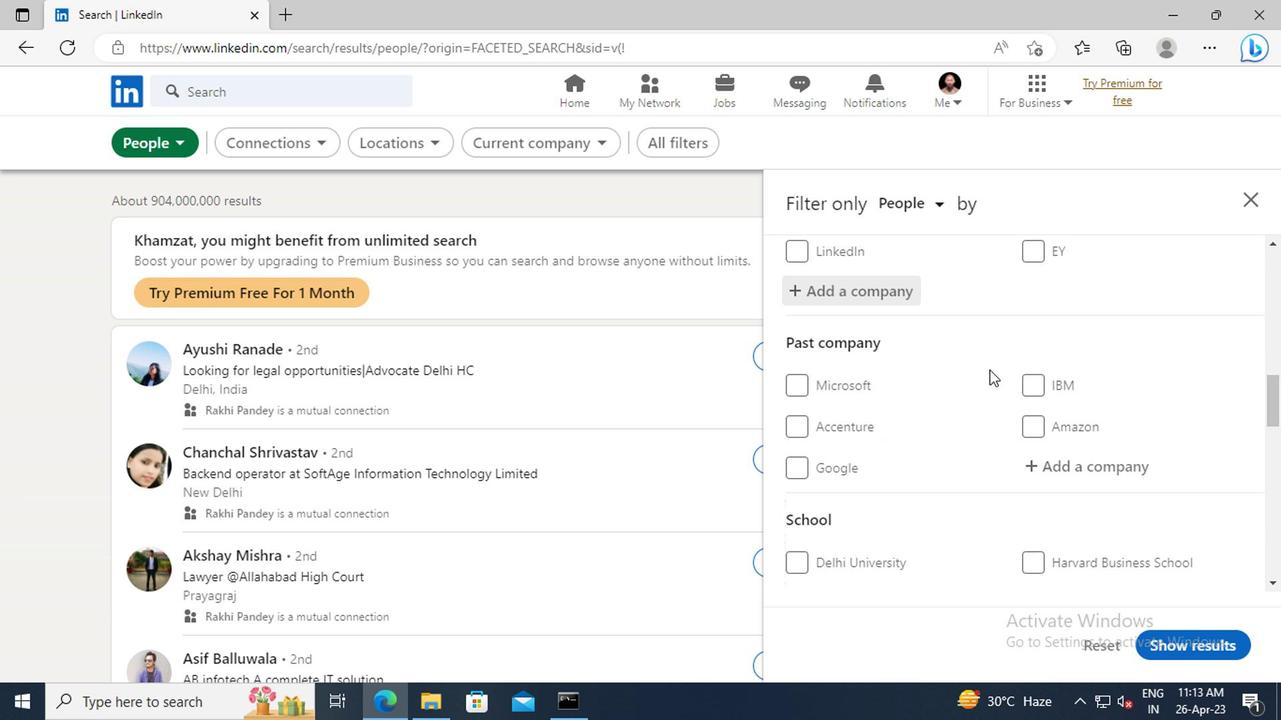 
Action: Mouse scrolled (985, 369) with delta (0, -1)
Screenshot: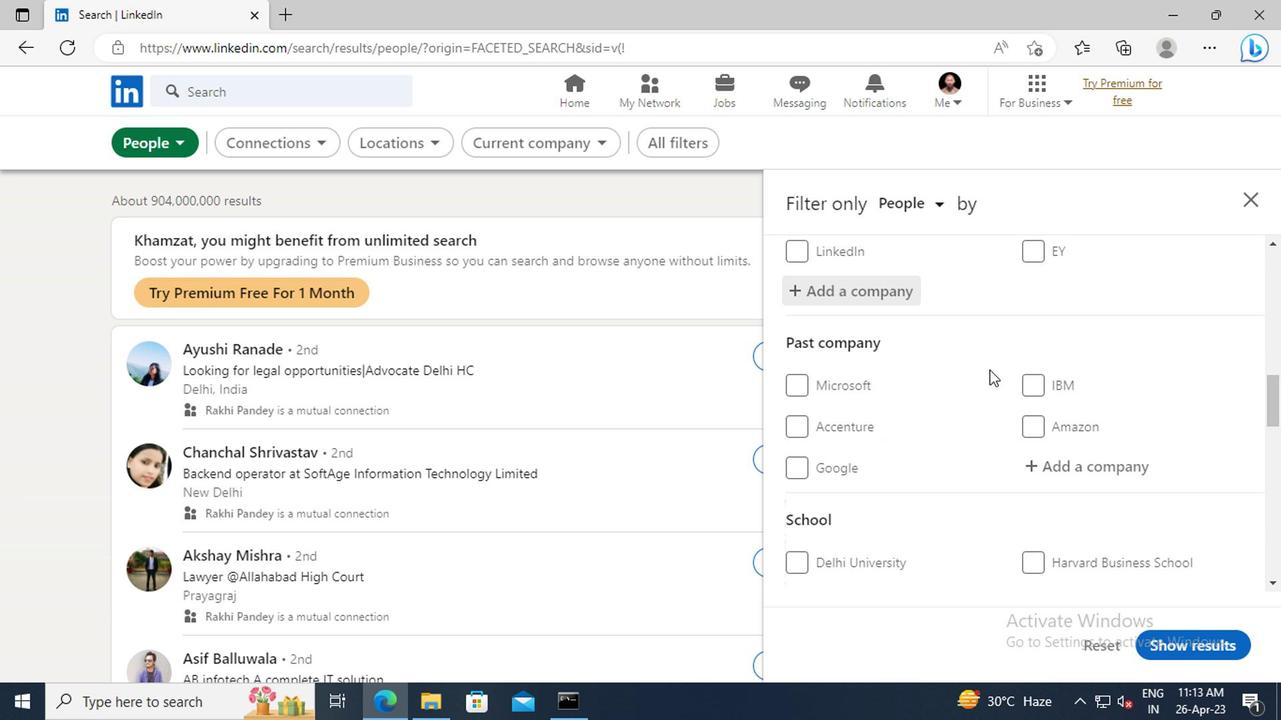 
Action: Mouse scrolled (985, 369) with delta (0, -1)
Screenshot: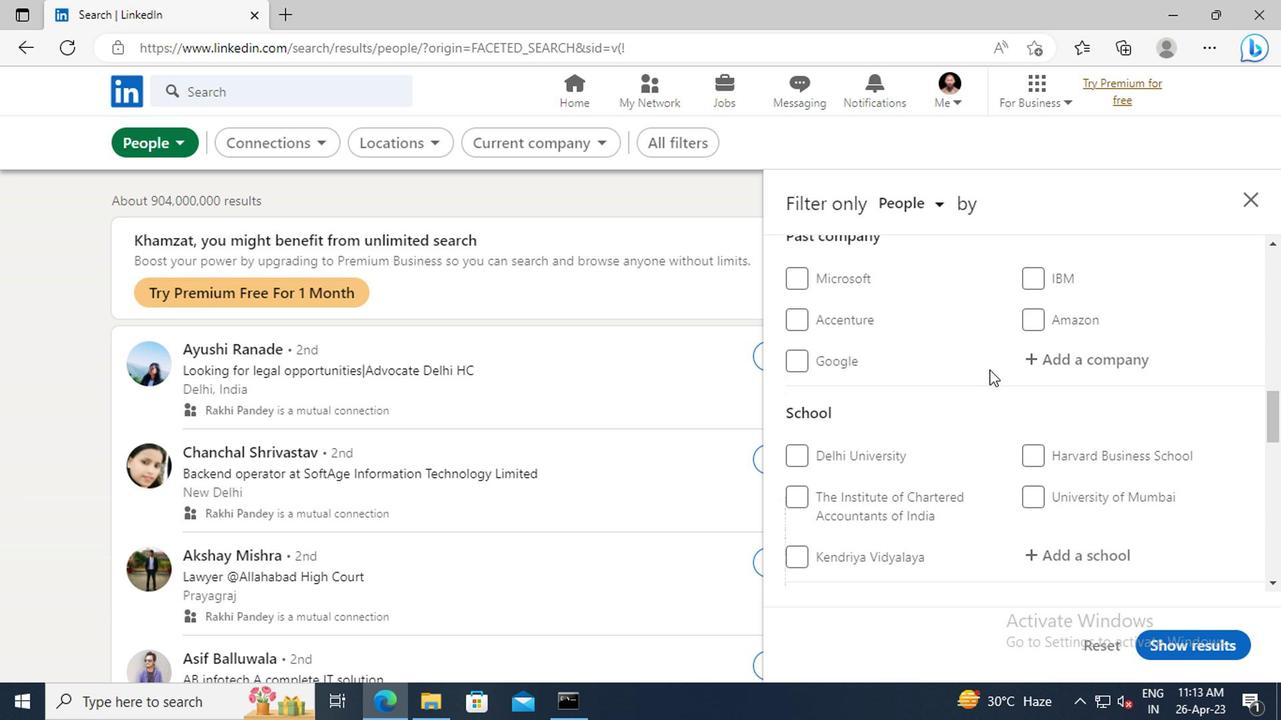
Action: Mouse scrolled (985, 369) with delta (0, -1)
Screenshot: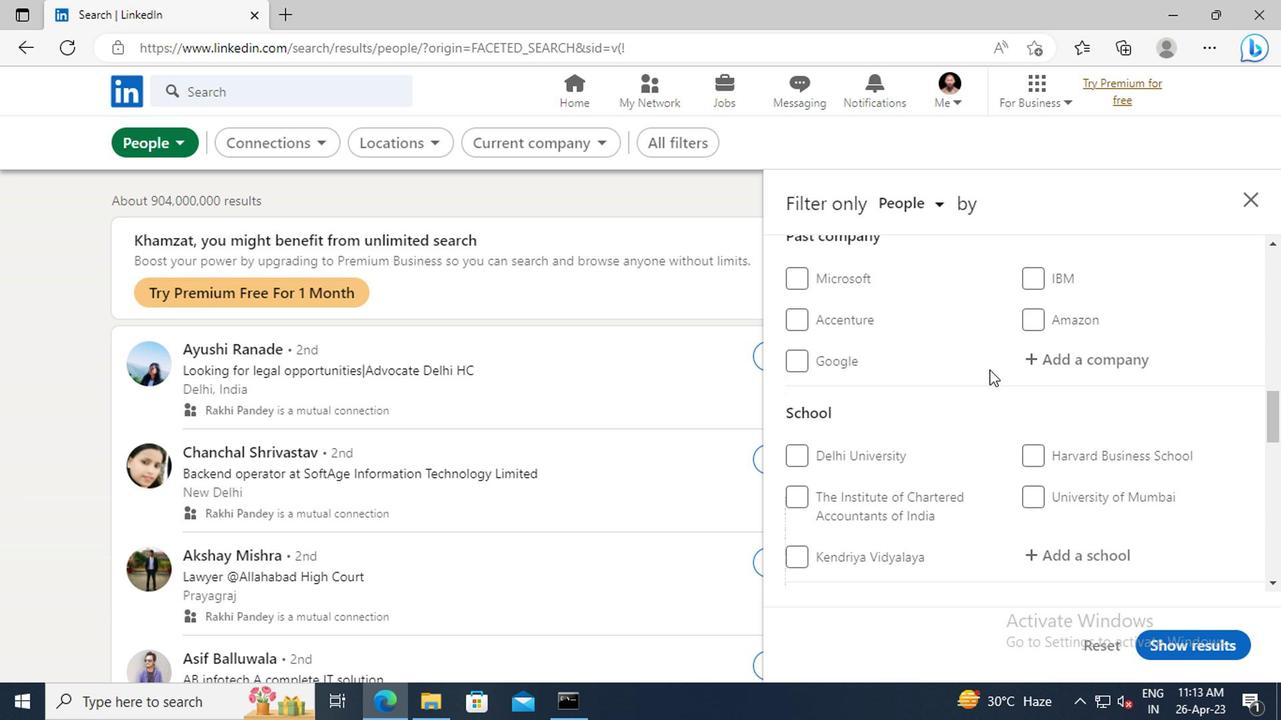 
Action: Mouse scrolled (985, 369) with delta (0, -1)
Screenshot: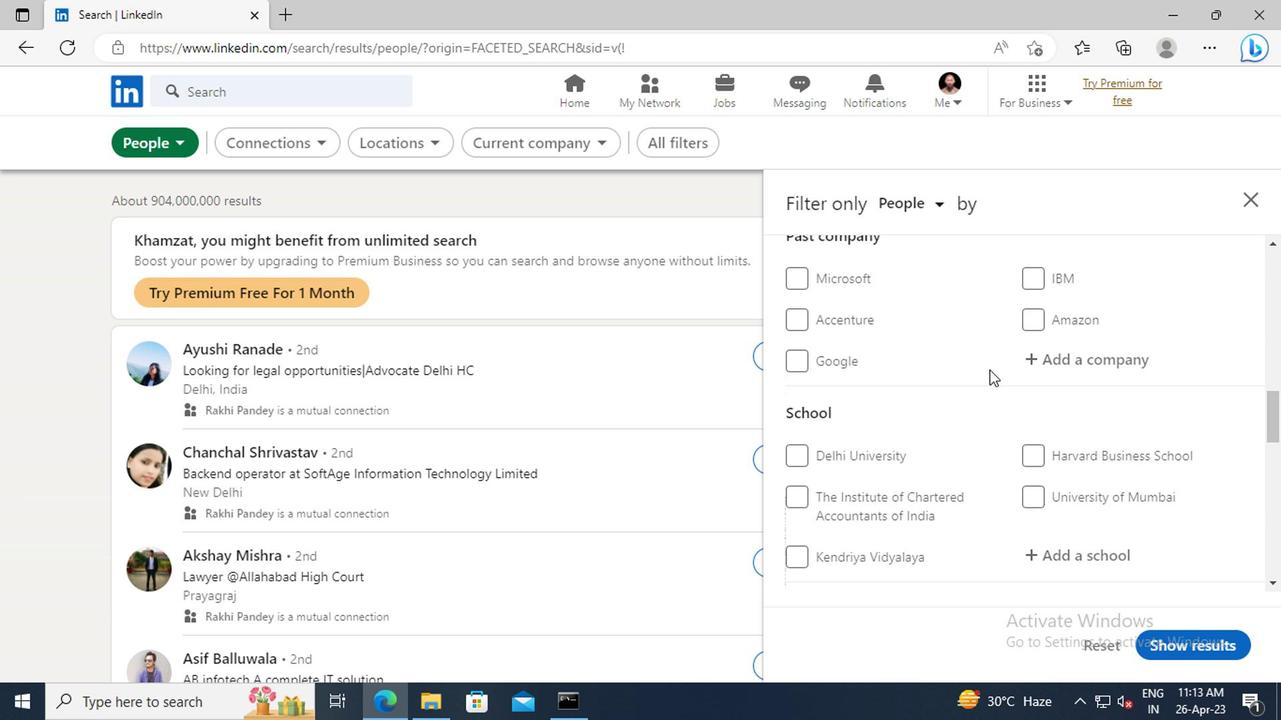 
Action: Mouse moved to (1064, 400)
Screenshot: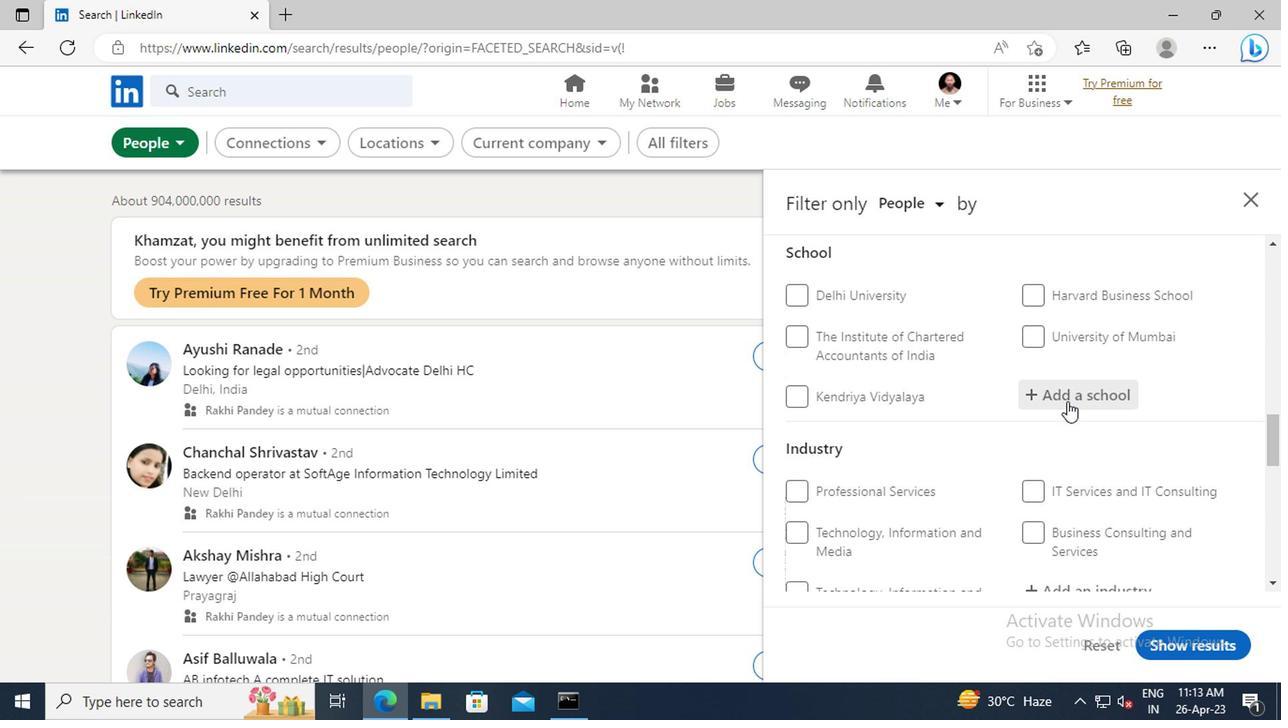 
Action: Mouse pressed left at (1064, 400)
Screenshot: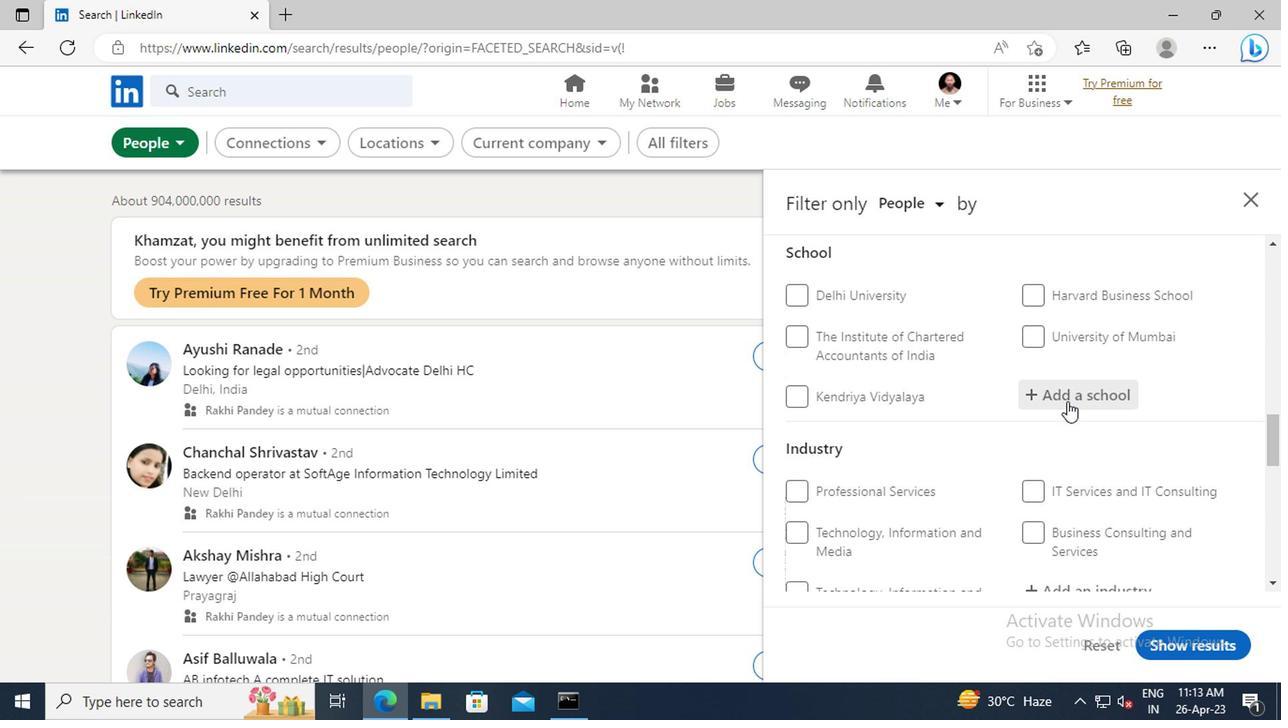 
Action: Key pressed <Key.shift>RAJIV<Key.space><Key.shift>GANDHI<Key.space><Key.shift>COLLEGE<Key.space>OF<Key.space><Key.shift>ENGINEERING<Key.space>AND<Key.space><Key.shift>TECHNOLOGY
Screenshot: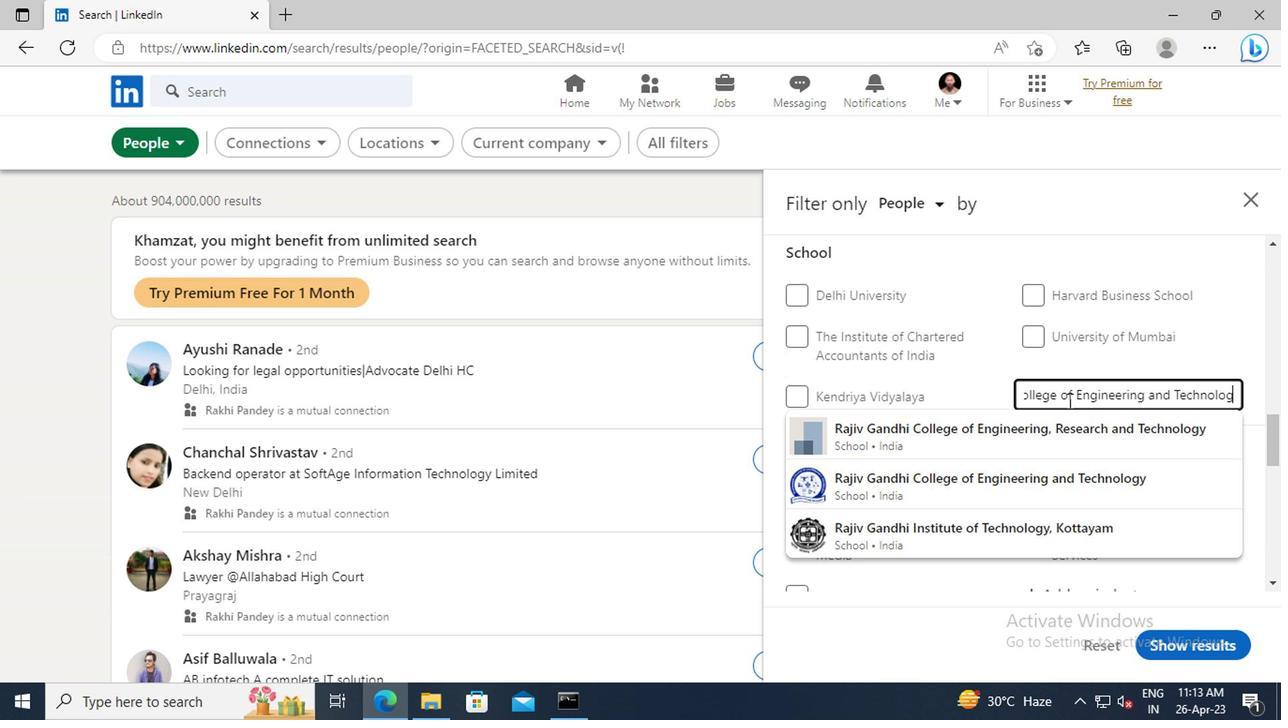 
Action: Mouse moved to (1050, 473)
Screenshot: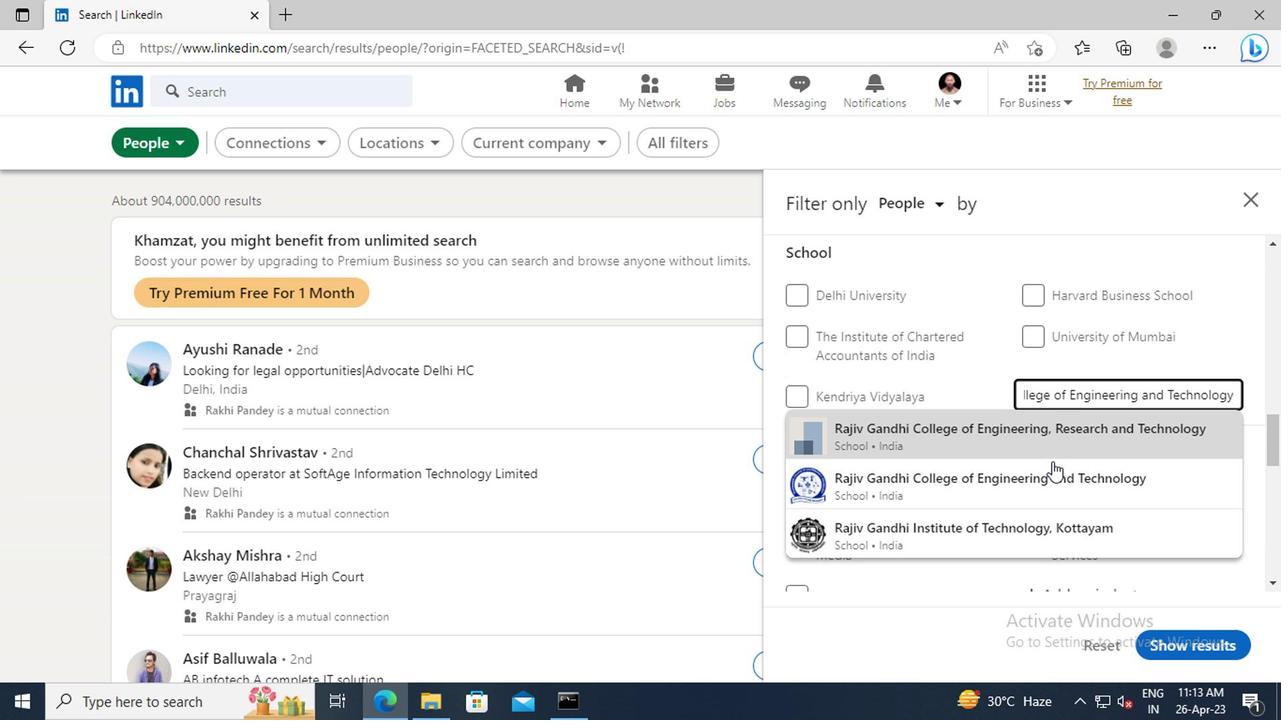 
Action: Mouse pressed left at (1050, 473)
Screenshot: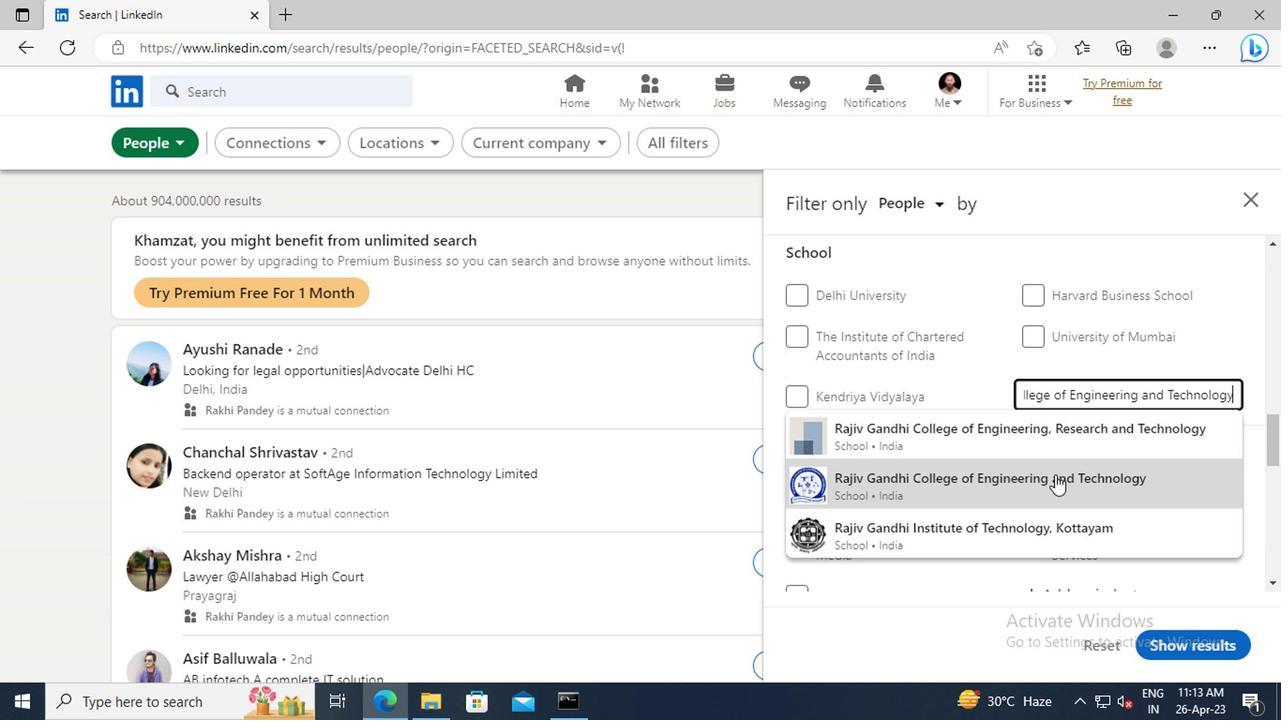 
Action: Mouse moved to (1018, 375)
Screenshot: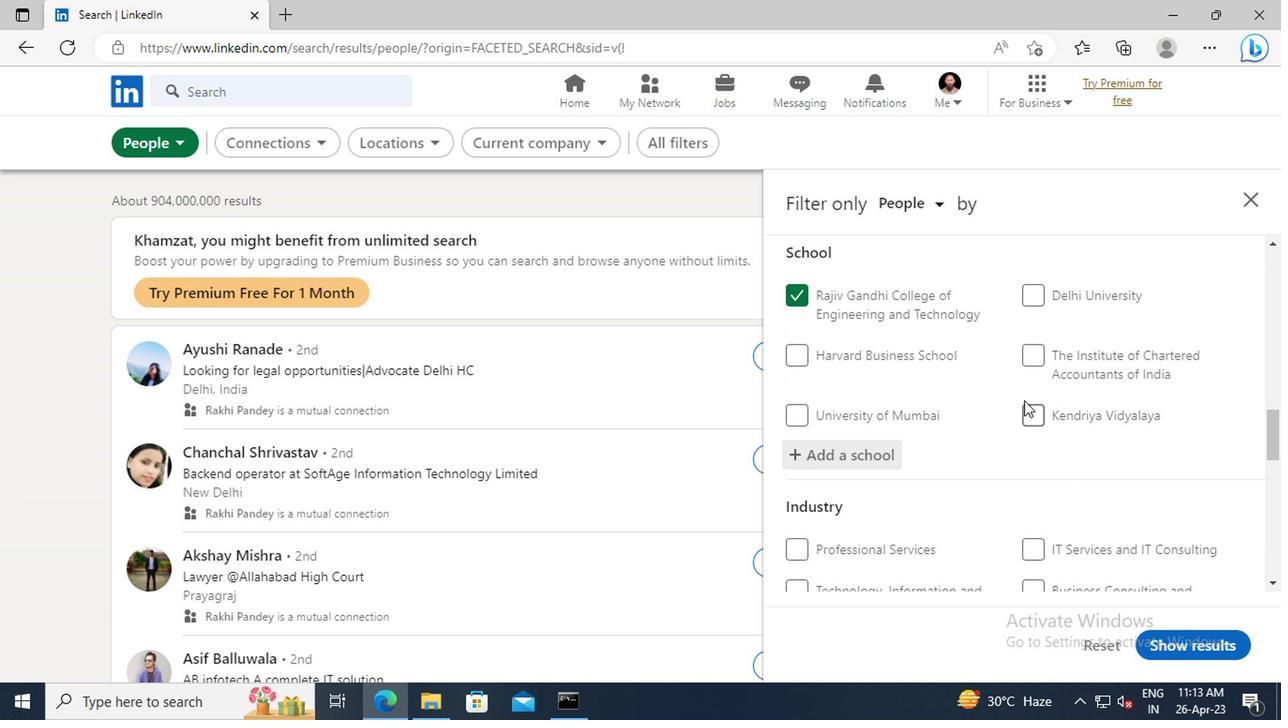 
Action: Mouse scrolled (1018, 373) with delta (0, -1)
Screenshot: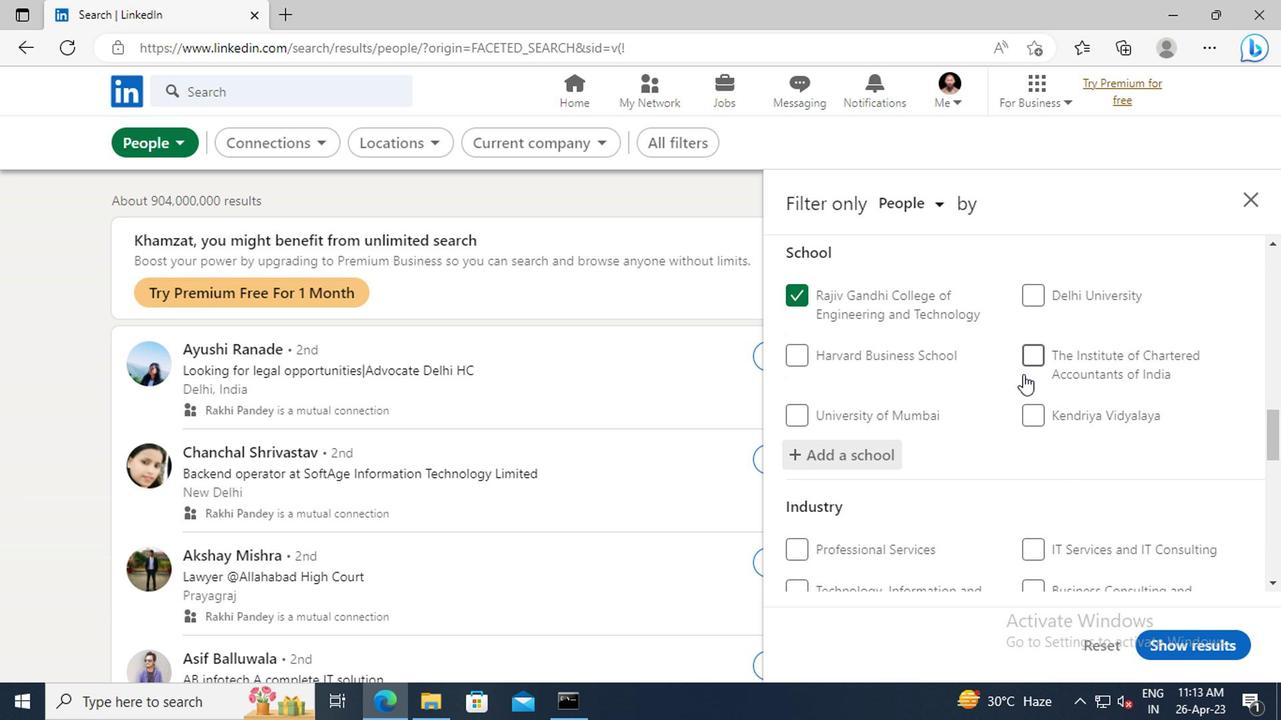 
Action: Mouse scrolled (1018, 373) with delta (0, -1)
Screenshot: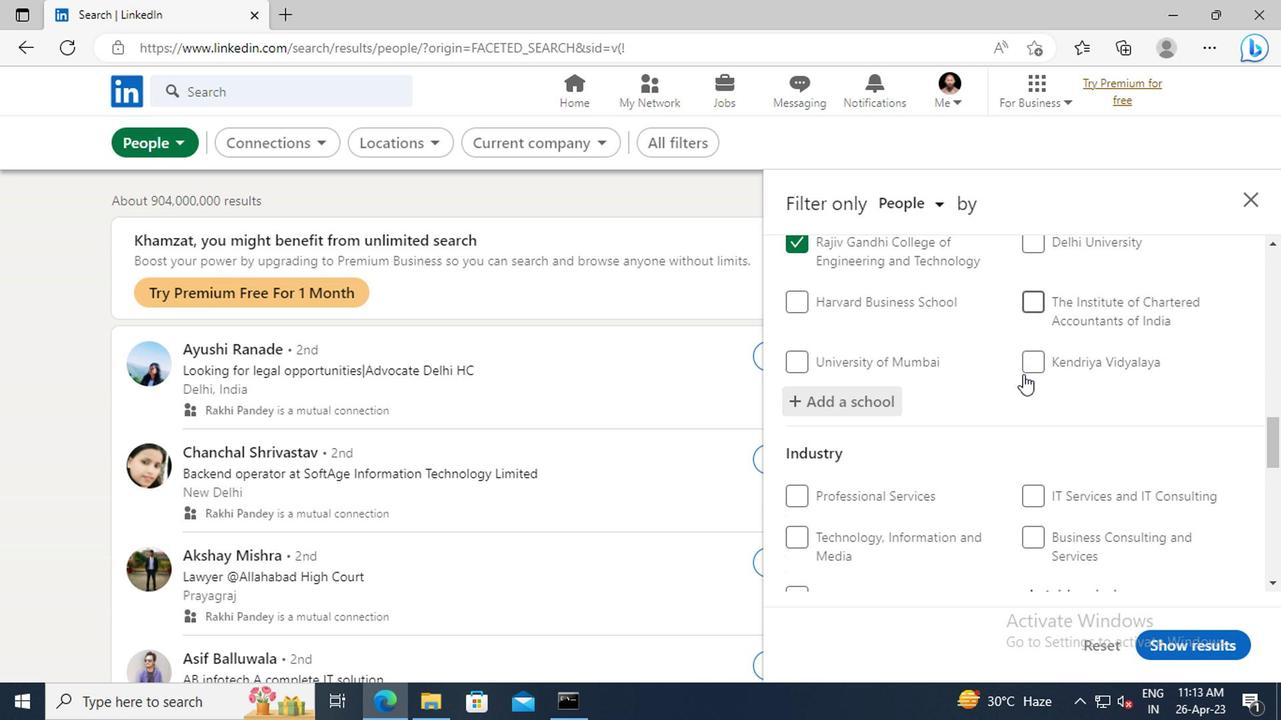 
Action: Mouse scrolled (1018, 373) with delta (0, -1)
Screenshot: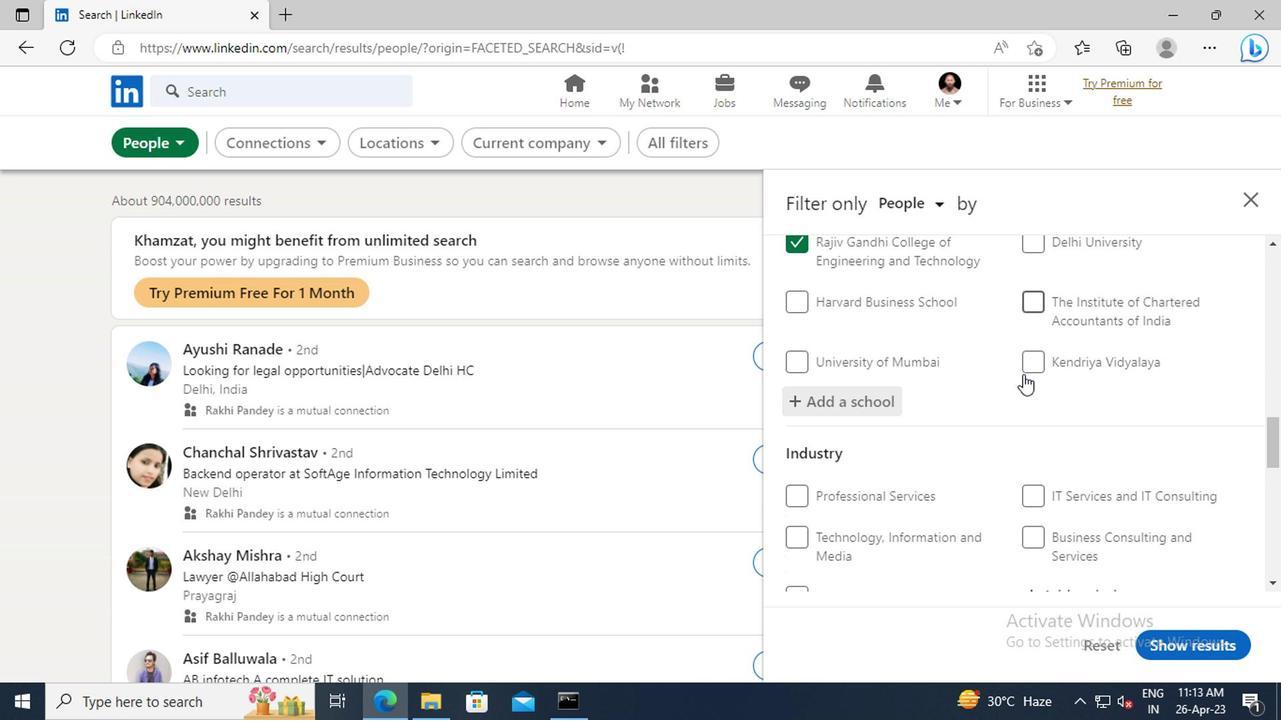 
Action: Mouse scrolled (1018, 373) with delta (0, -1)
Screenshot: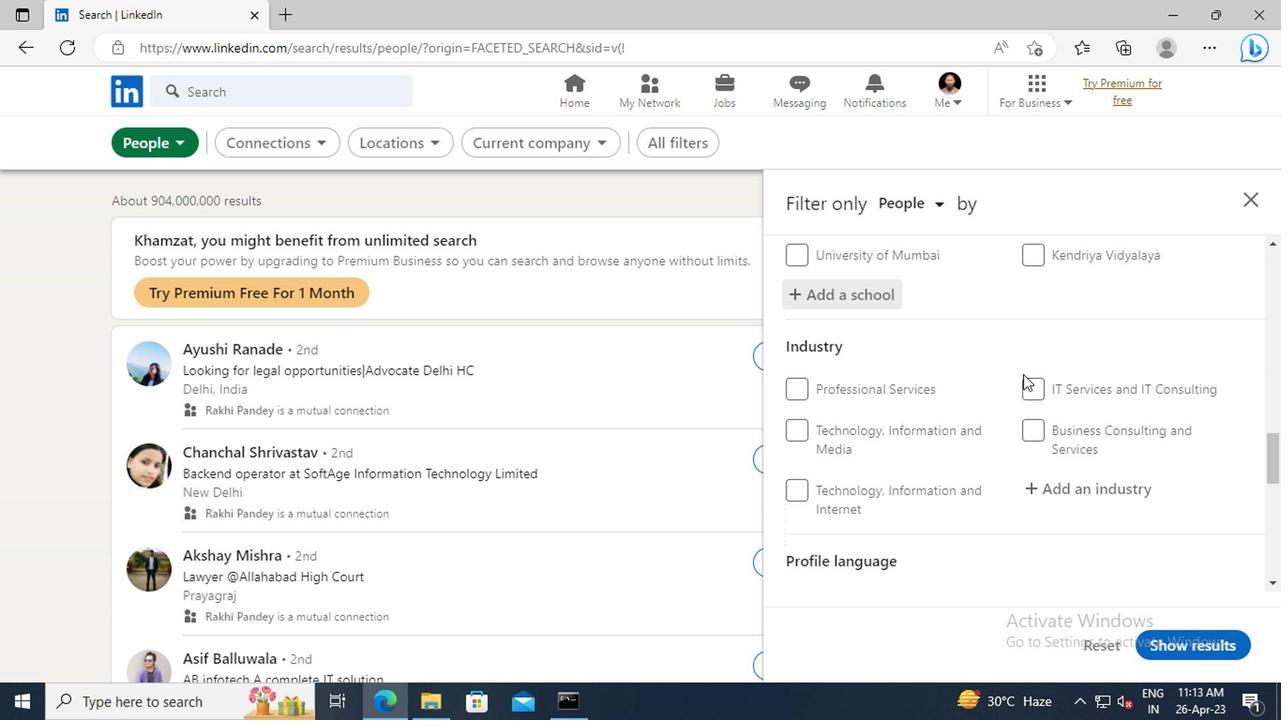 
Action: Mouse scrolled (1018, 373) with delta (0, -1)
Screenshot: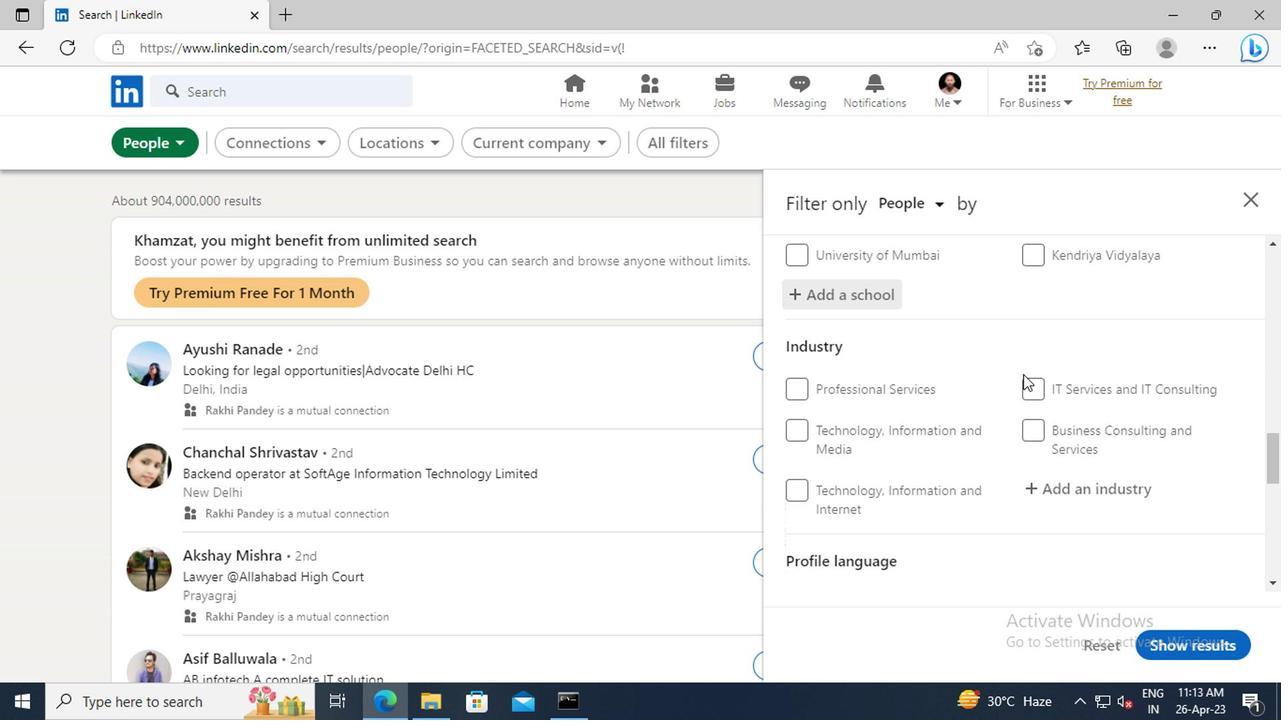 
Action: Mouse moved to (1055, 391)
Screenshot: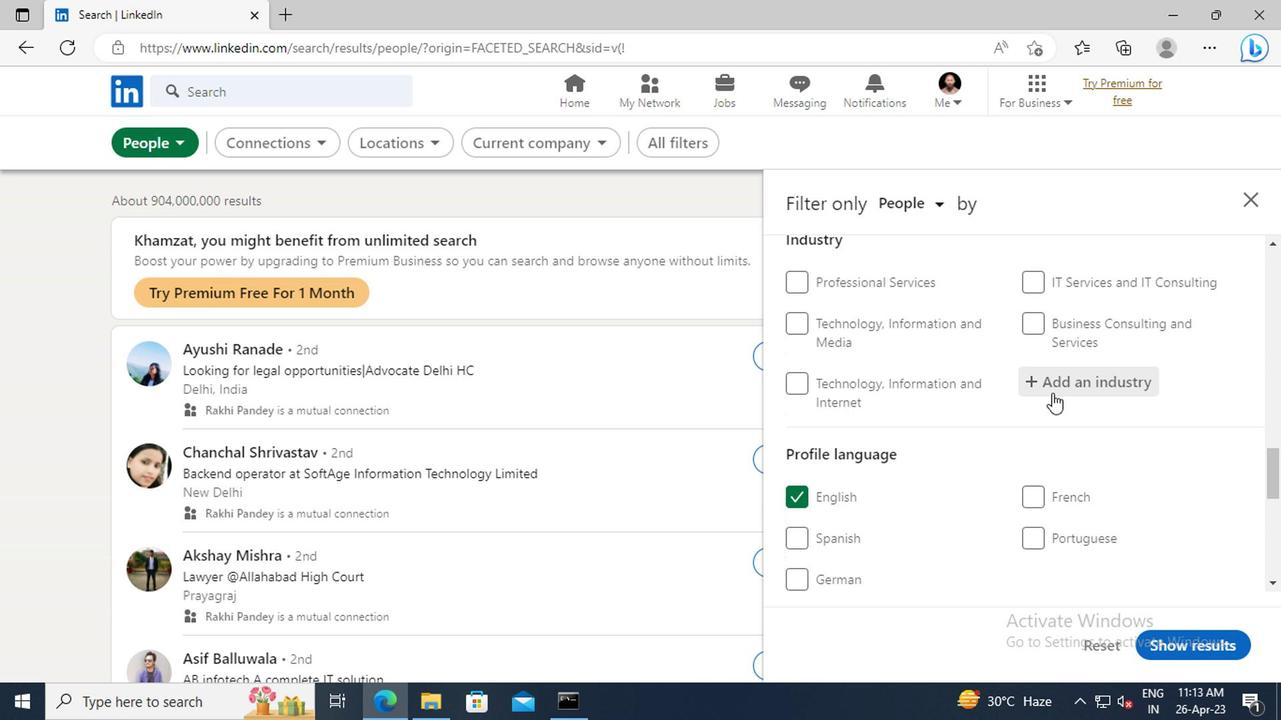
Action: Mouse pressed left at (1055, 391)
Screenshot: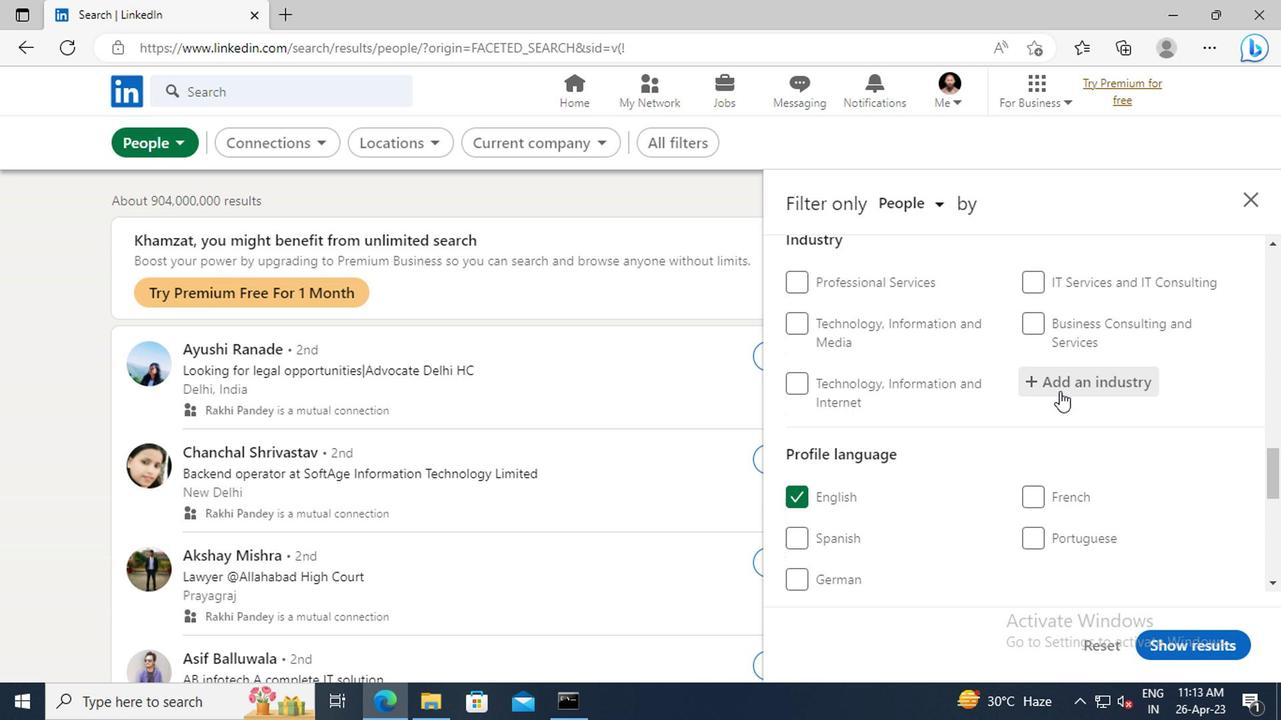 
Action: Key pressed <Key.shift>HOUSING<Key.space>AND<Key.space><Key.shift>COMMUNITY<Key.space><Key.shift>DEVELOPMENT
Screenshot: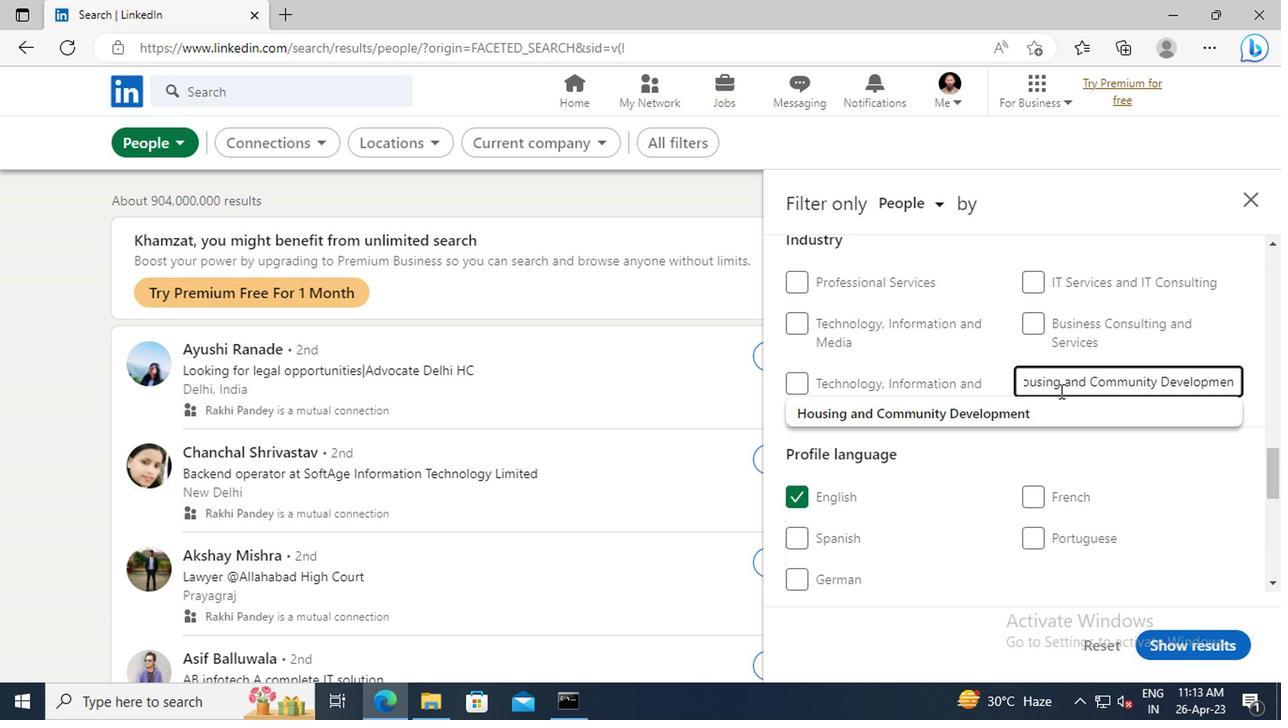 
Action: Mouse moved to (1028, 412)
Screenshot: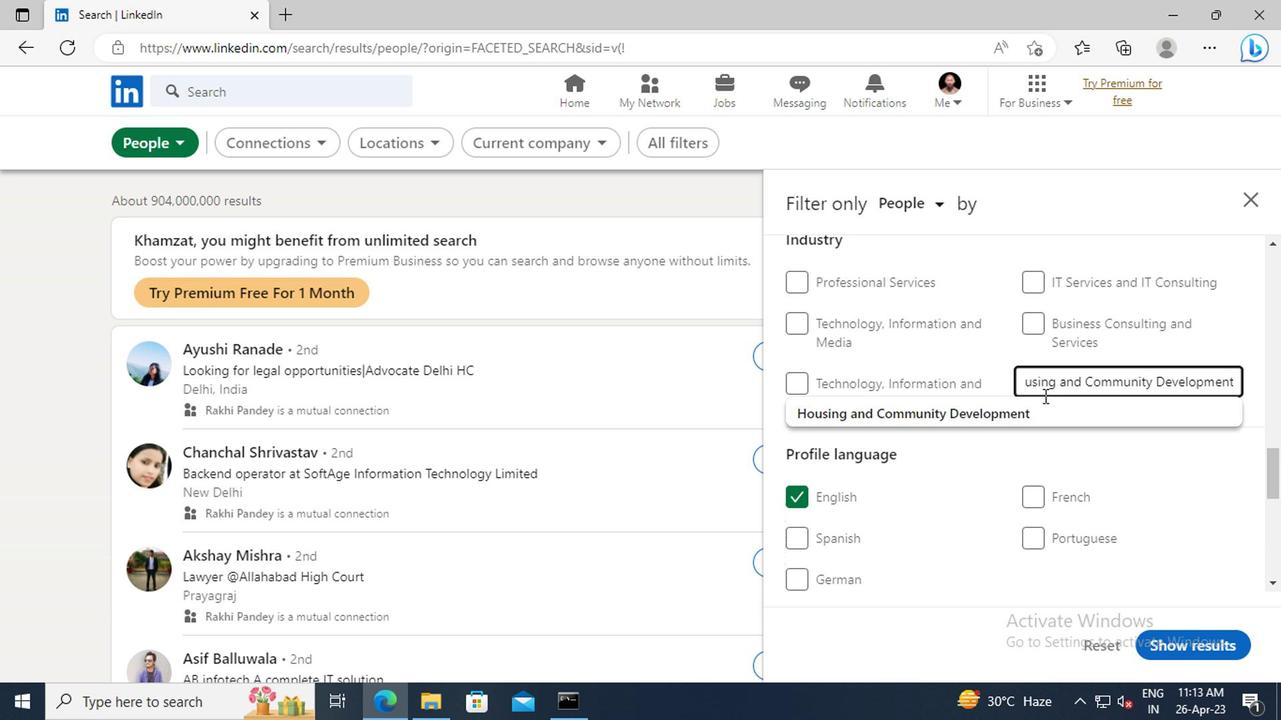 
Action: Mouse pressed left at (1028, 412)
Screenshot: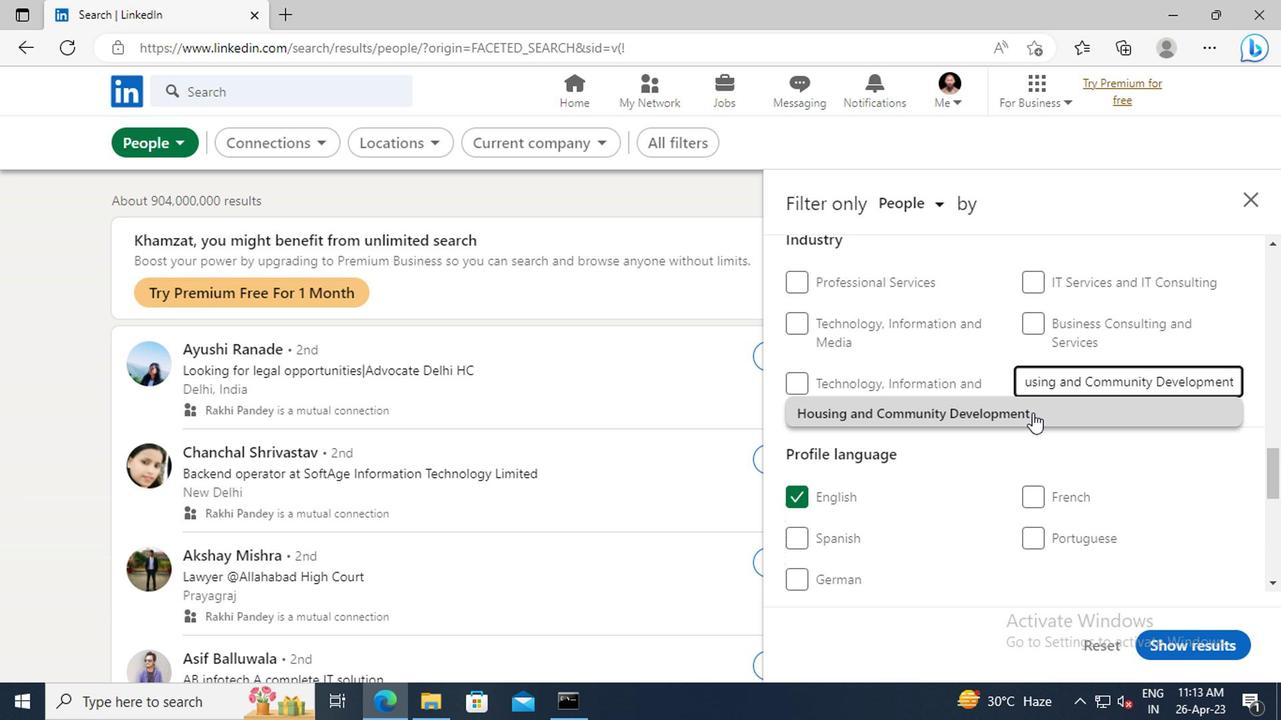 
Action: Mouse moved to (980, 363)
Screenshot: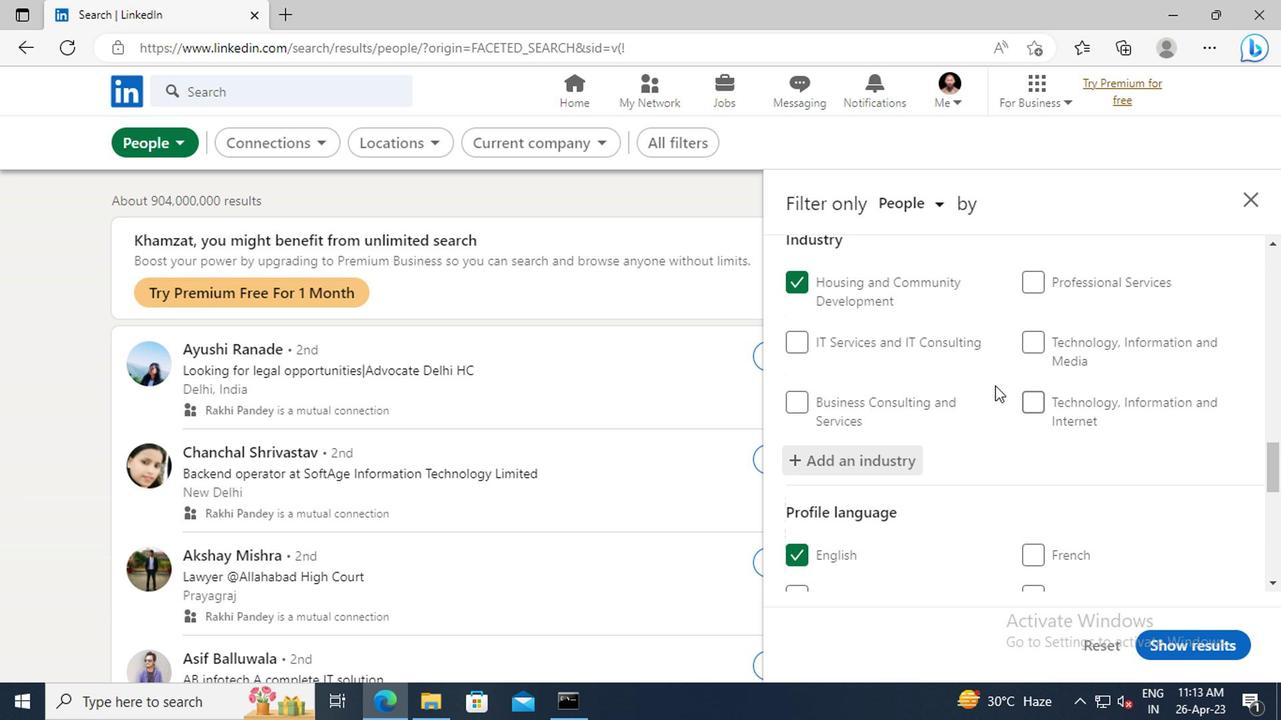 
Action: Mouse scrolled (980, 361) with delta (0, -1)
Screenshot: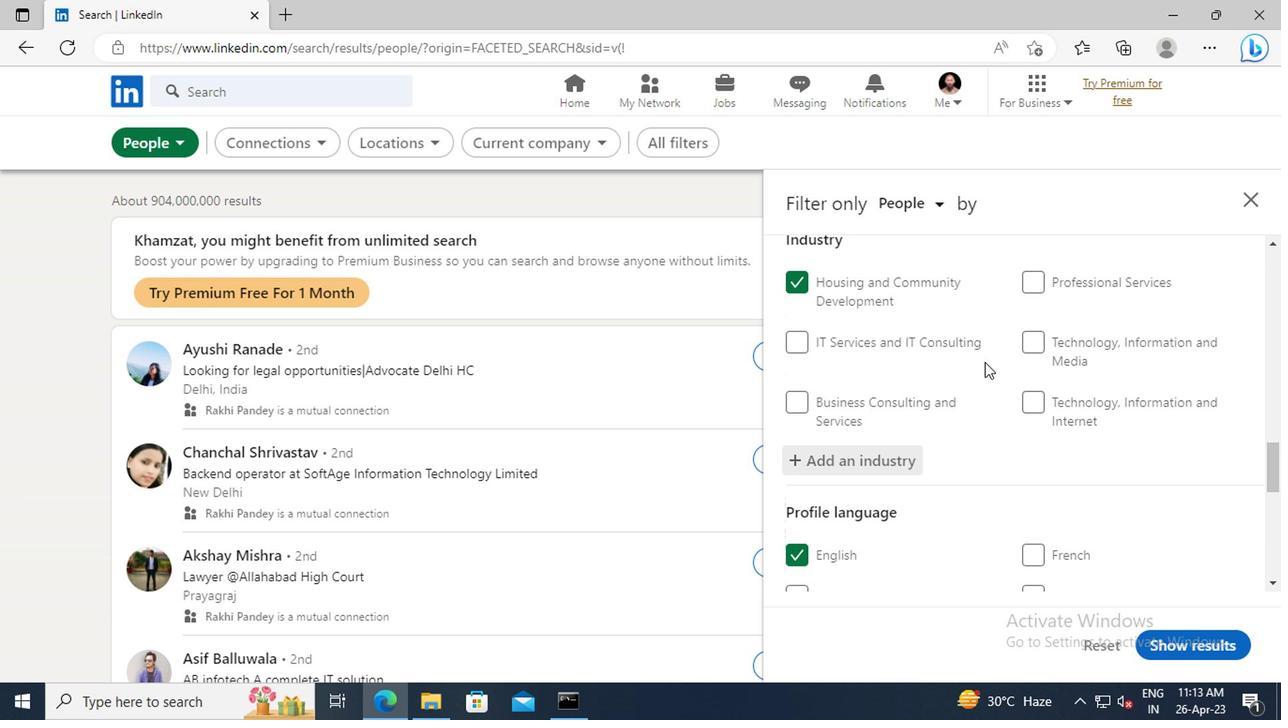 
Action: Mouse scrolled (980, 361) with delta (0, -1)
Screenshot: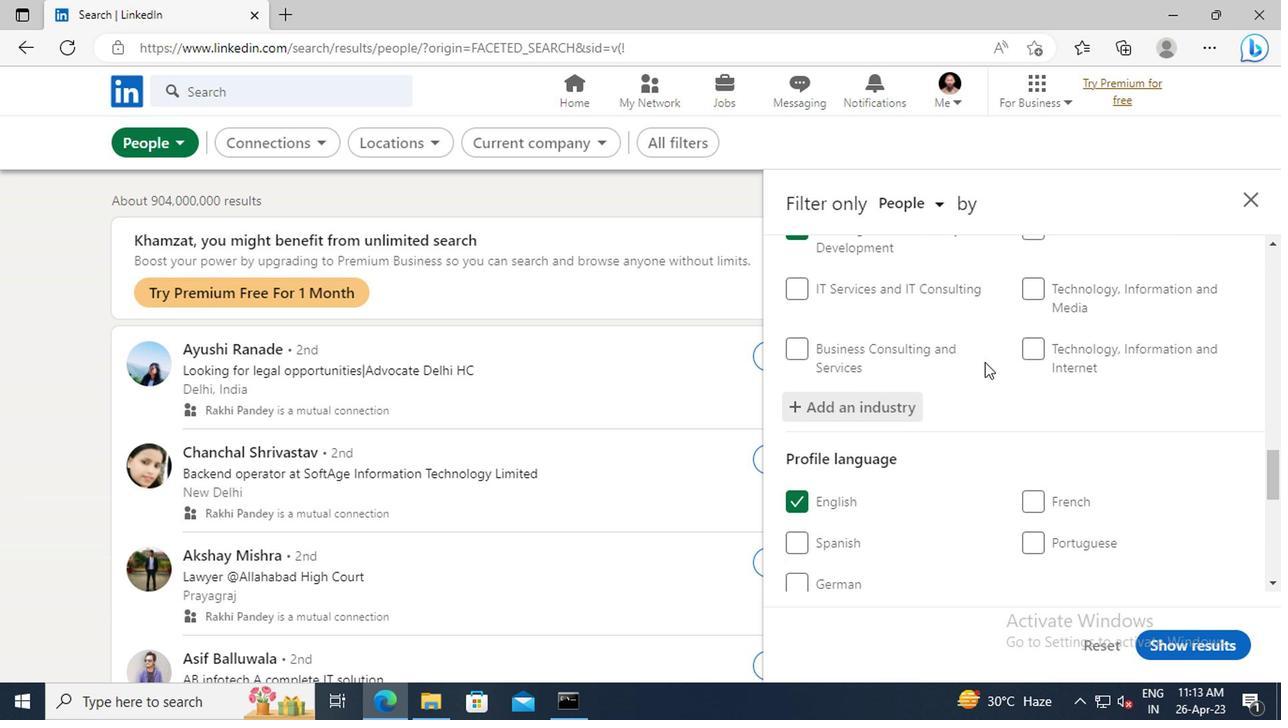 
Action: Mouse scrolled (980, 361) with delta (0, -1)
Screenshot: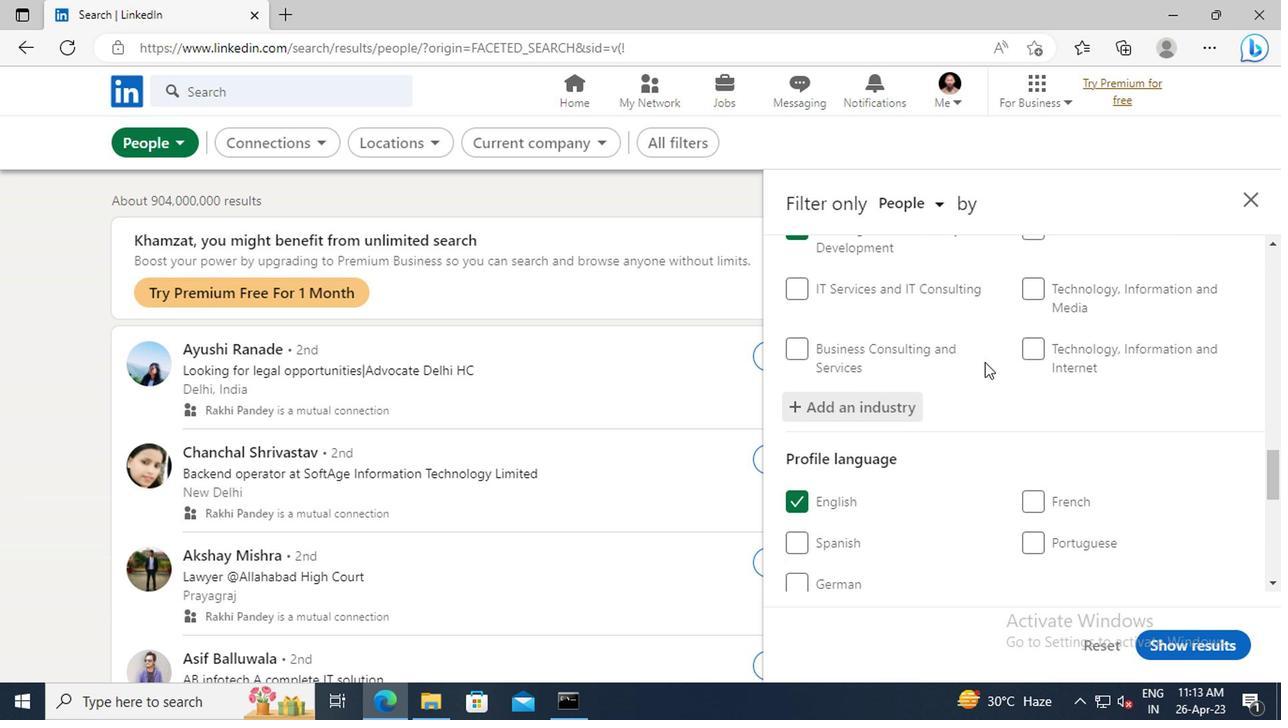 
Action: Mouse scrolled (980, 361) with delta (0, -1)
Screenshot: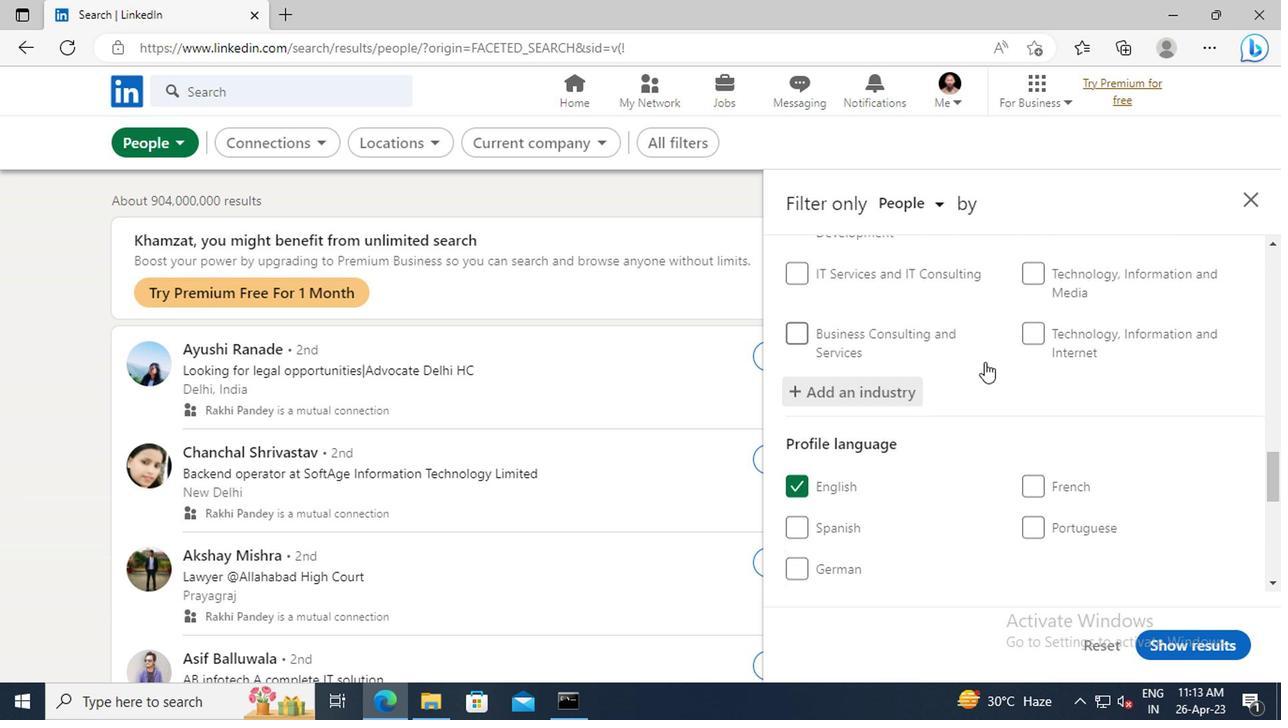 
Action: Mouse scrolled (980, 361) with delta (0, -1)
Screenshot: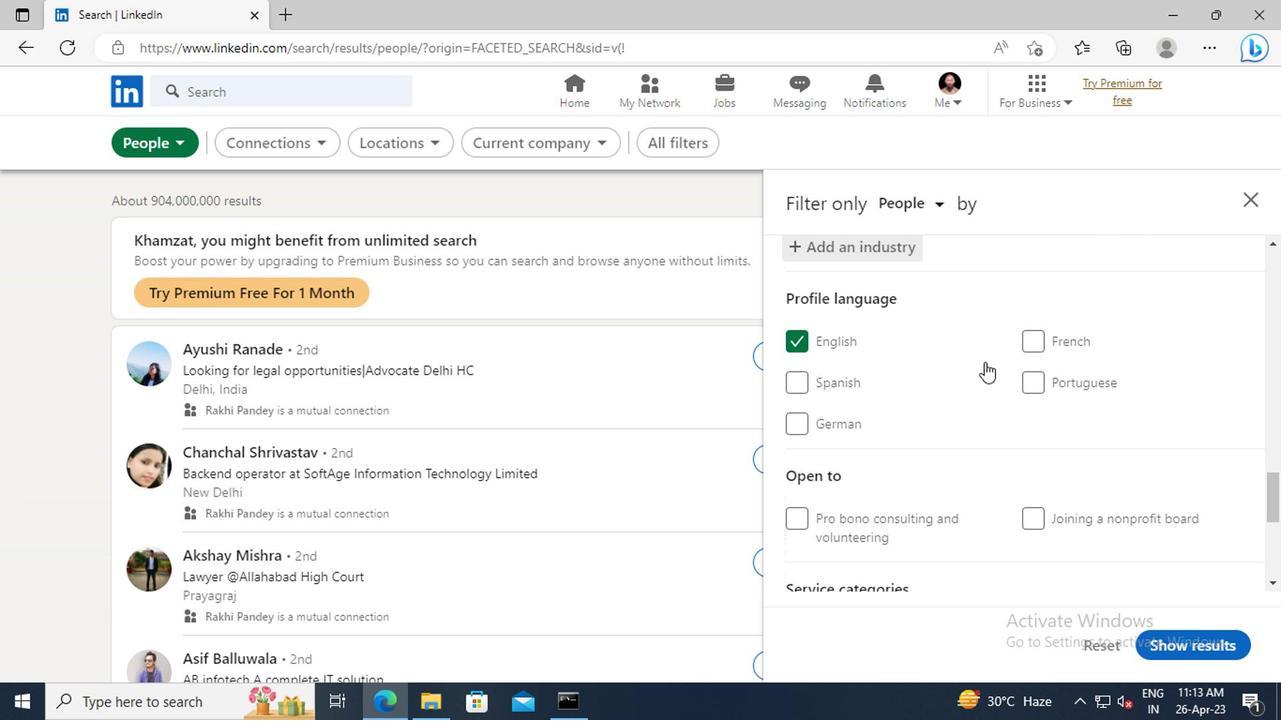 
Action: Mouse scrolled (980, 361) with delta (0, -1)
Screenshot: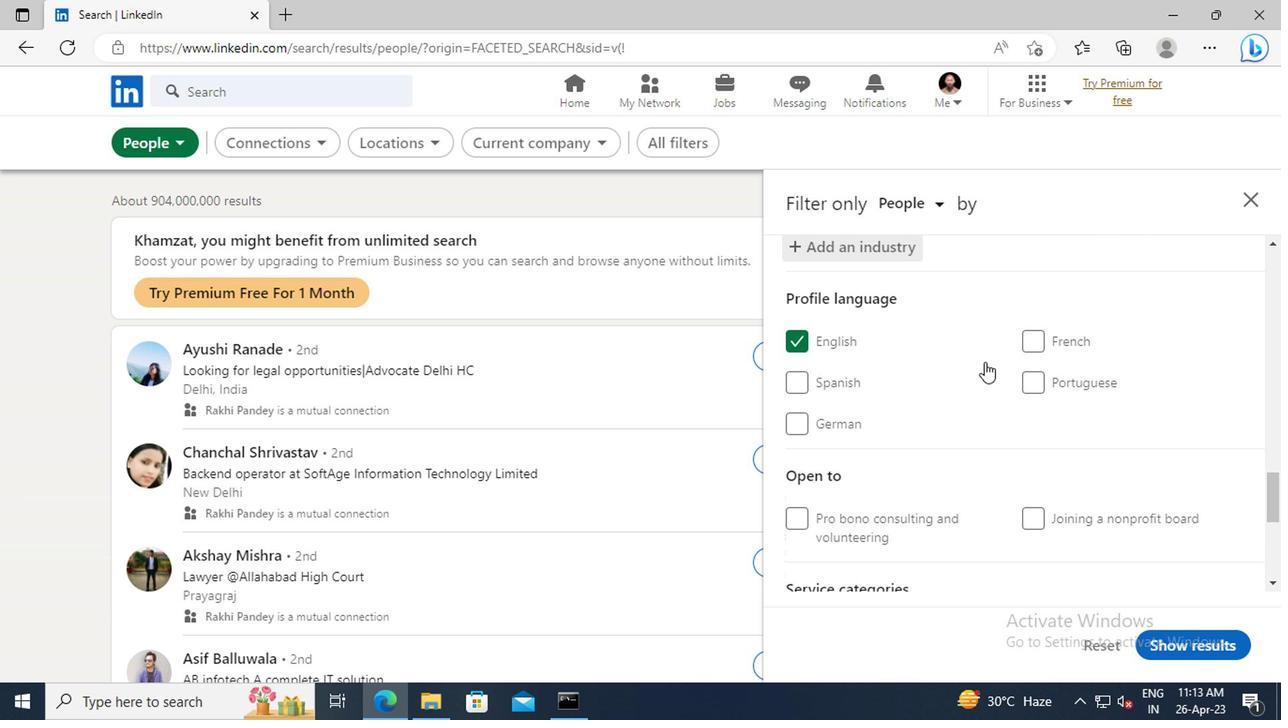 
Action: Mouse scrolled (980, 361) with delta (0, -1)
Screenshot: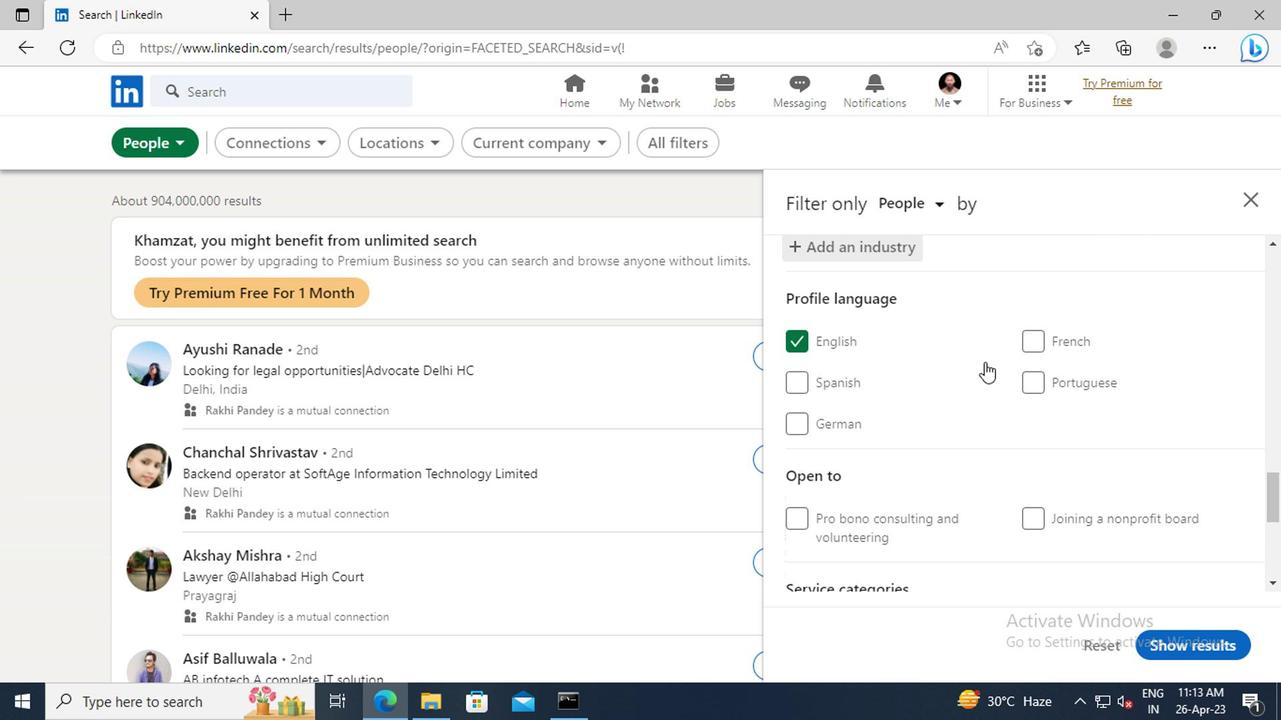 
Action: Mouse scrolled (980, 361) with delta (0, -1)
Screenshot: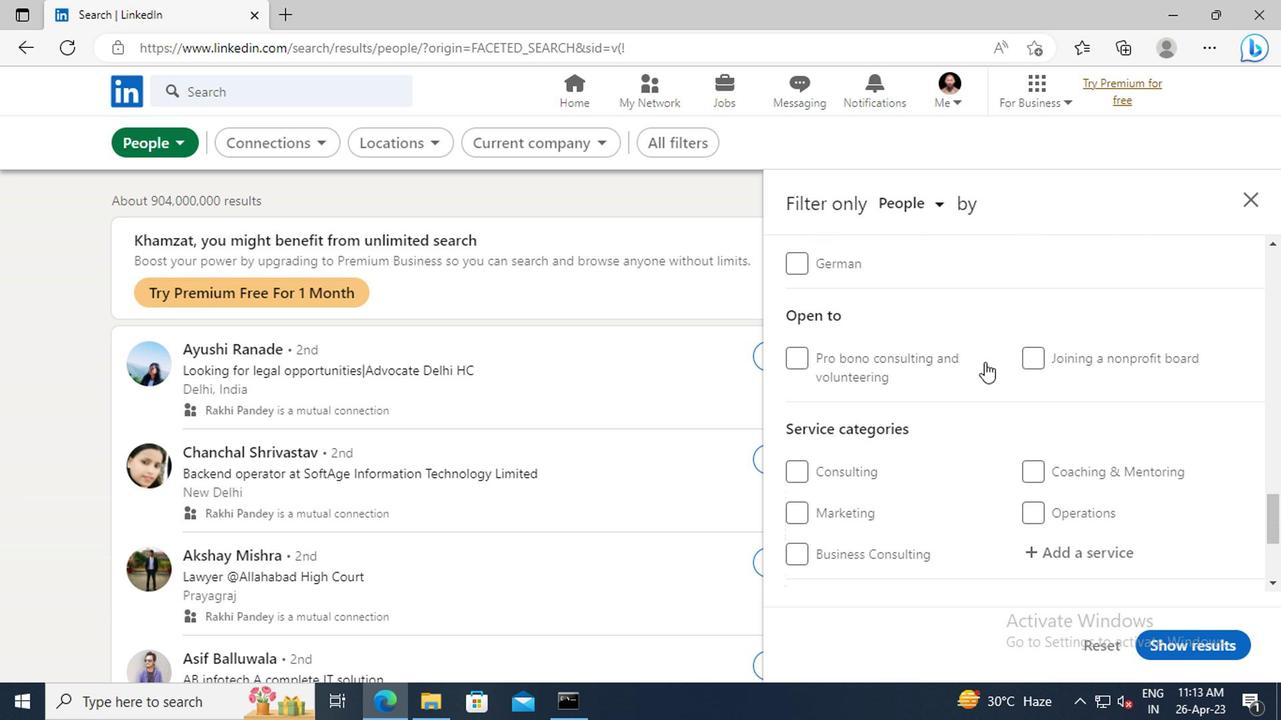 
Action: Mouse scrolled (980, 361) with delta (0, -1)
Screenshot: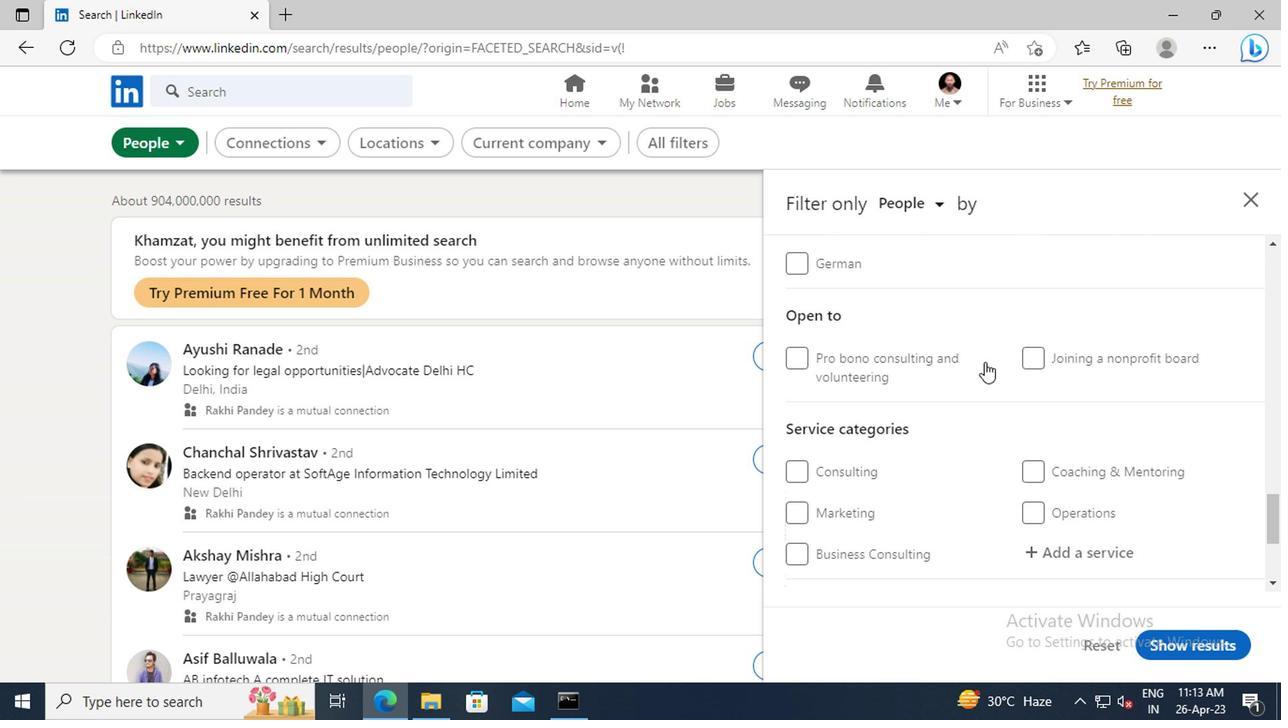 
Action: Mouse scrolled (980, 361) with delta (0, -1)
Screenshot: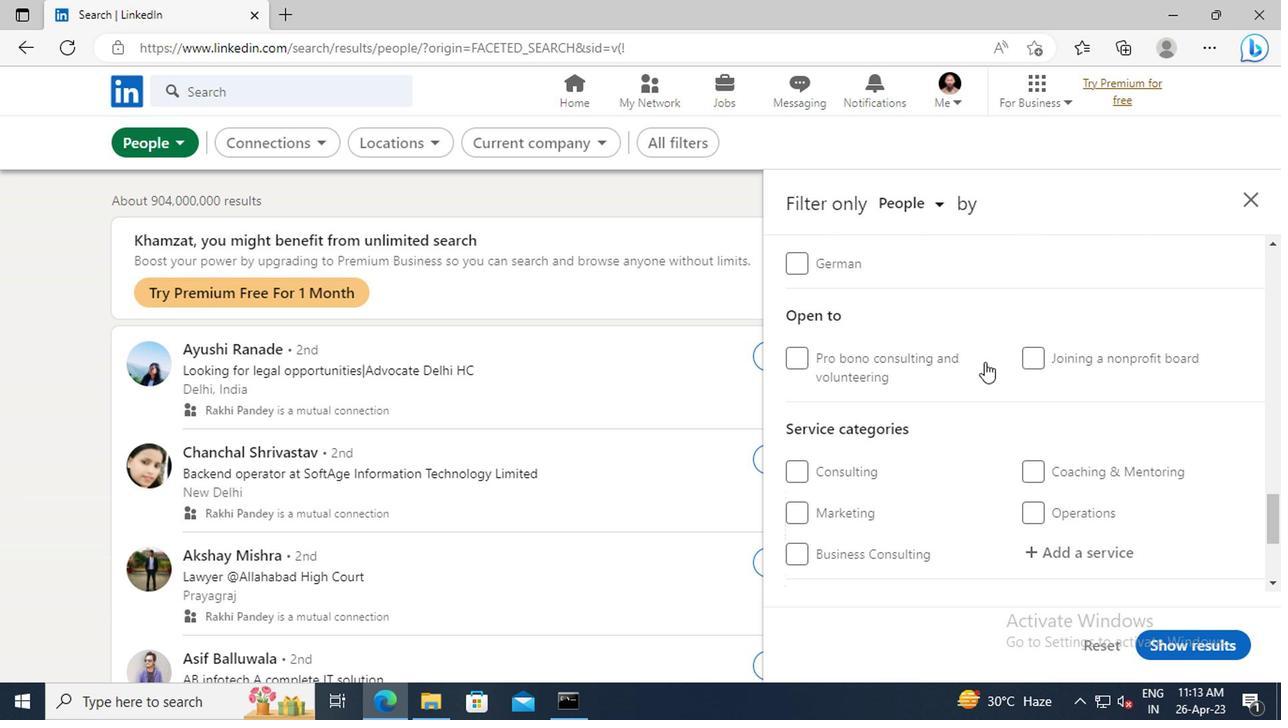 
Action: Mouse moved to (1048, 391)
Screenshot: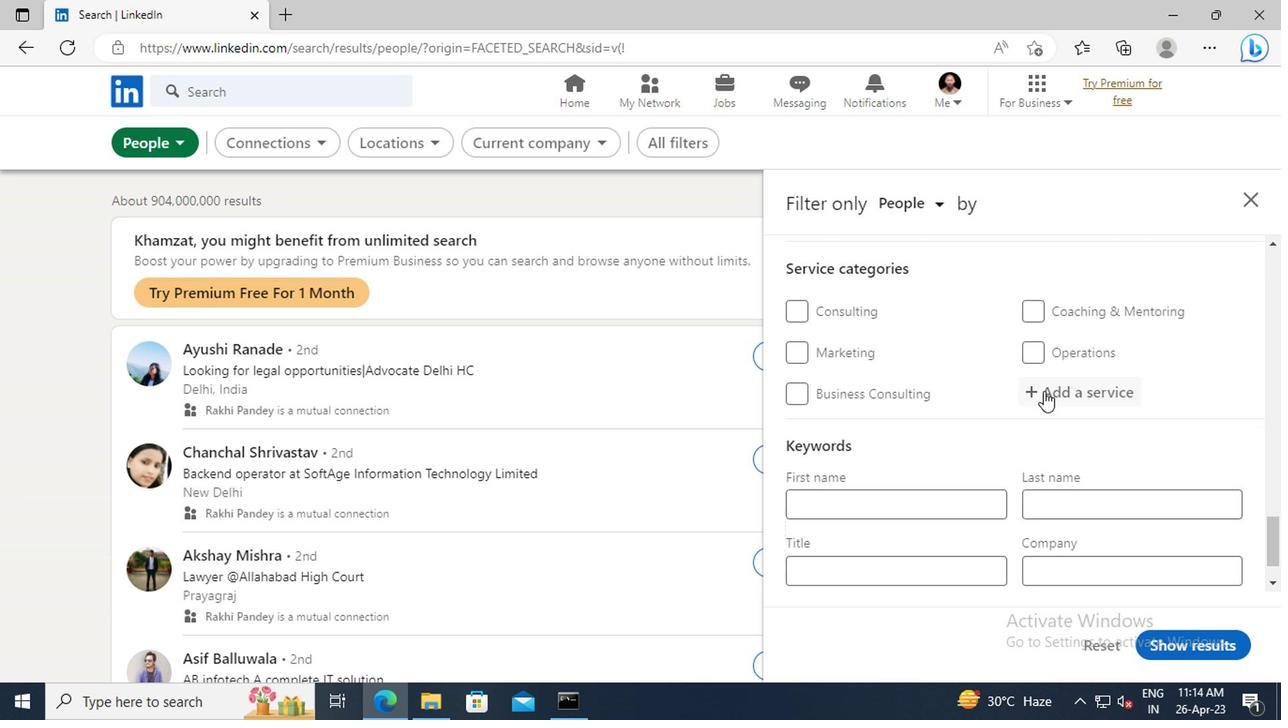 
Action: Mouse pressed left at (1048, 391)
Screenshot: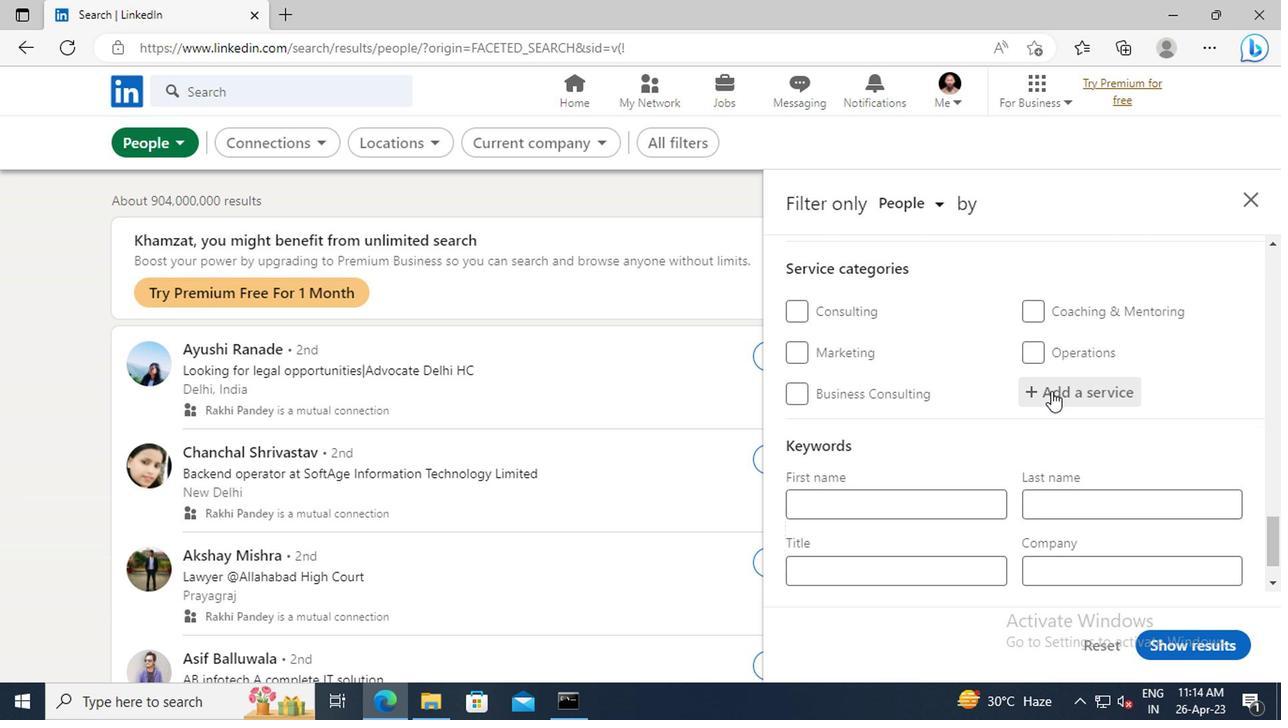 
Action: Key pressed <Key.shift>INTERIOR<Key.space><Key.shift>DESIGN
Screenshot: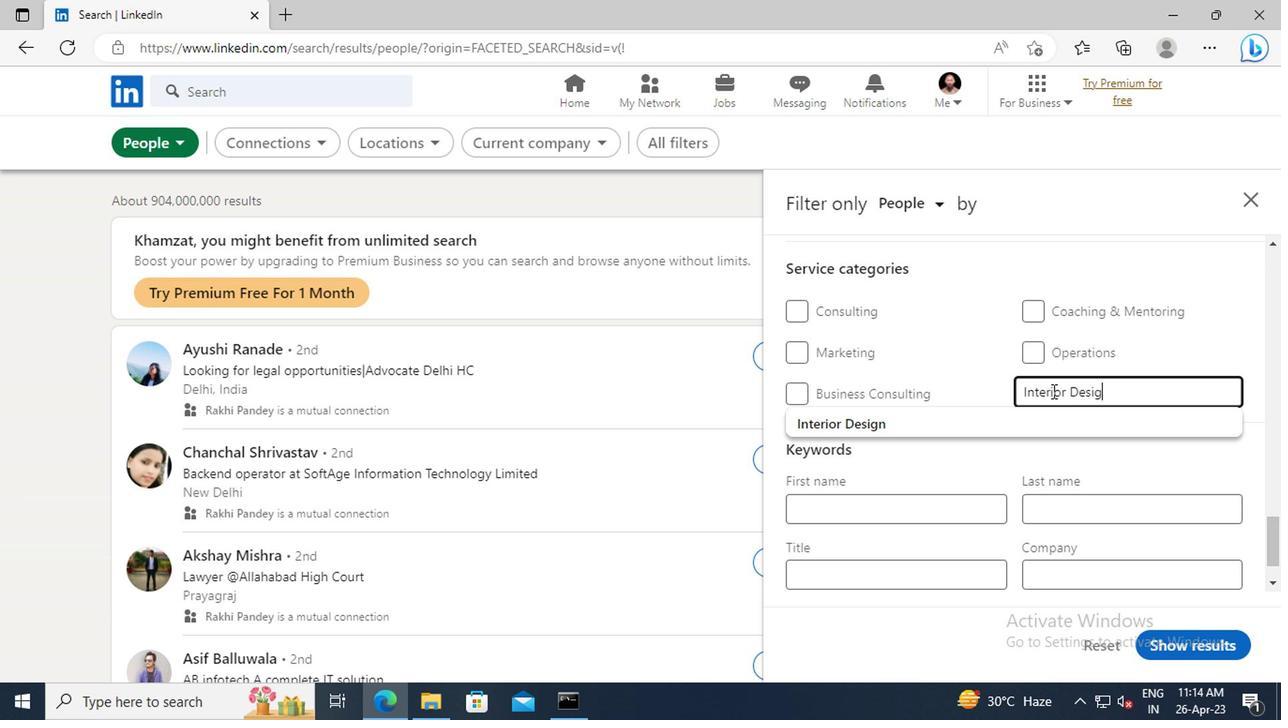 
Action: Mouse moved to (1024, 421)
Screenshot: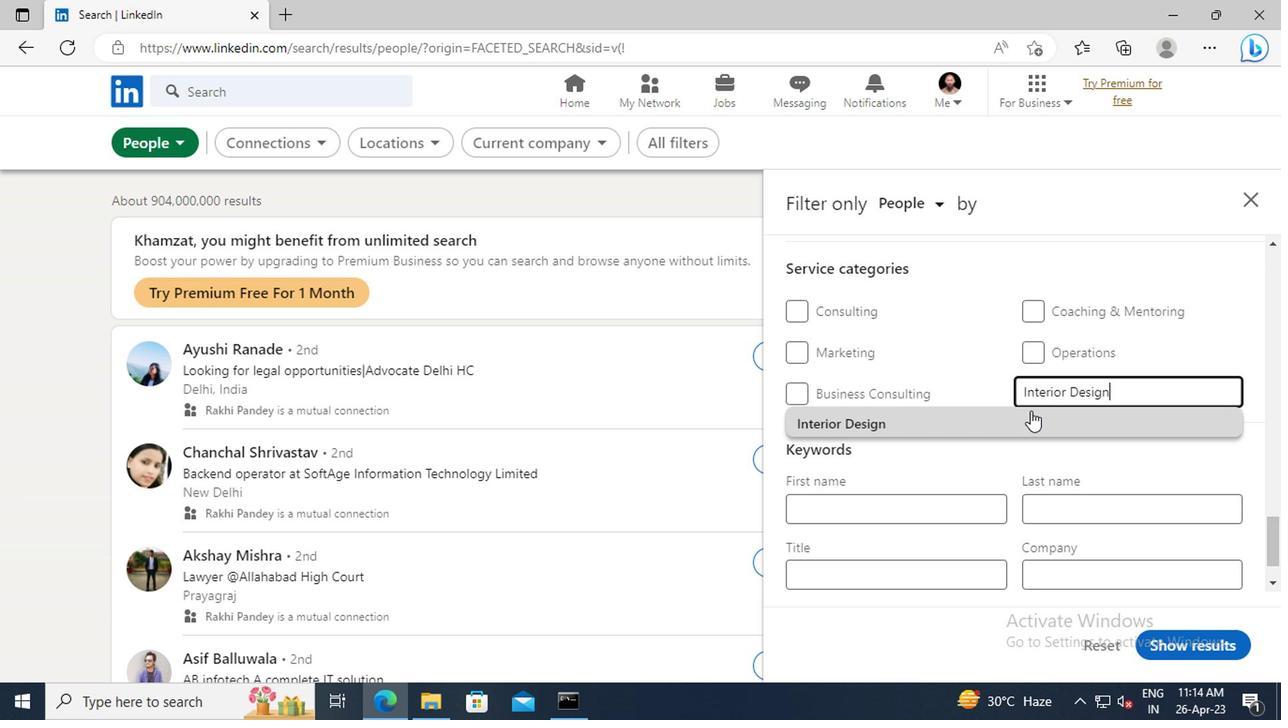 
Action: Mouse pressed left at (1024, 421)
Screenshot: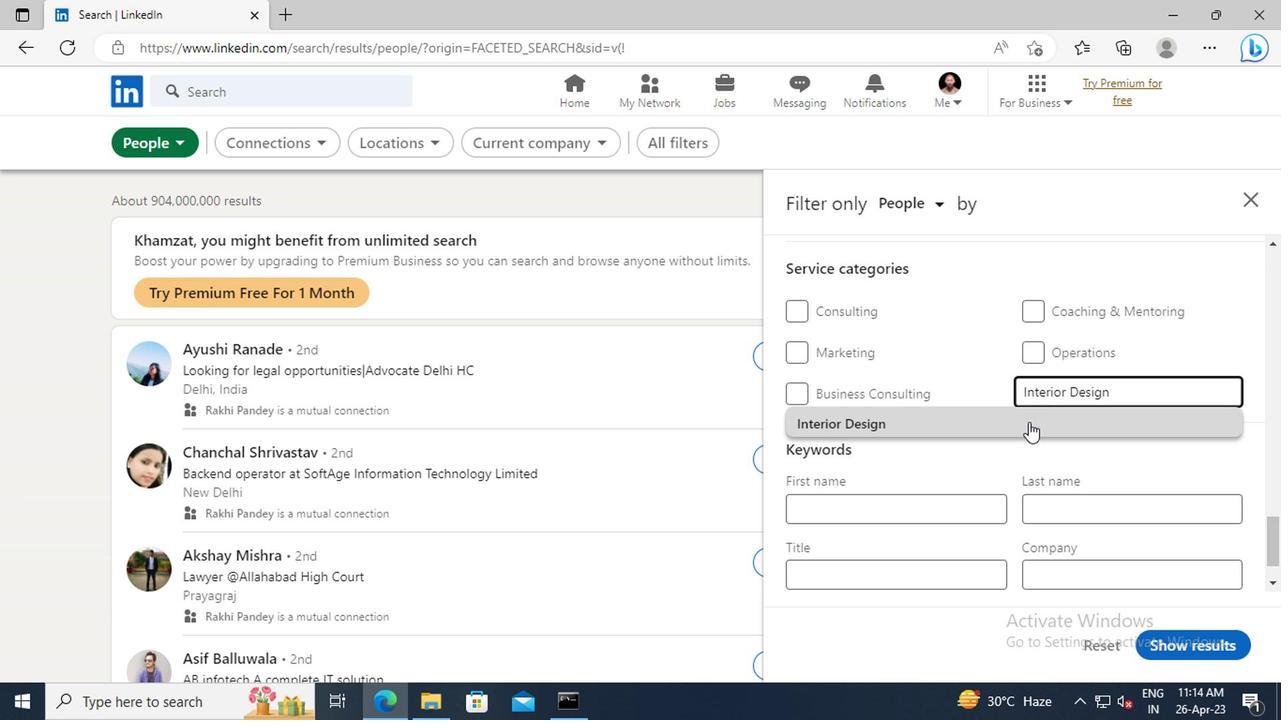 
Action: Mouse moved to (981, 397)
Screenshot: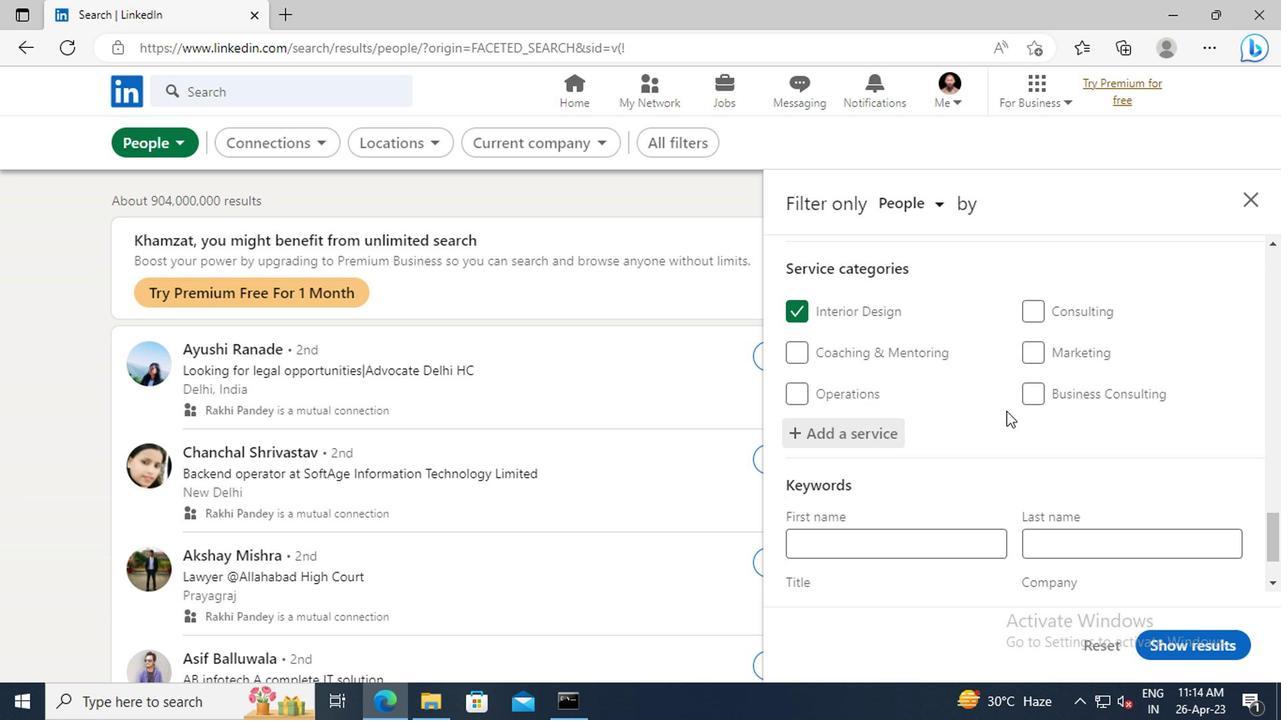 
Action: Mouse scrolled (981, 395) with delta (0, -1)
Screenshot: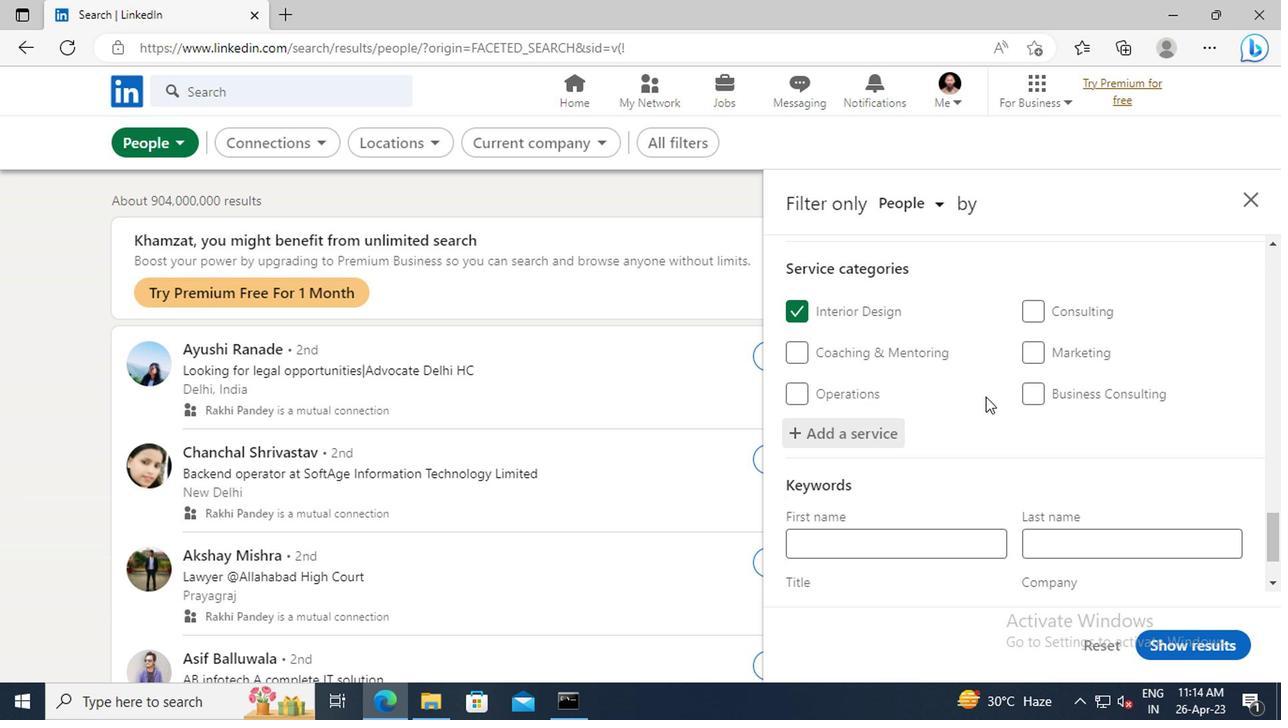 
Action: Mouse scrolled (981, 395) with delta (0, -1)
Screenshot: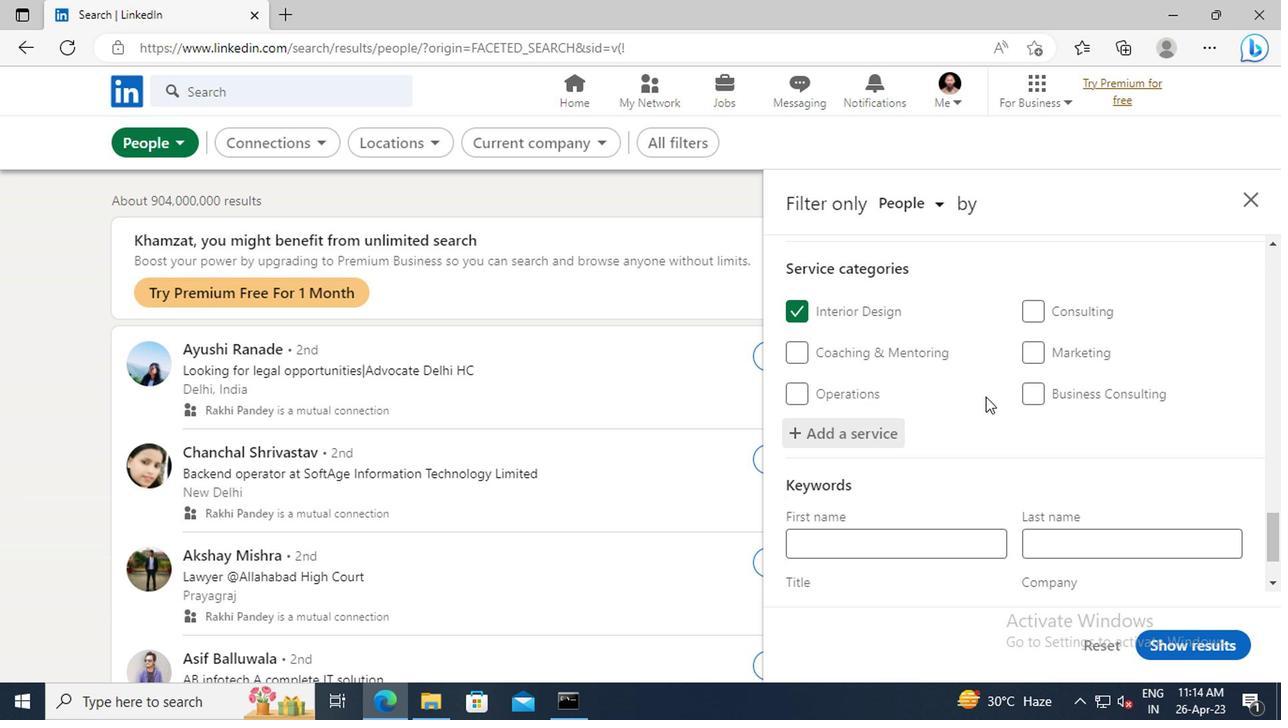 
Action: Mouse scrolled (981, 395) with delta (0, -1)
Screenshot: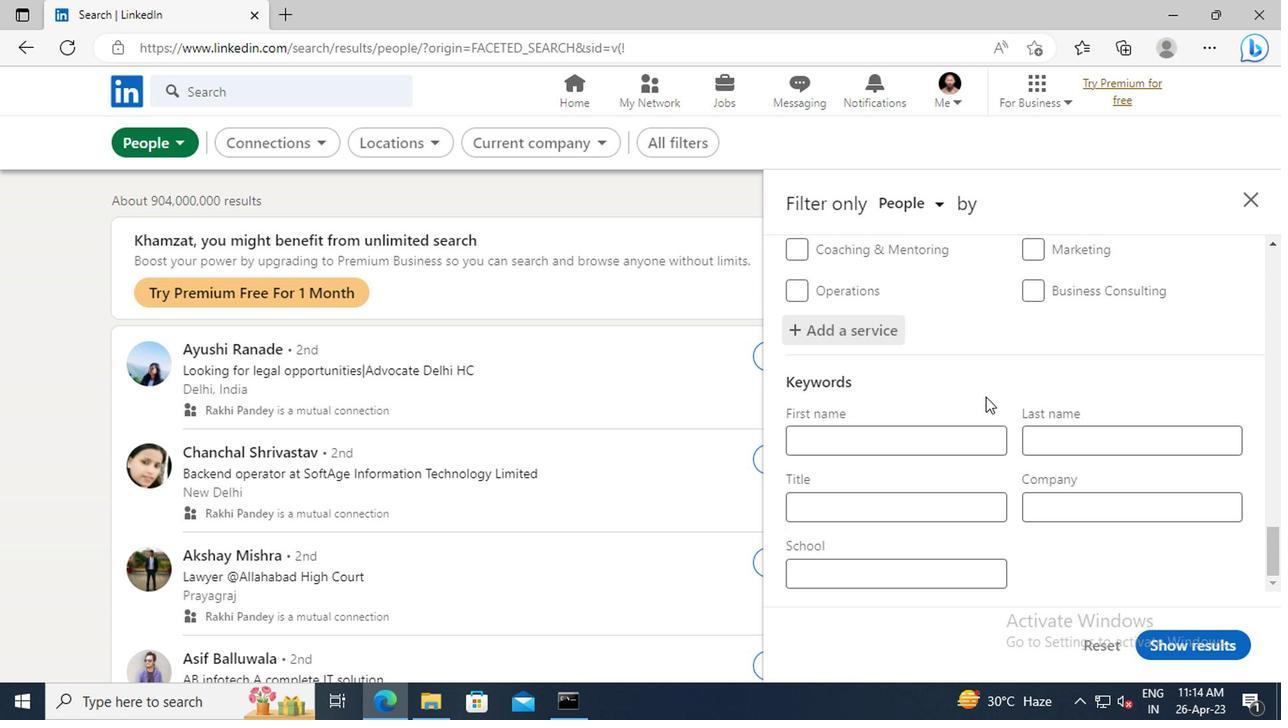 
Action: Mouse scrolled (981, 395) with delta (0, -1)
Screenshot: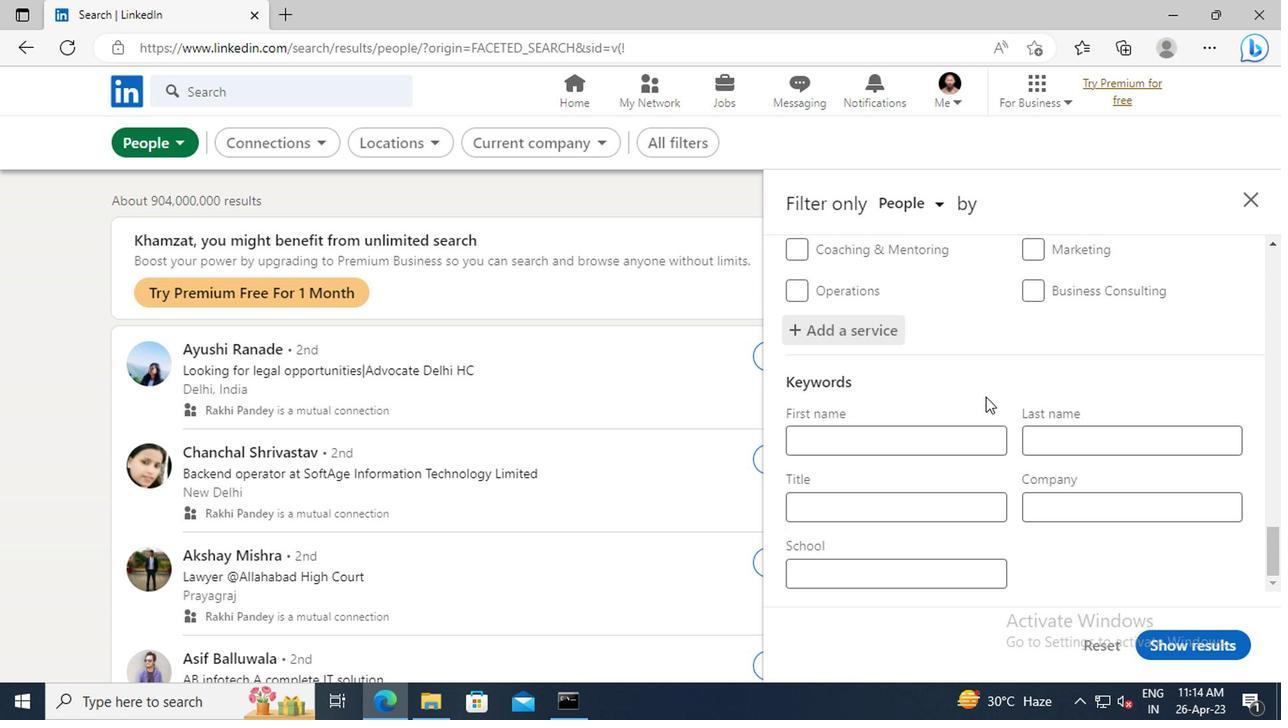 
Action: Mouse moved to (907, 498)
Screenshot: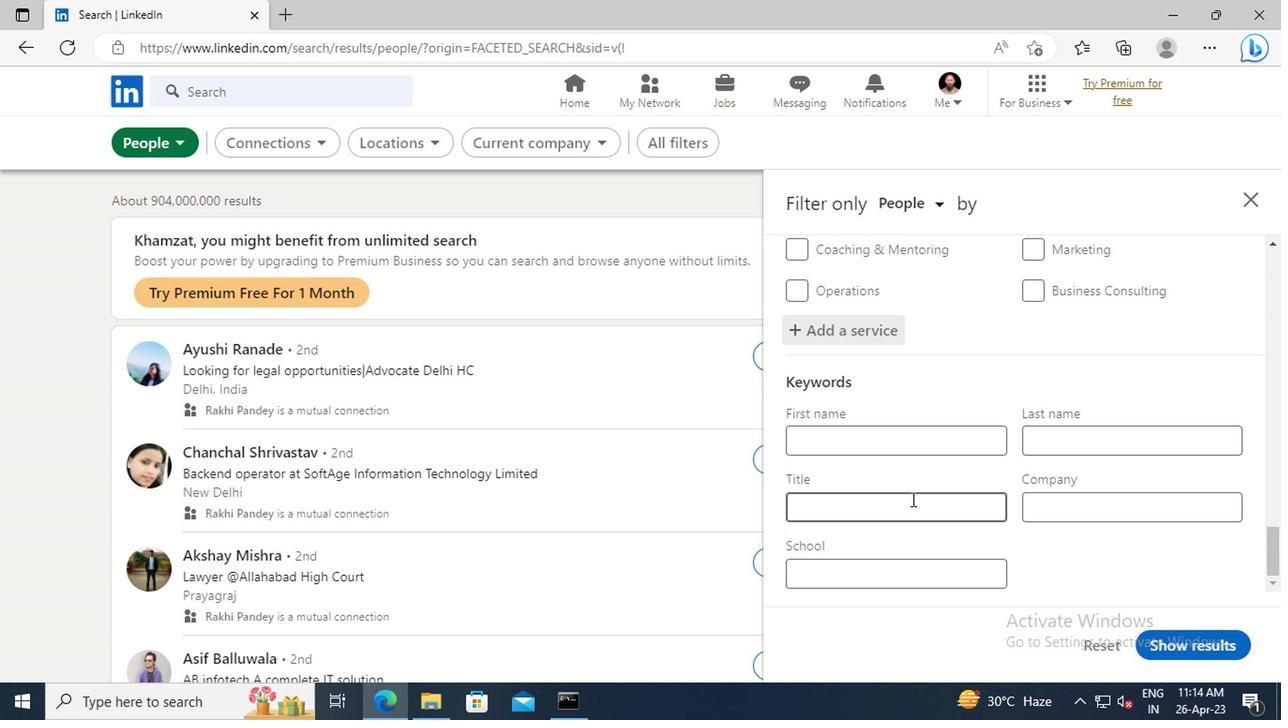 
Action: Mouse pressed left at (907, 498)
Screenshot: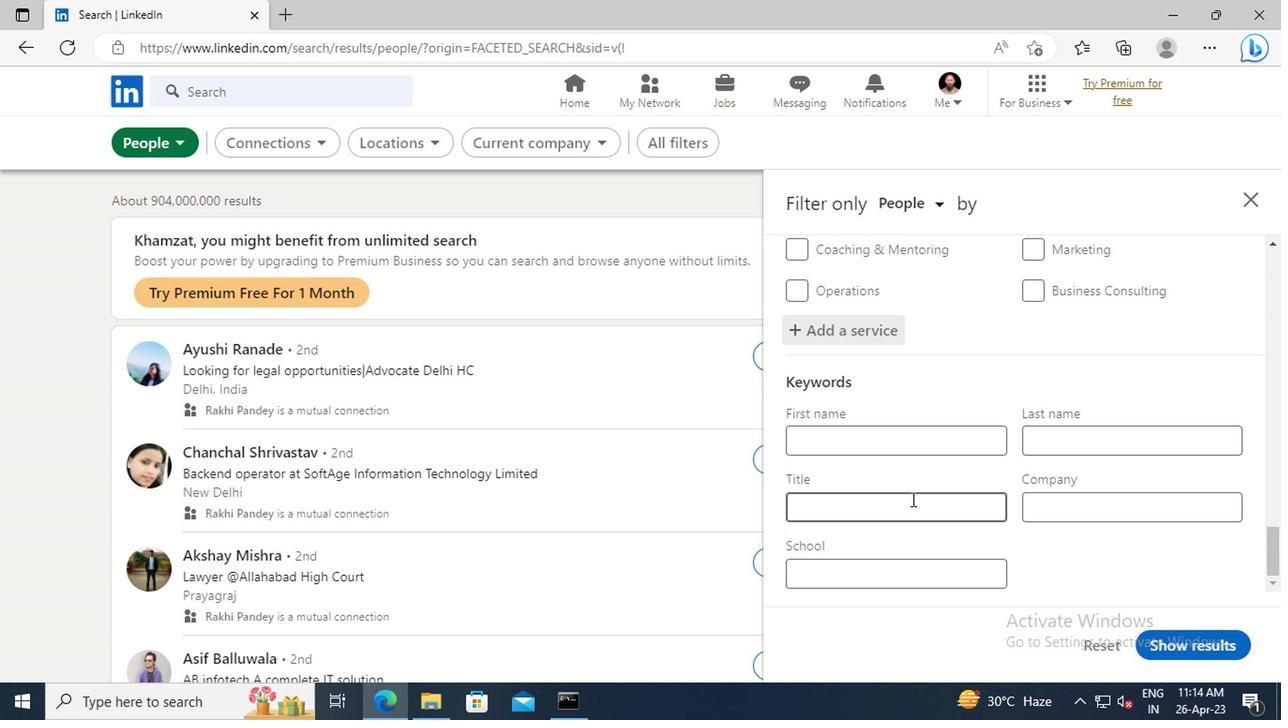 
Action: Key pressed <Key.shift_r>SALES<Key.space><Key.shift>ASSOCIATE<Key.enter>
Screenshot: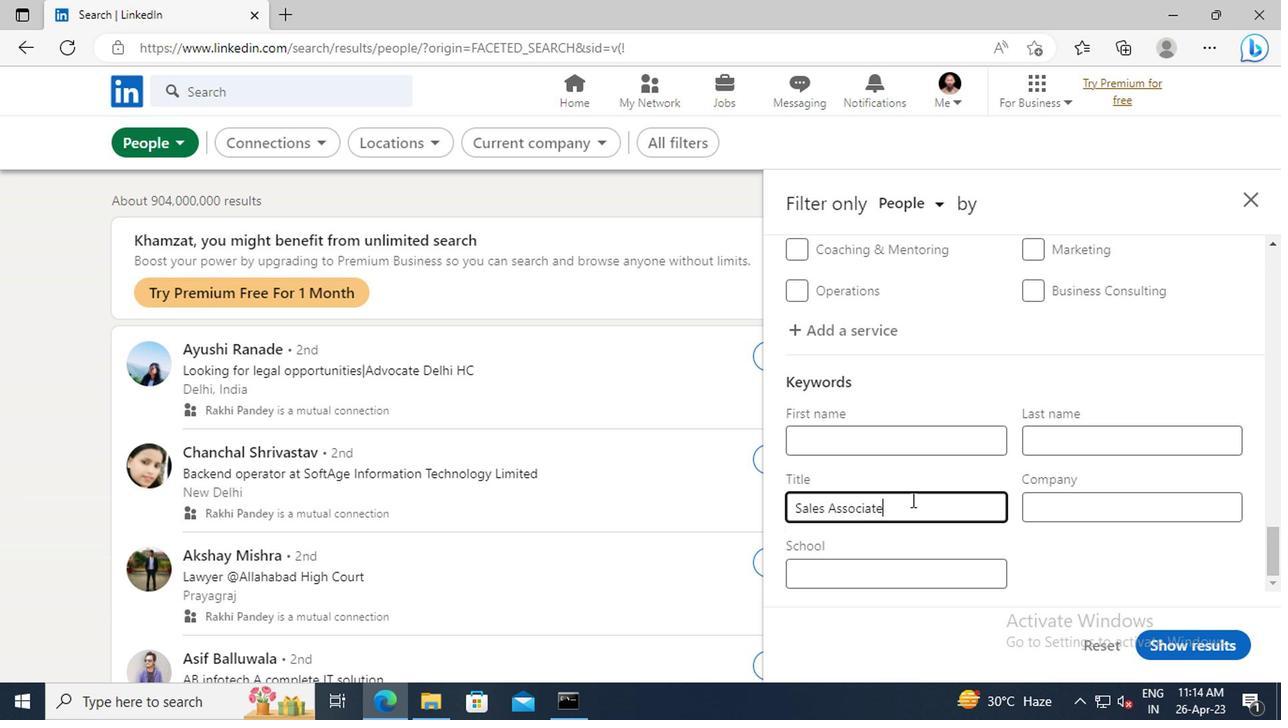 
Action: Mouse moved to (1178, 641)
Screenshot: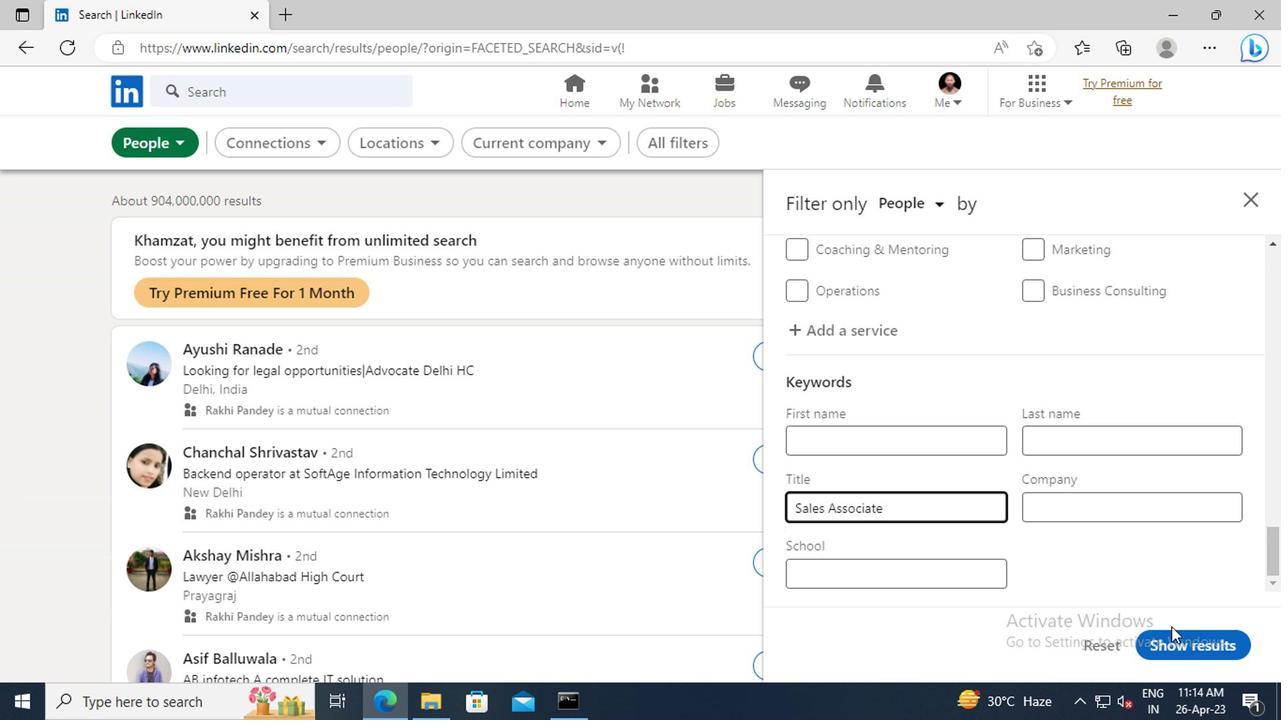 
Action: Mouse pressed left at (1178, 641)
Screenshot: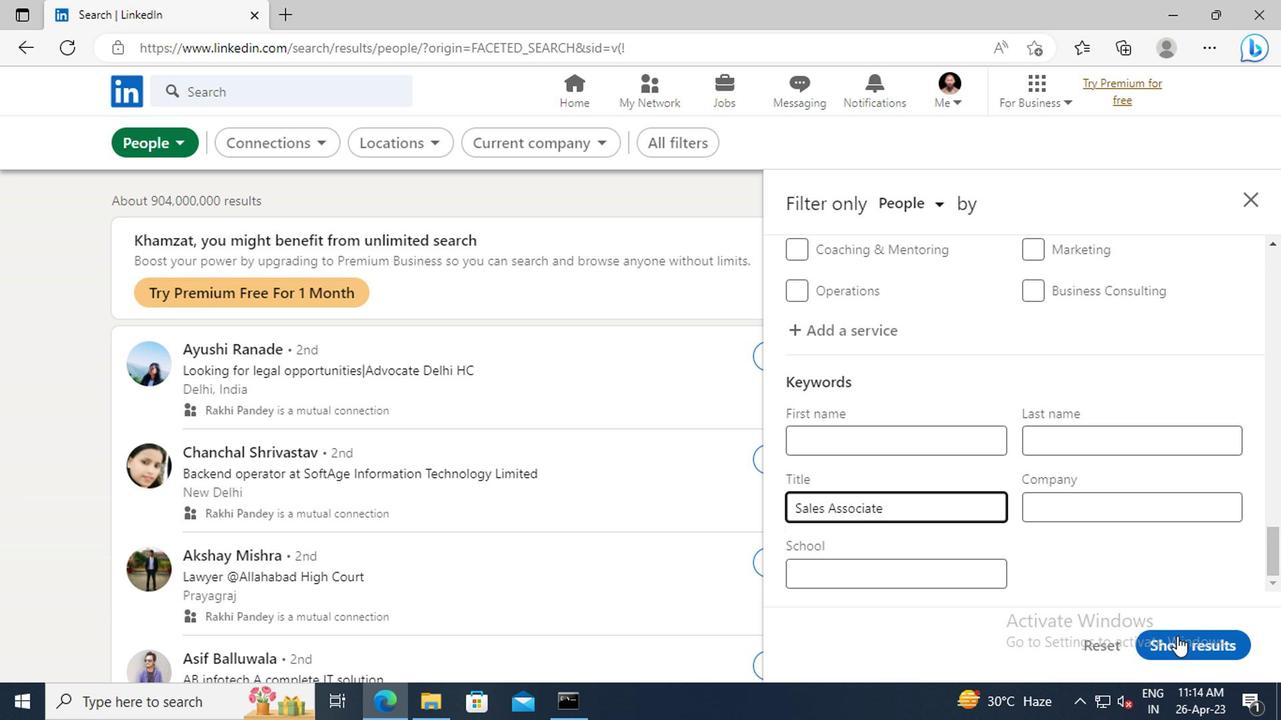 
